 Task: Look for space in Jonquière, Canada from 10th July, 2023 to 25th July, 2023 for 3 adults, 1 child in price range Rs.15000 to Rs.25000. Place can be shared room with 2 bedrooms having 3 beds and 2 bathrooms. Property type can be house, flat, guest house. Amenities needed are: wifi, TV, free parkinig on premises, gym, breakfast. Booking option can be shelf check-in. Required host language is .
Action: Mouse moved to (537, 109)
Screenshot: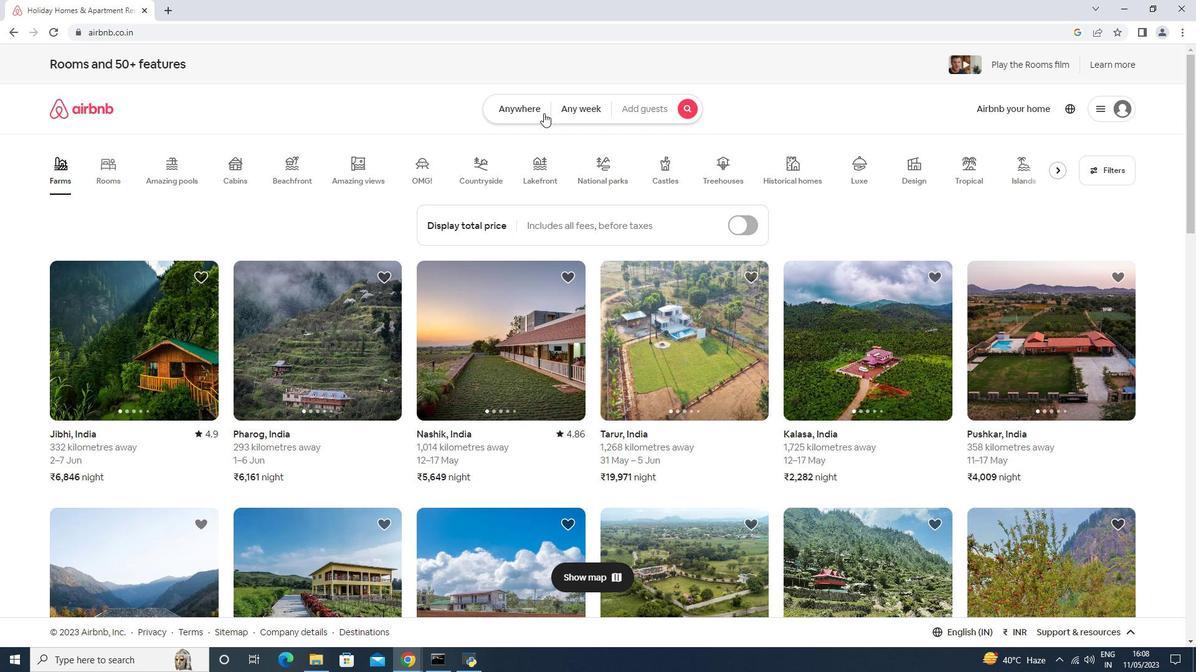 
Action: Mouse pressed left at (537, 109)
Screenshot: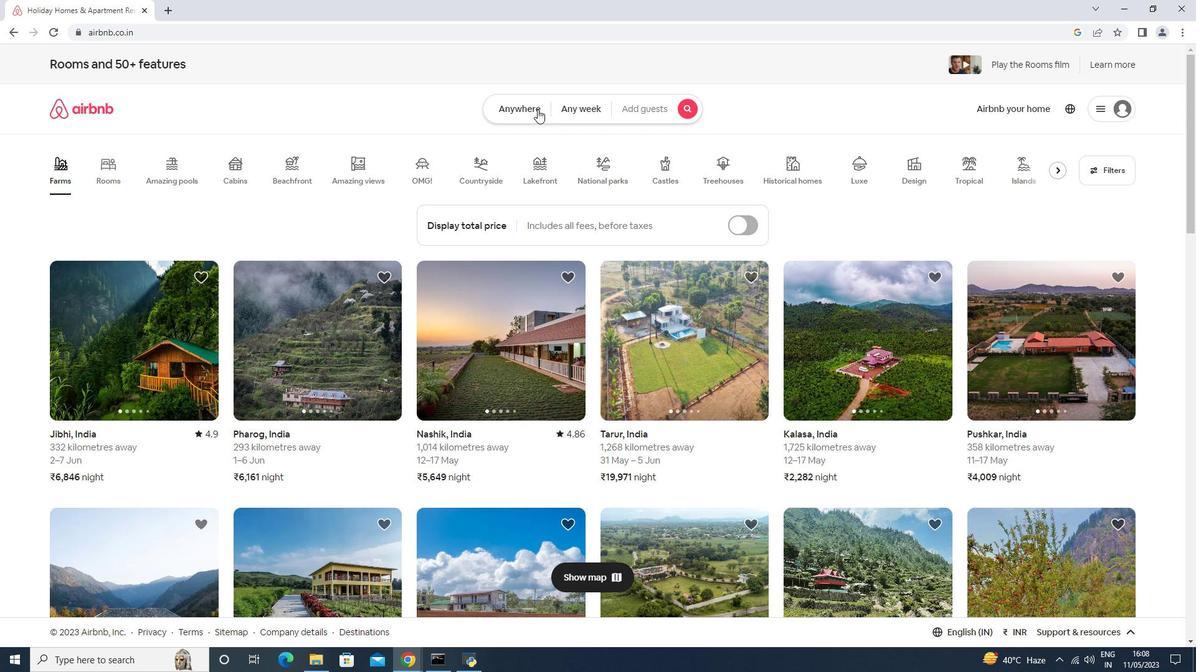 
Action: Mouse moved to (486, 148)
Screenshot: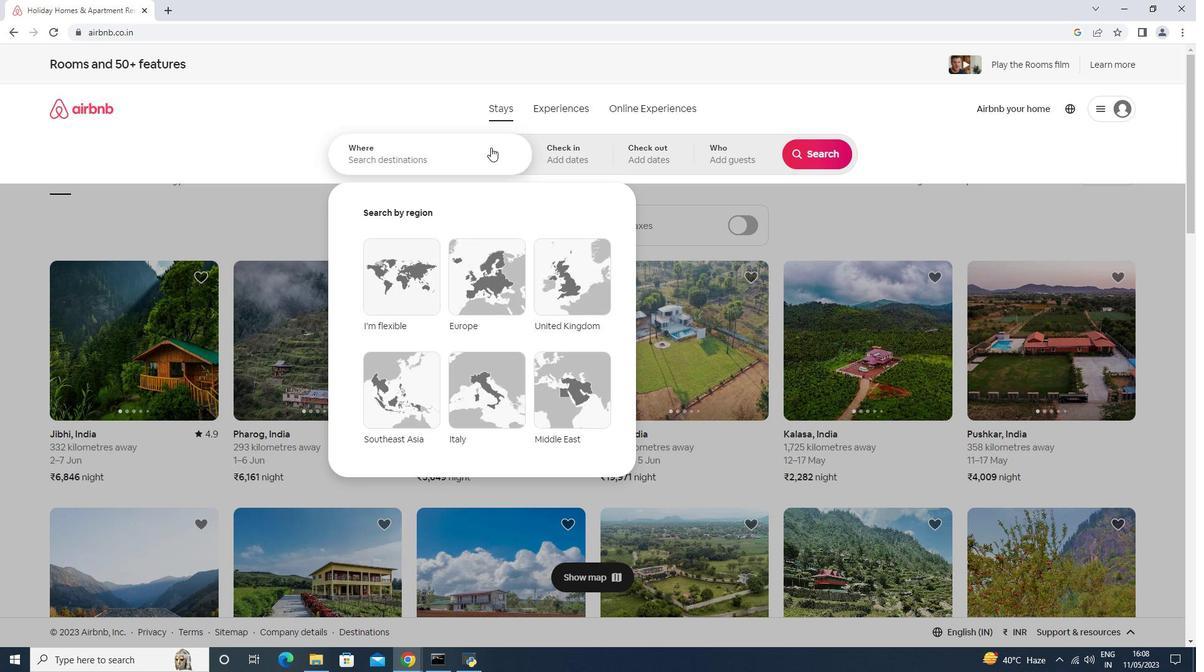 
Action: Mouse pressed left at (489, 148)
Screenshot: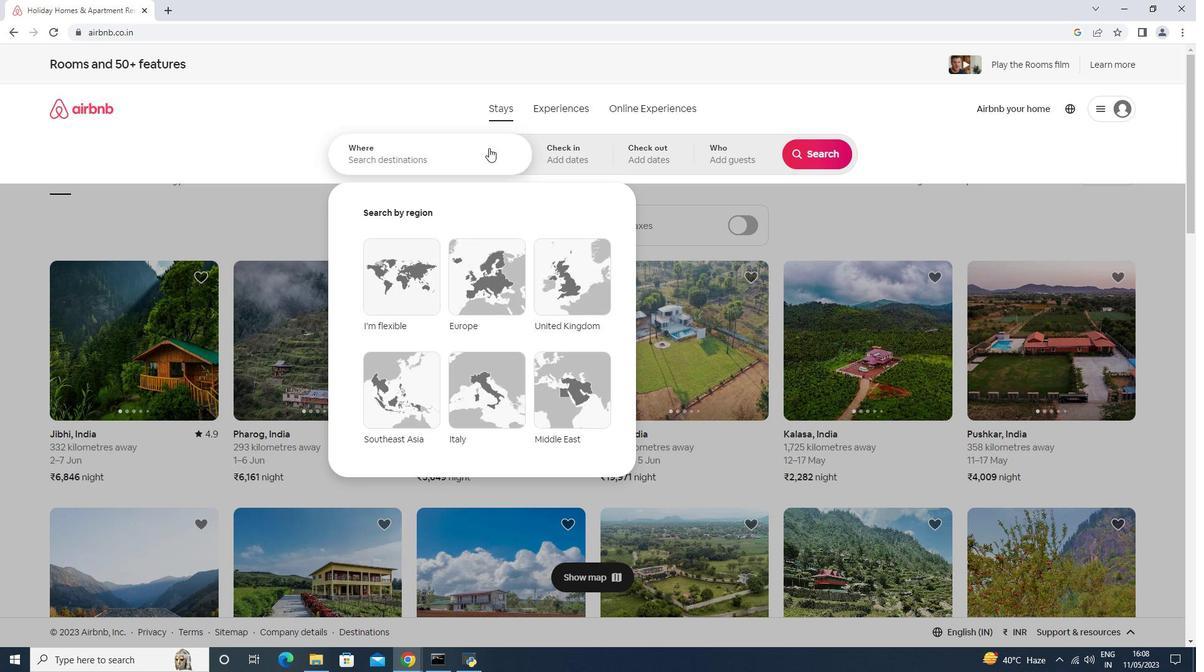 
Action: Mouse moved to (445, 144)
Screenshot: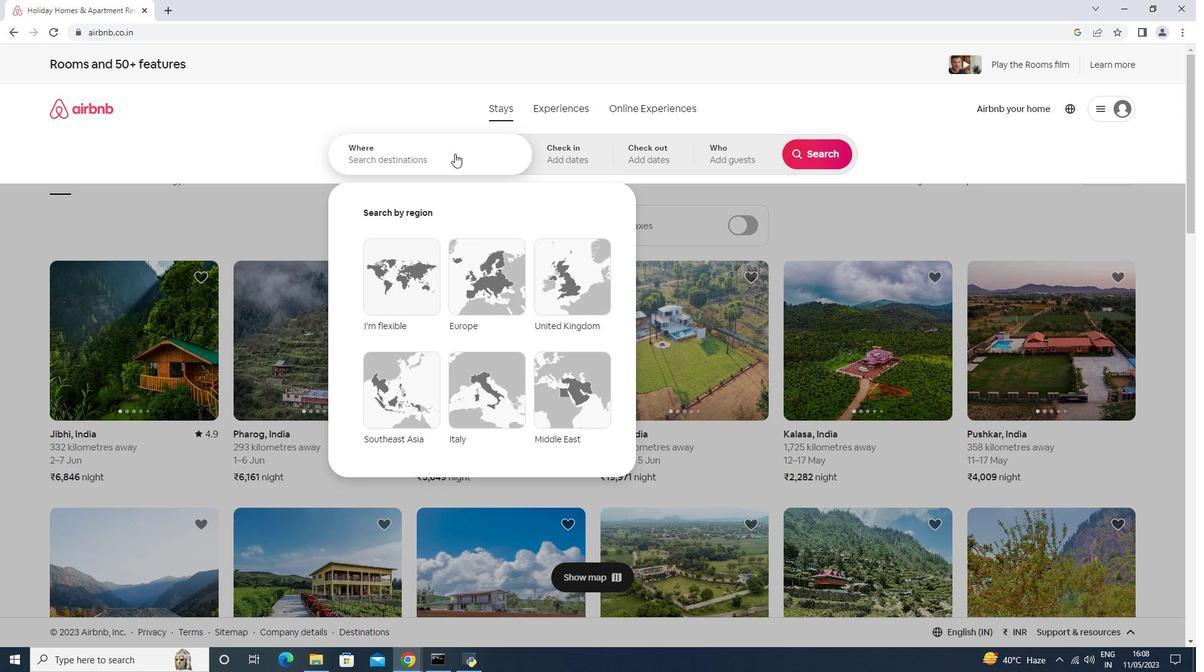 
Action: Key pressed <Key.shift>Jonquiere,<Key.space><Key.shift>Canad
Screenshot: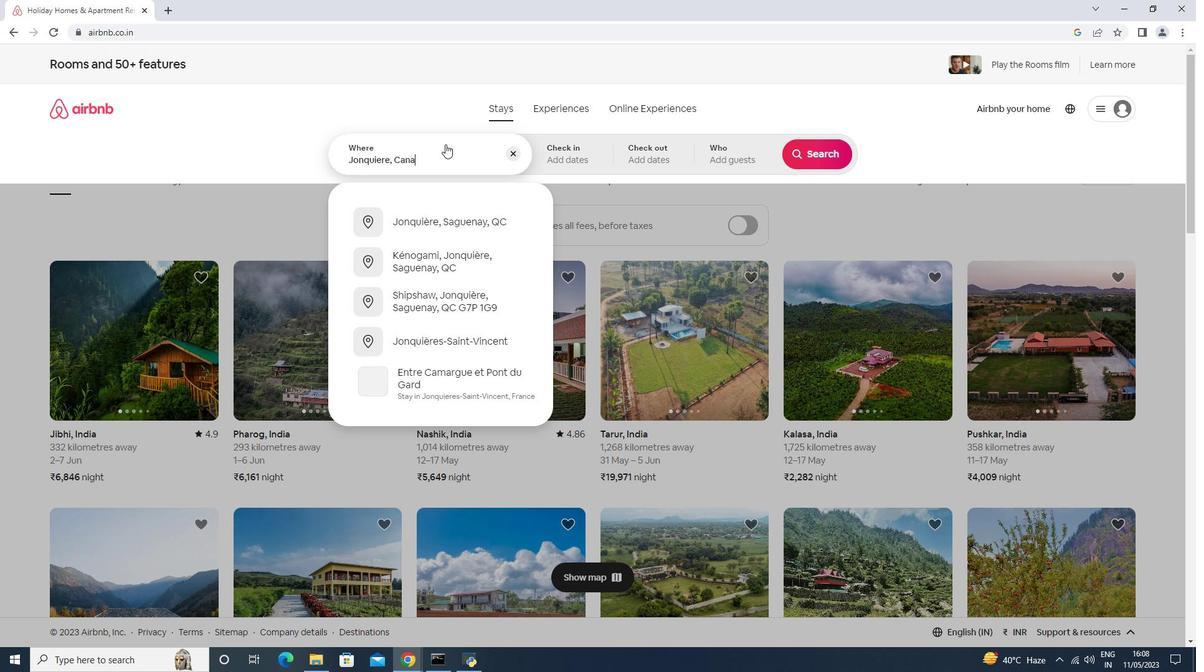 
Action: Mouse moved to (808, 256)
Screenshot: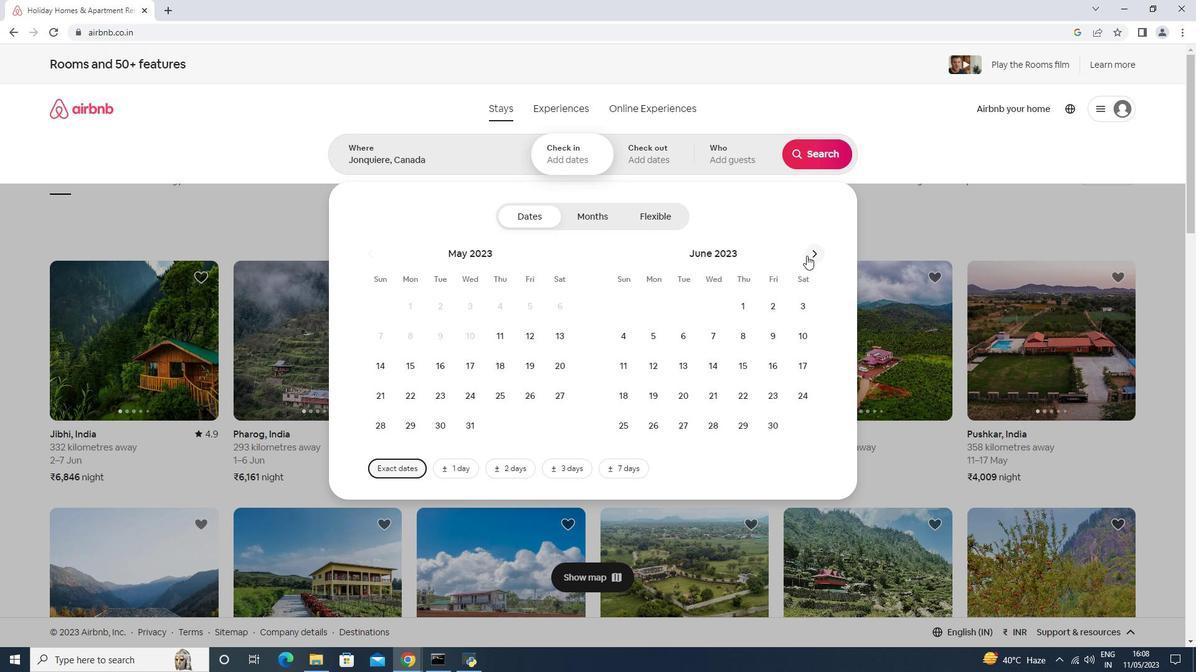 
Action: Mouse pressed left at (808, 256)
Screenshot: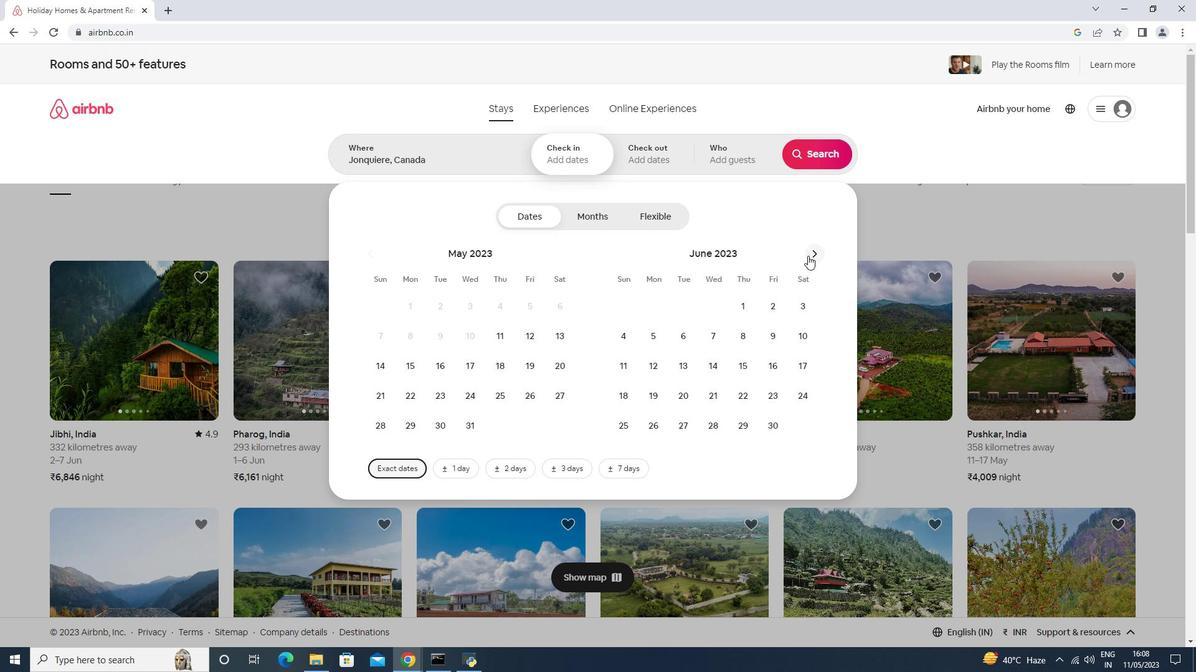 
Action: Mouse moved to (659, 363)
Screenshot: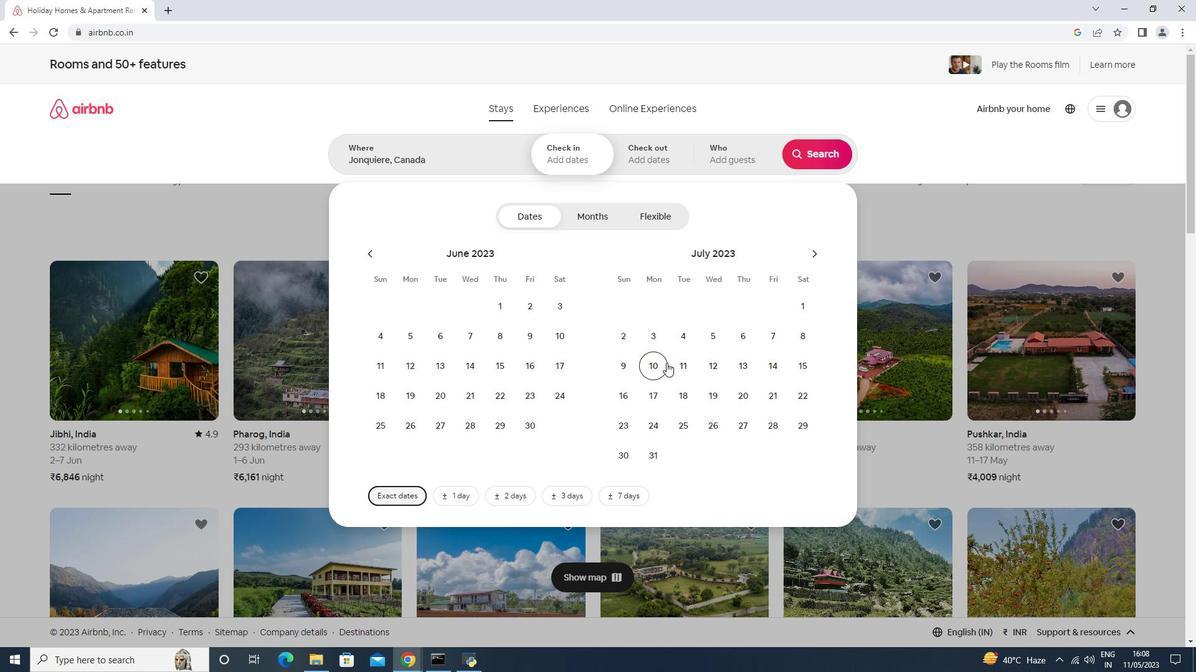 
Action: Mouse pressed left at (659, 363)
Screenshot: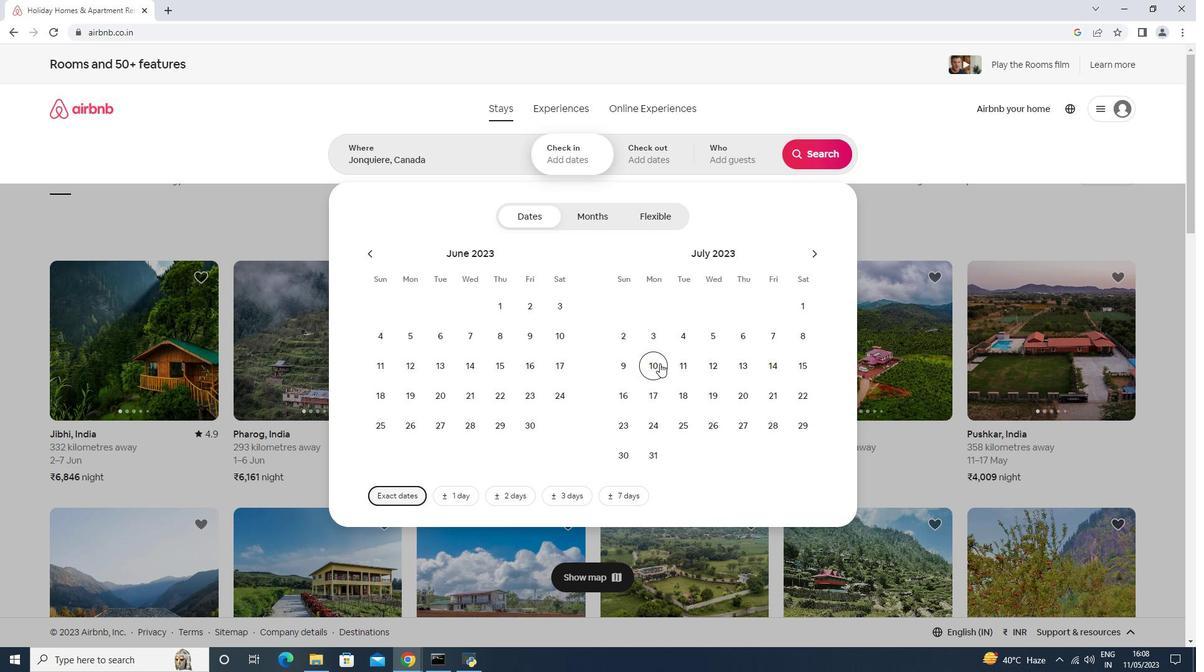 
Action: Mouse moved to (692, 431)
Screenshot: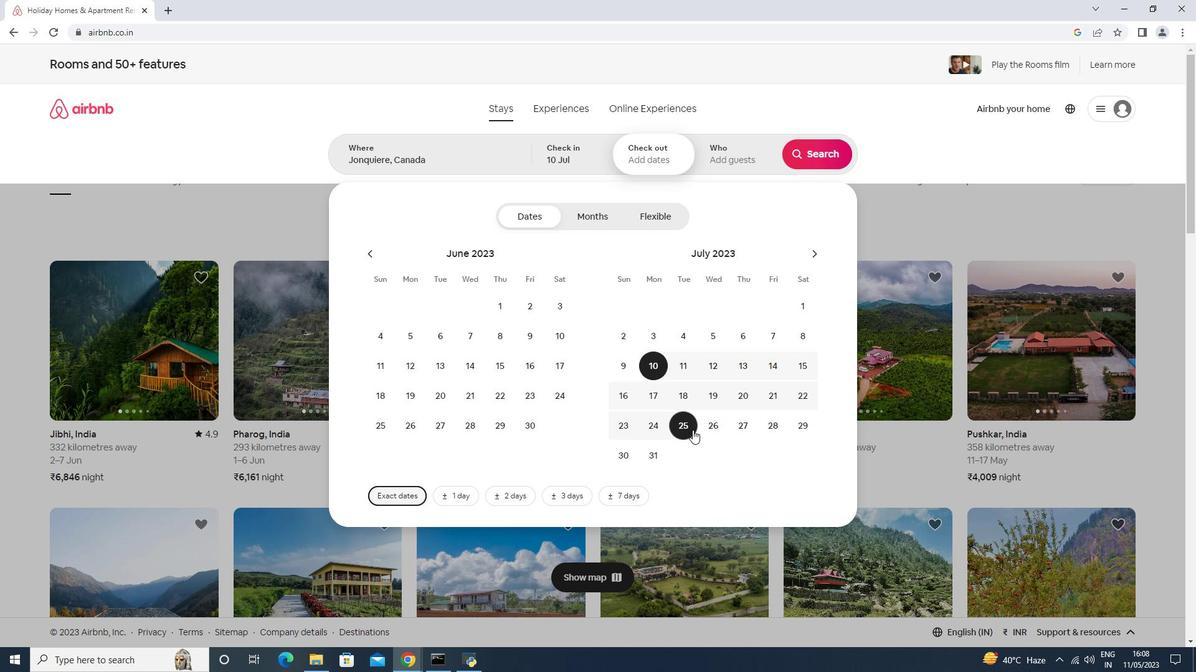 
Action: Mouse pressed left at (692, 431)
Screenshot: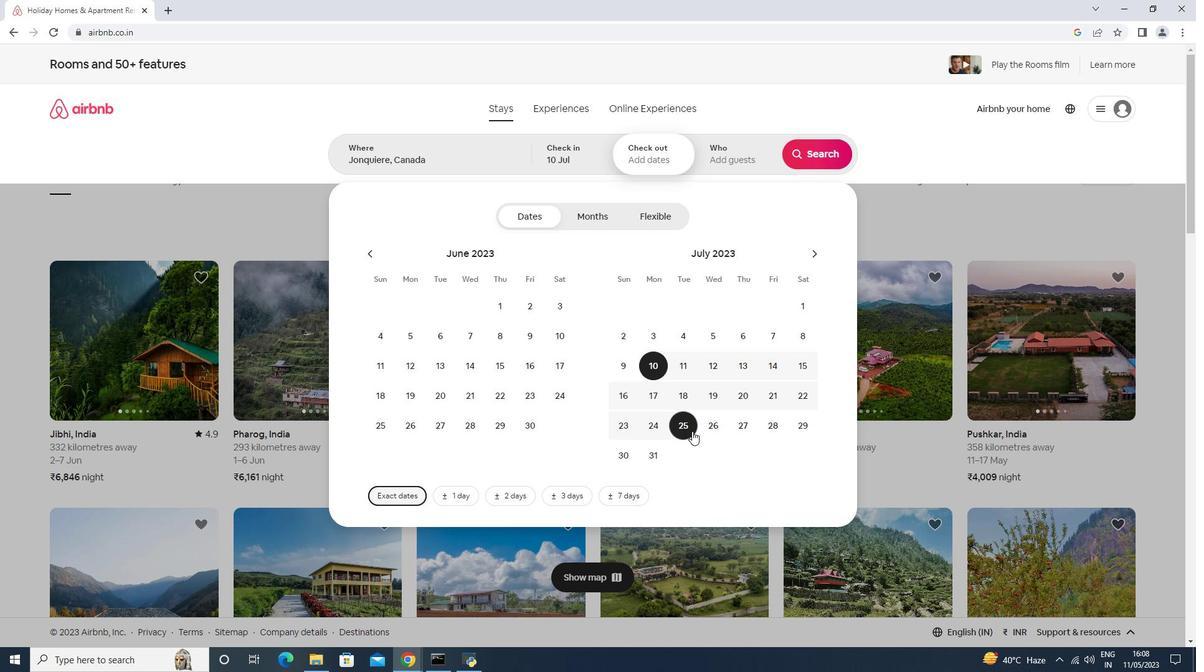 
Action: Mouse moved to (727, 157)
Screenshot: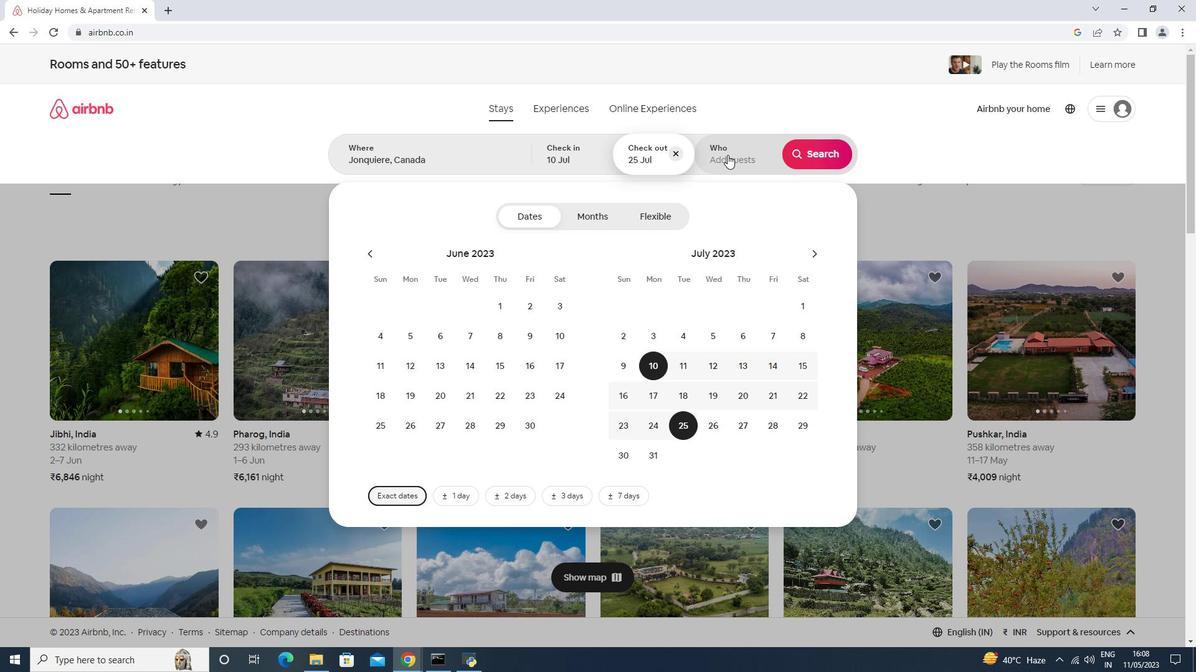 
Action: Mouse pressed left at (727, 157)
Screenshot: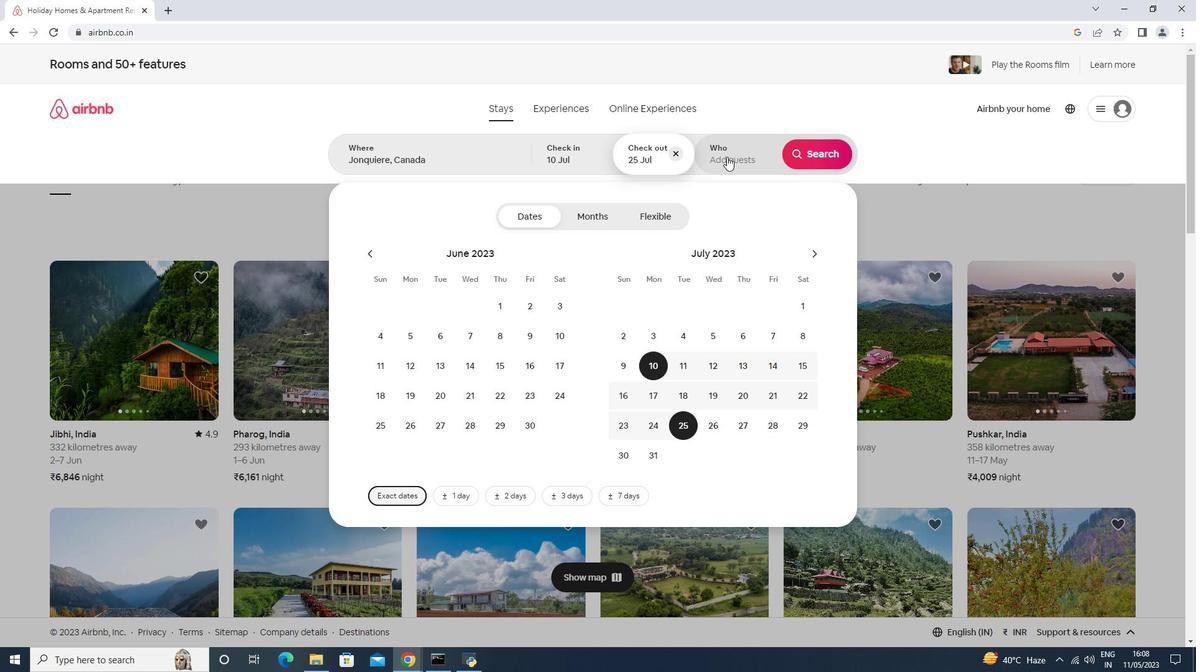 
Action: Mouse moved to (814, 220)
Screenshot: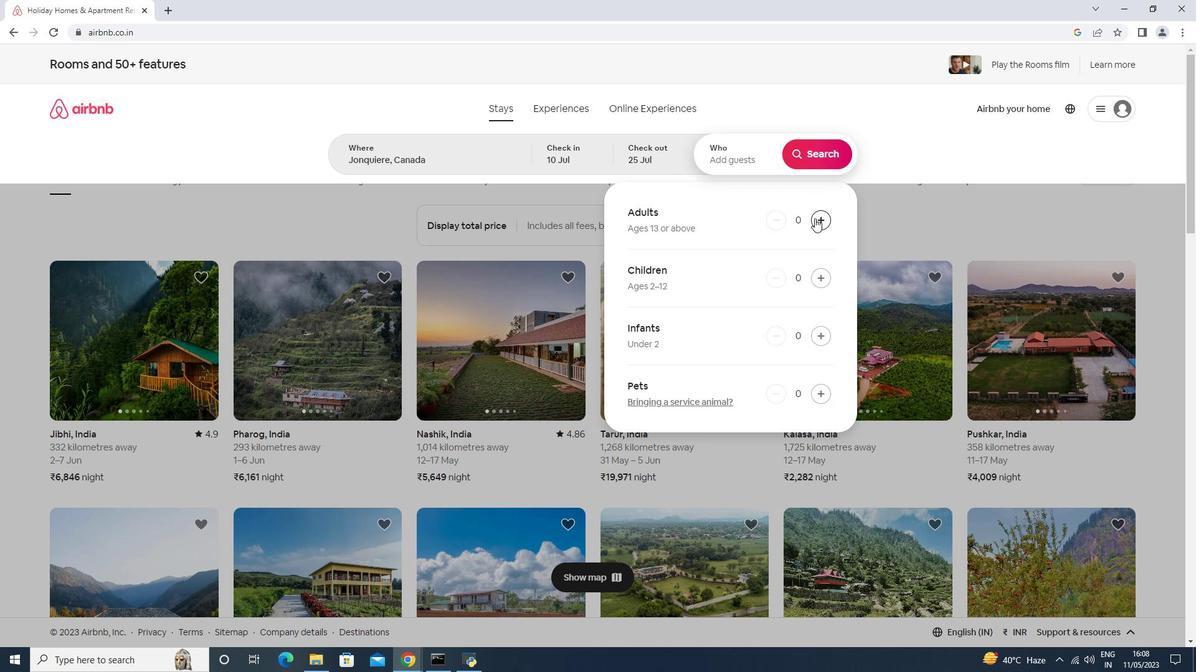 
Action: Mouse pressed left at (814, 220)
Screenshot: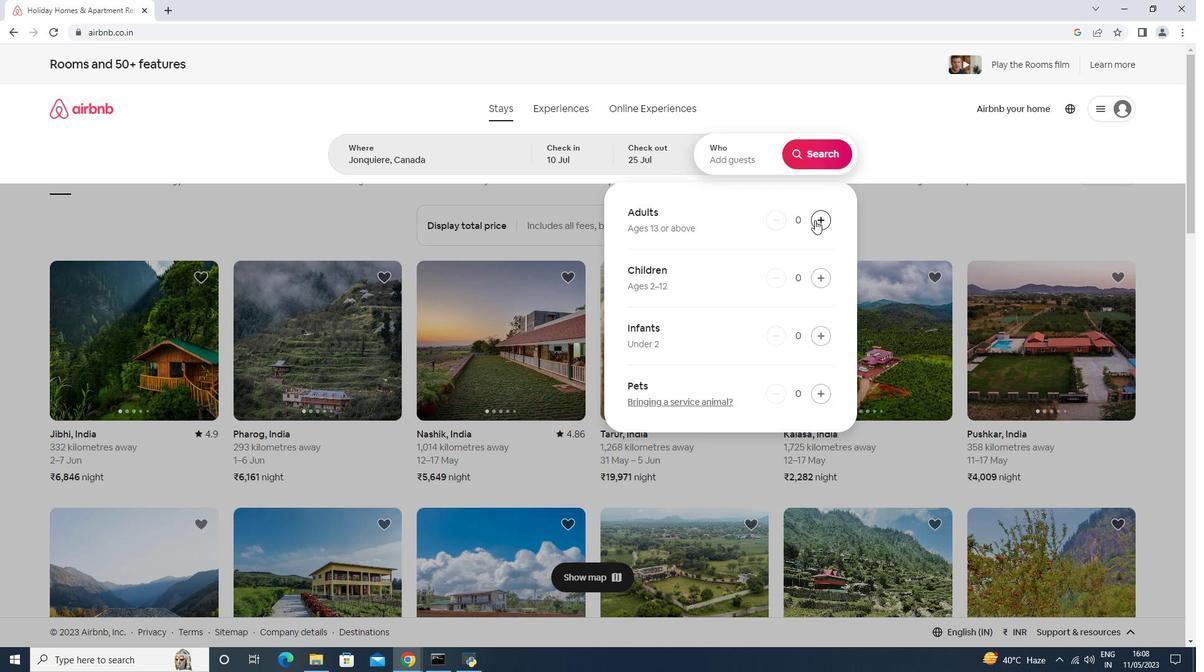 
Action: Mouse pressed left at (814, 220)
Screenshot: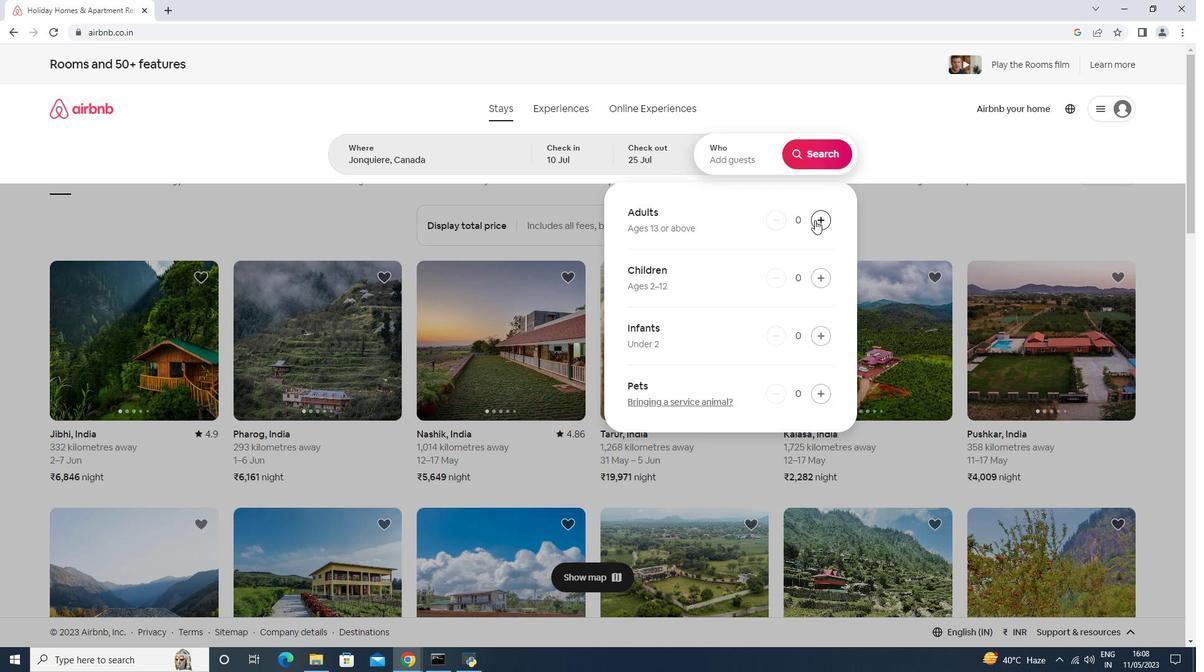 
Action: Mouse pressed left at (814, 220)
Screenshot: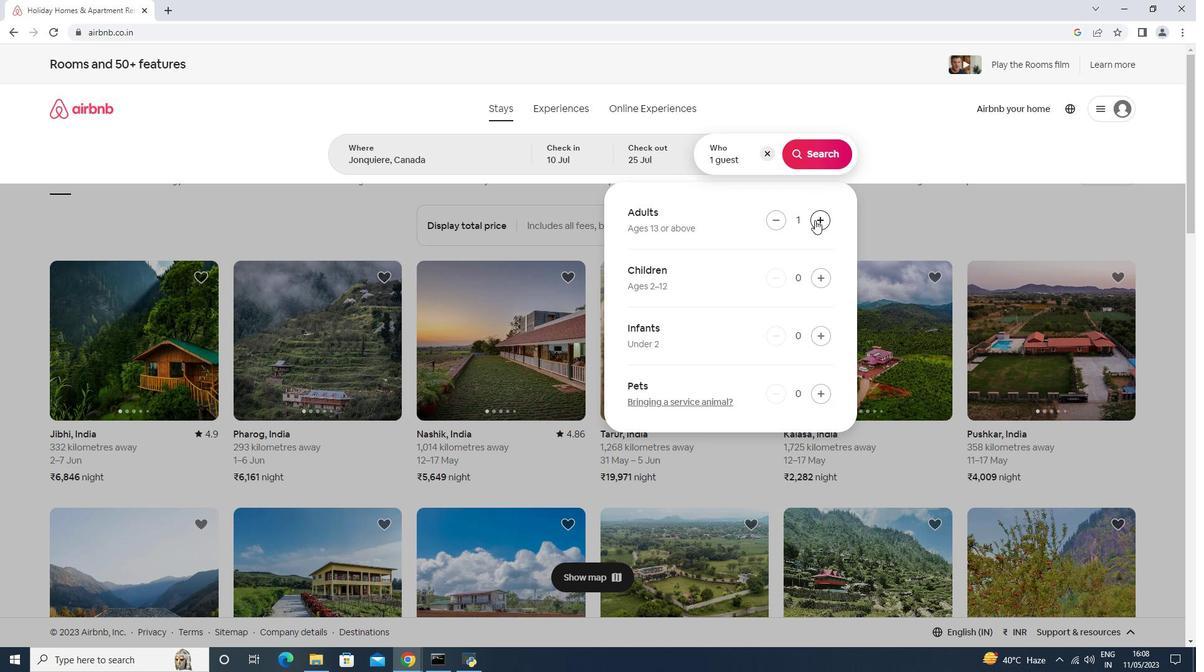 
Action: Mouse moved to (821, 271)
Screenshot: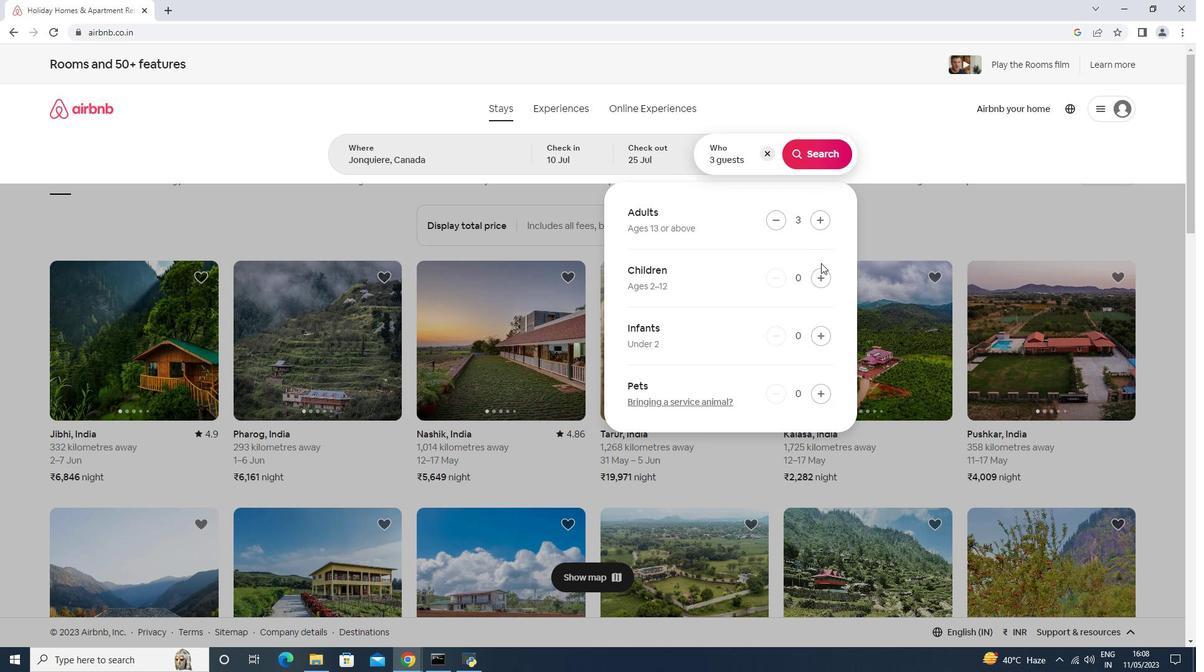 
Action: Mouse pressed left at (821, 271)
Screenshot: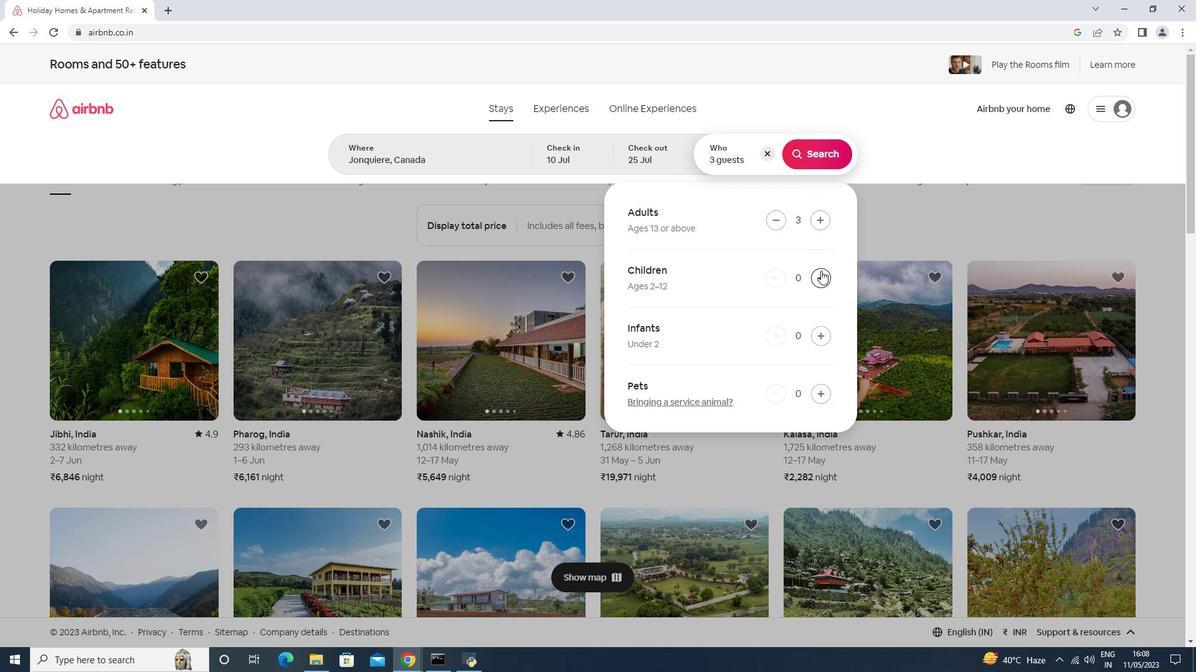 
Action: Mouse moved to (826, 157)
Screenshot: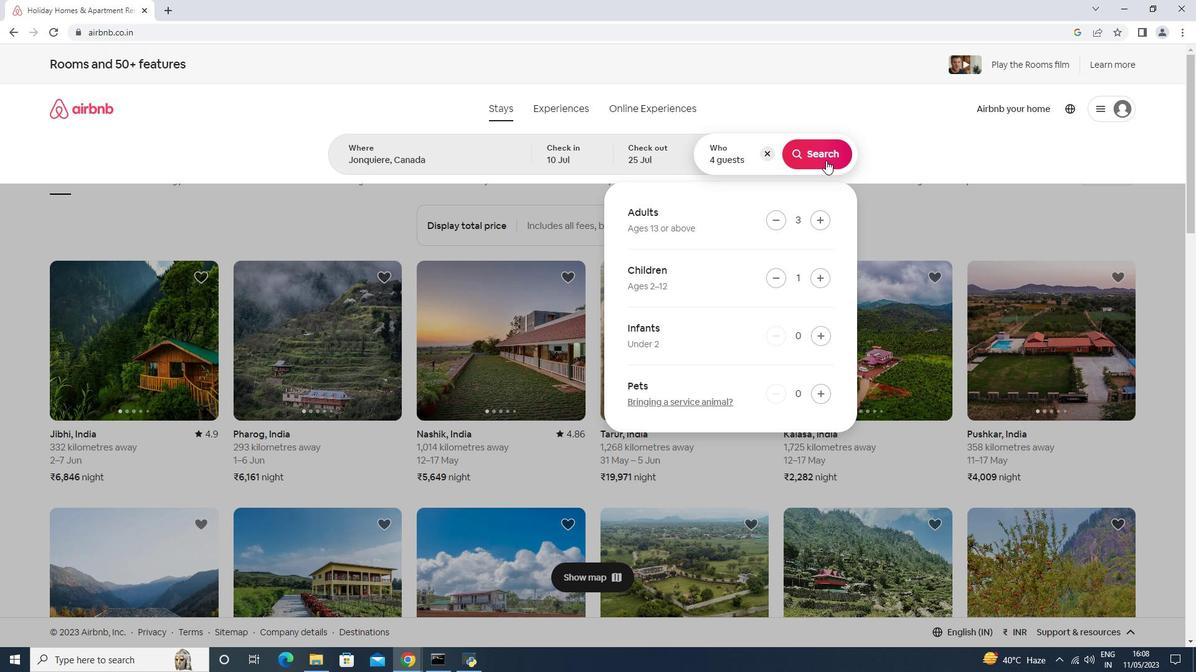 
Action: Mouse pressed left at (826, 157)
Screenshot: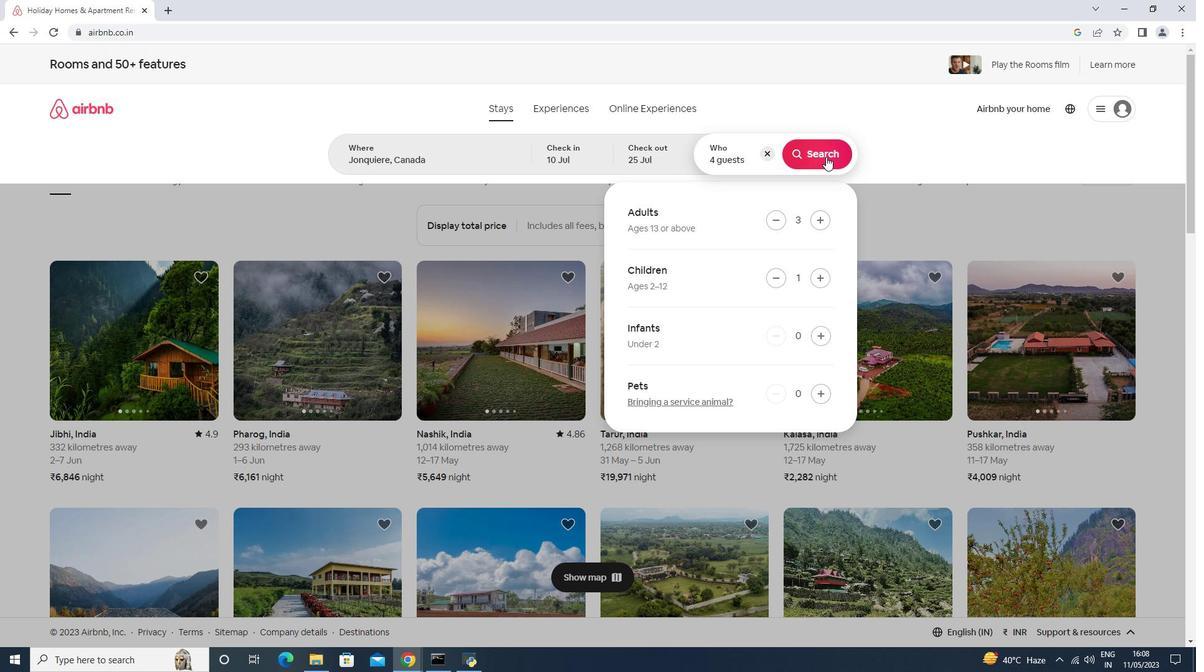 
Action: Mouse moved to (1149, 123)
Screenshot: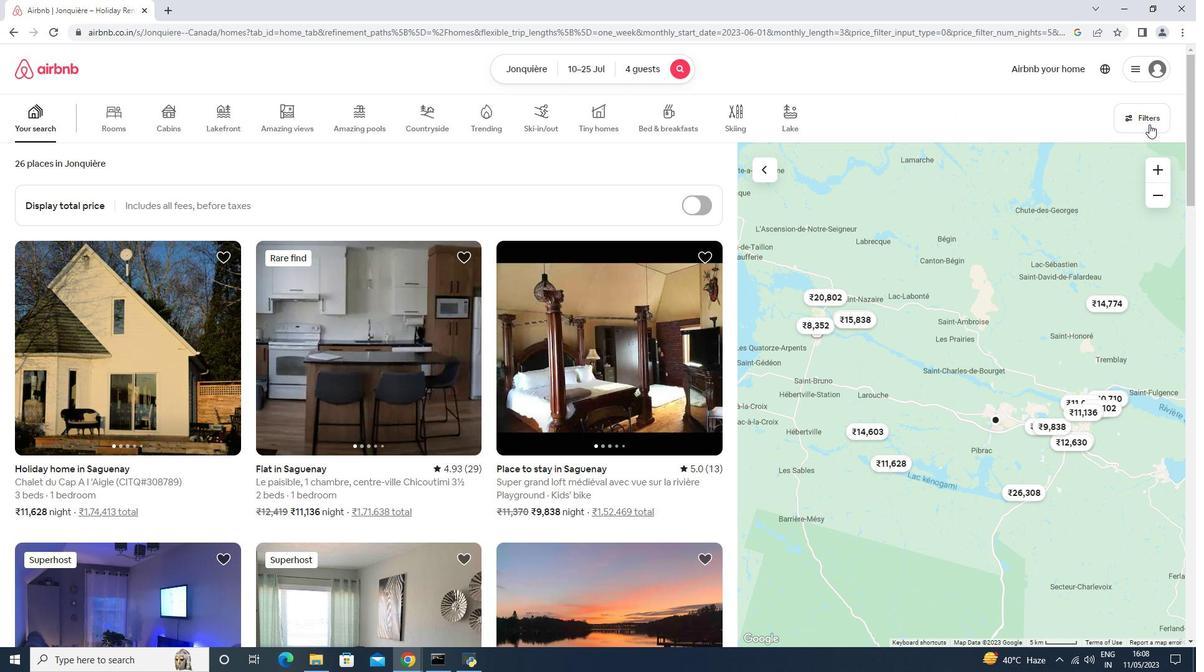 
Action: Mouse pressed left at (1149, 123)
Screenshot: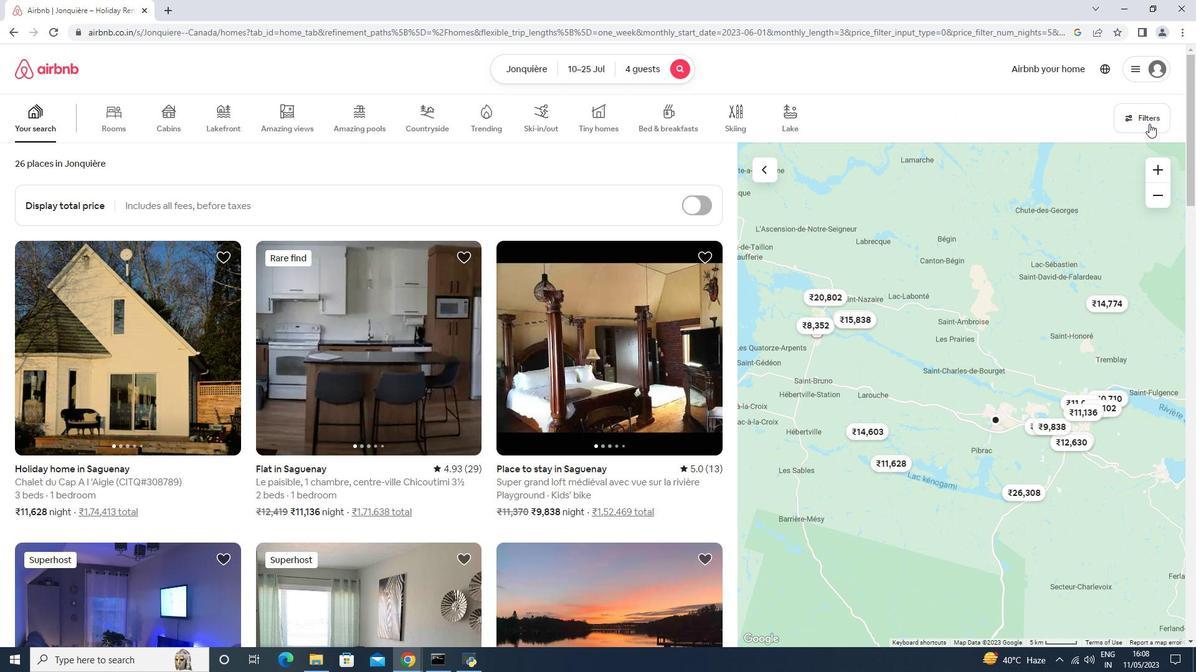 
Action: Mouse moved to (502, 412)
Screenshot: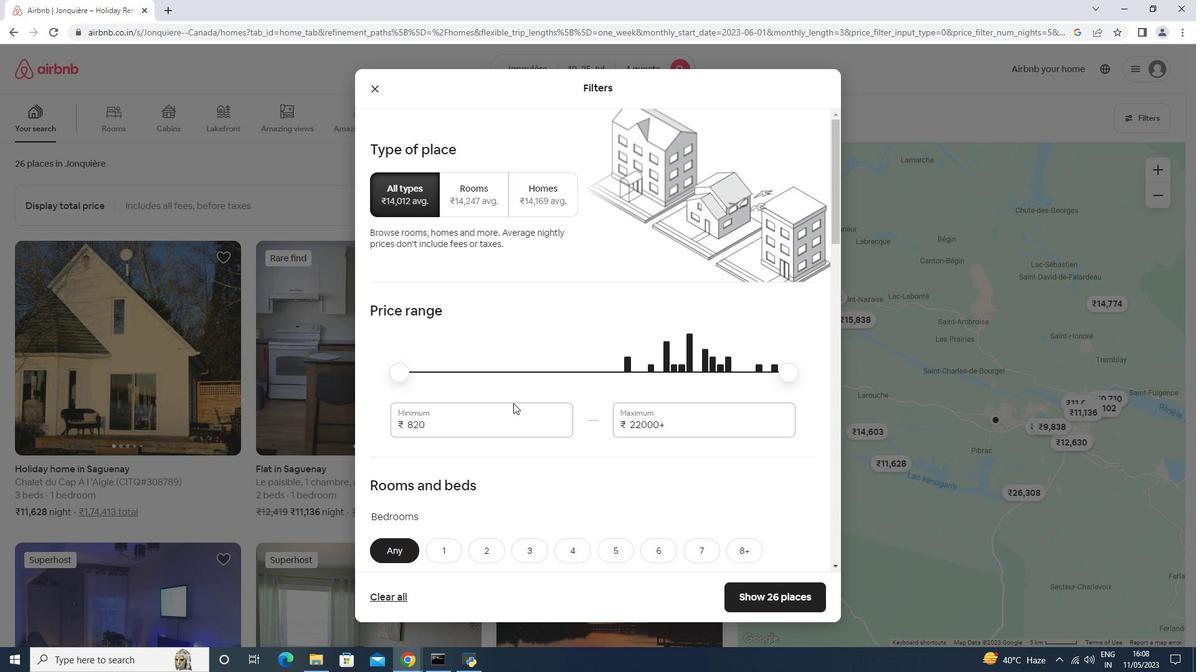 
Action: Mouse pressed left at (502, 412)
Screenshot: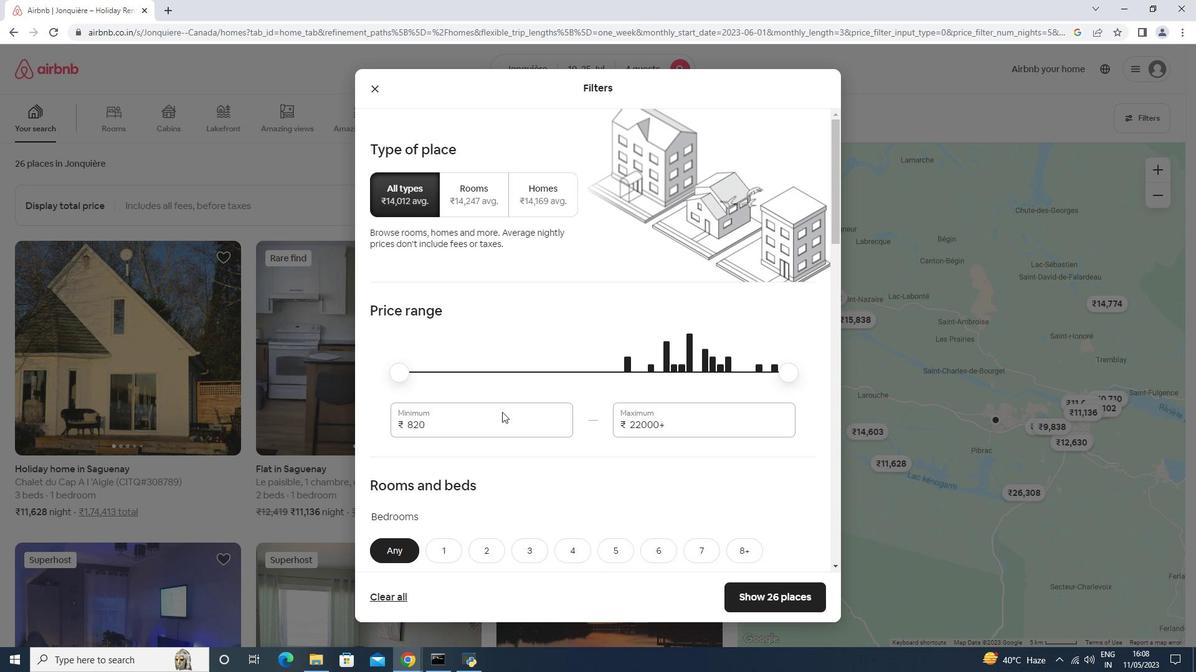 
Action: Mouse moved to (479, 431)
Screenshot: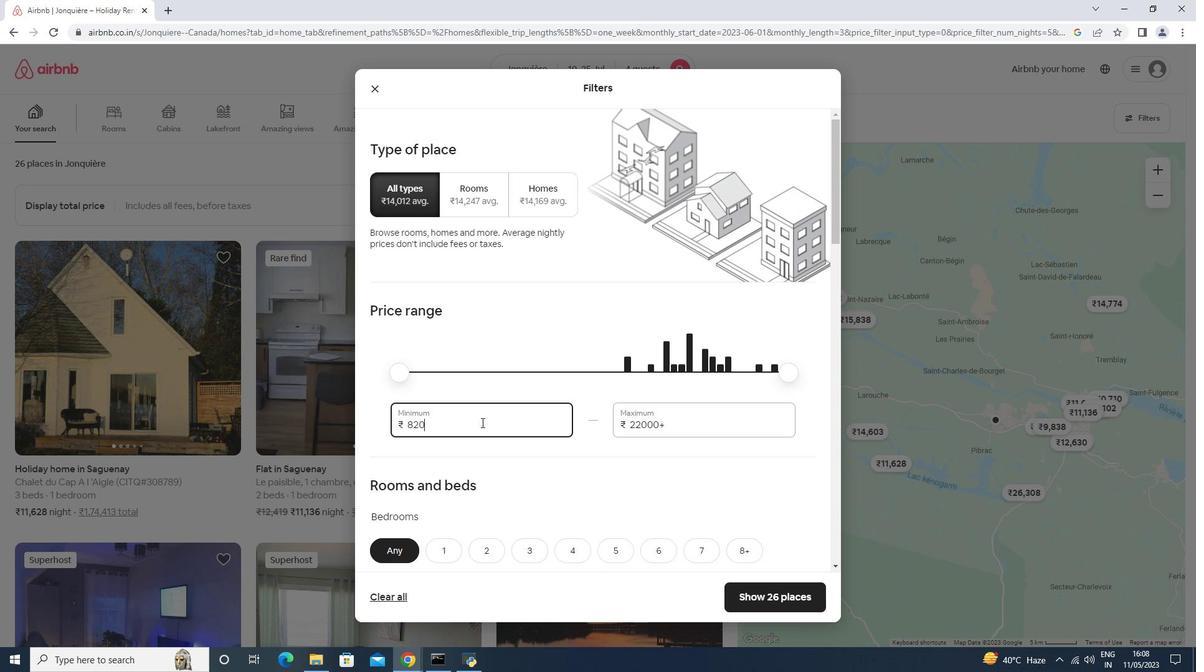
Action: Mouse pressed left at (479, 431)
Screenshot: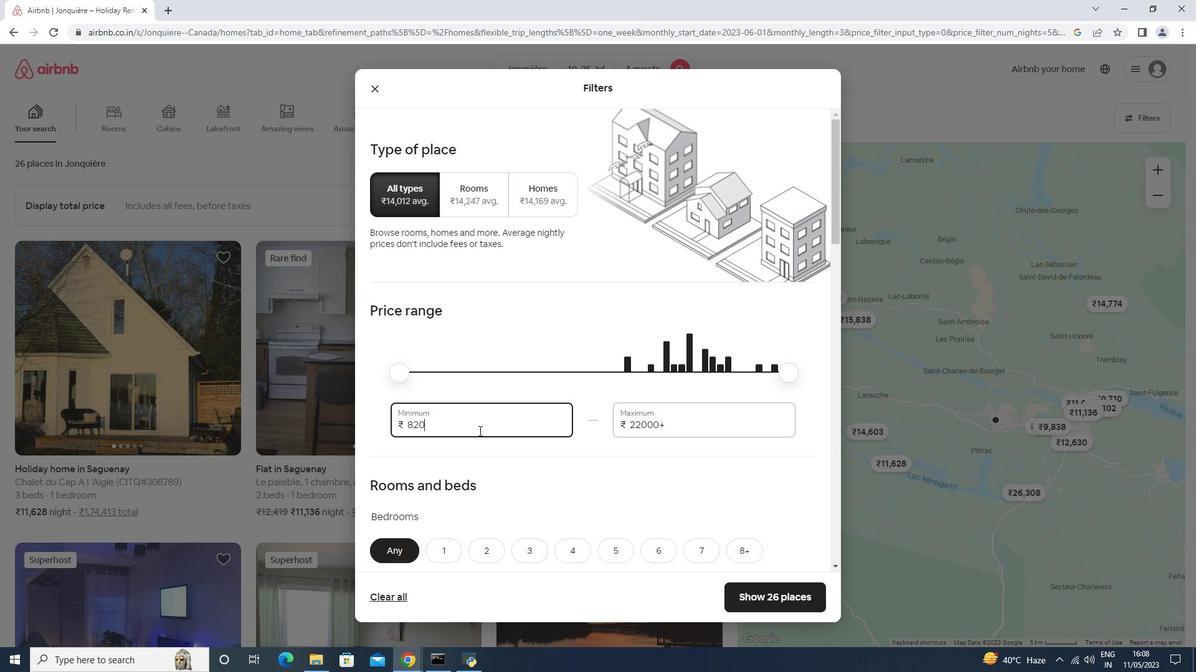 
Action: Mouse pressed left at (479, 431)
Screenshot: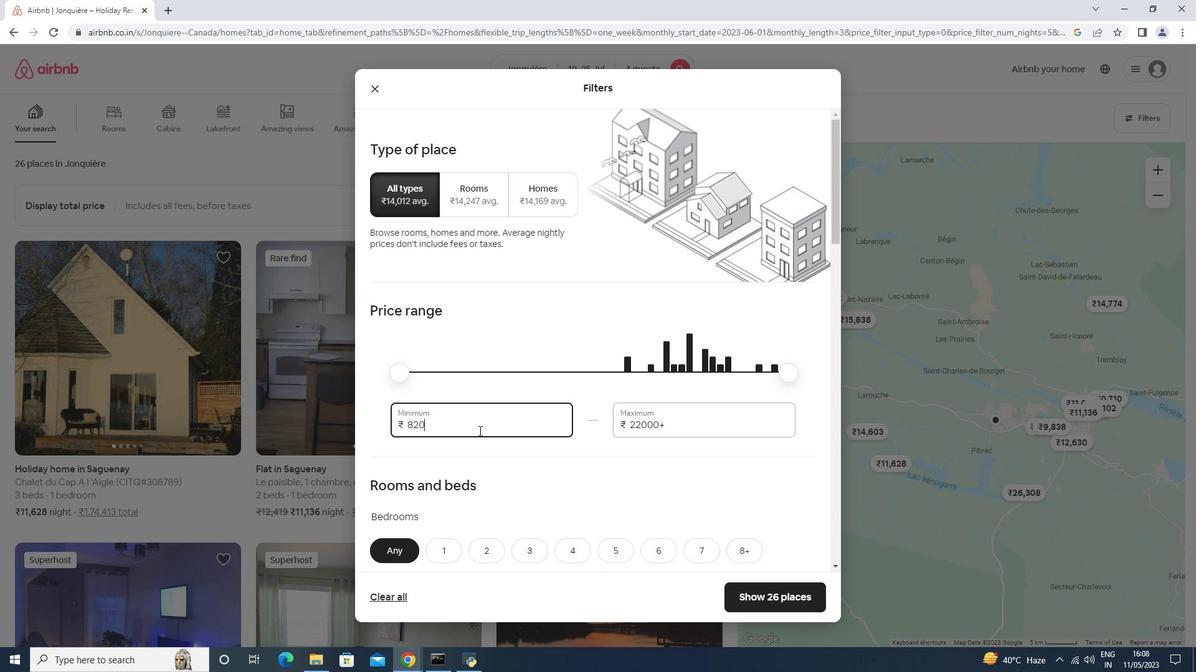 
Action: Mouse moved to (482, 411)
Screenshot: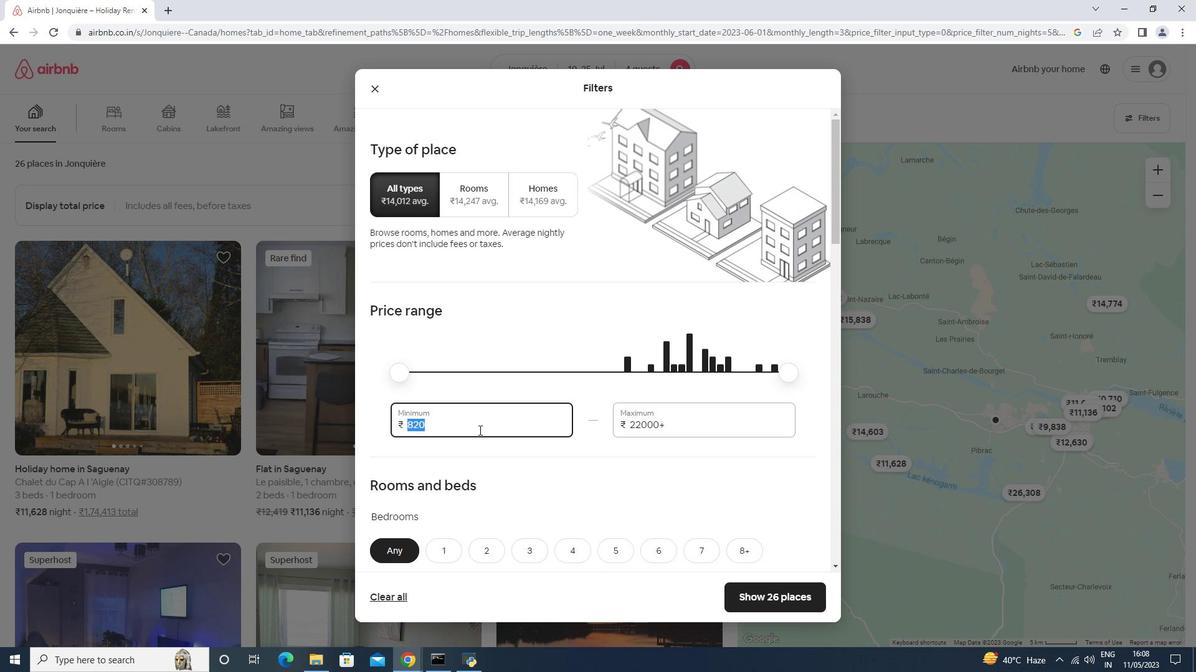 
Action: Key pressed 15000<Key.tab>2500
Screenshot: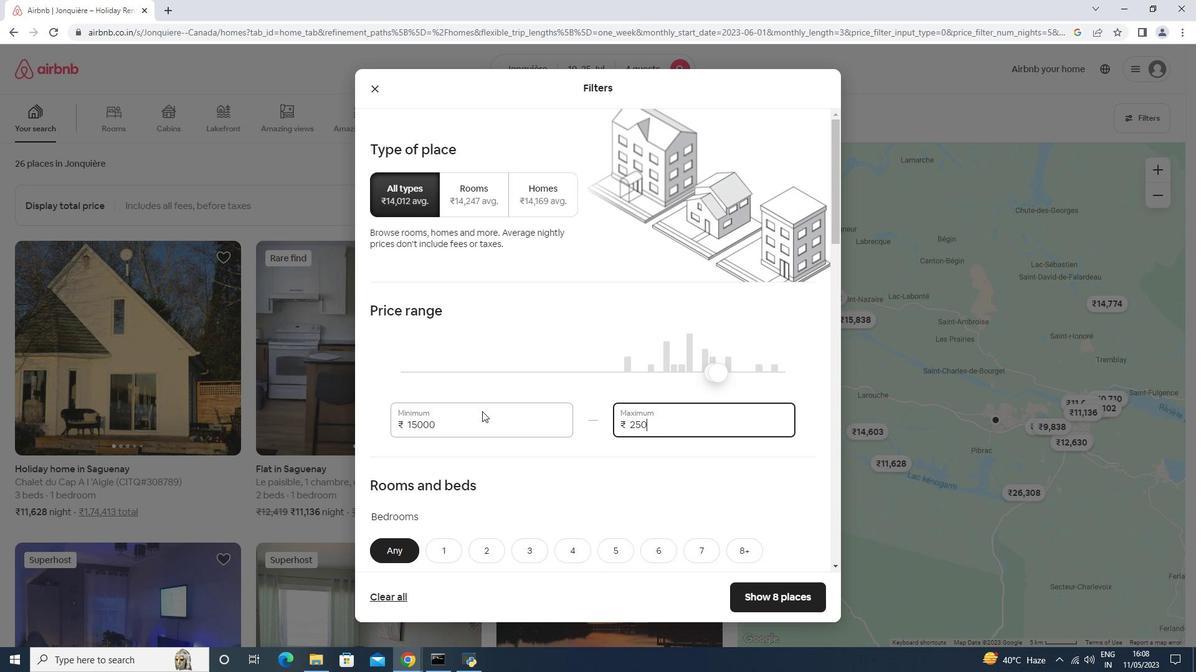 
Action: Mouse moved to (552, 206)
Screenshot: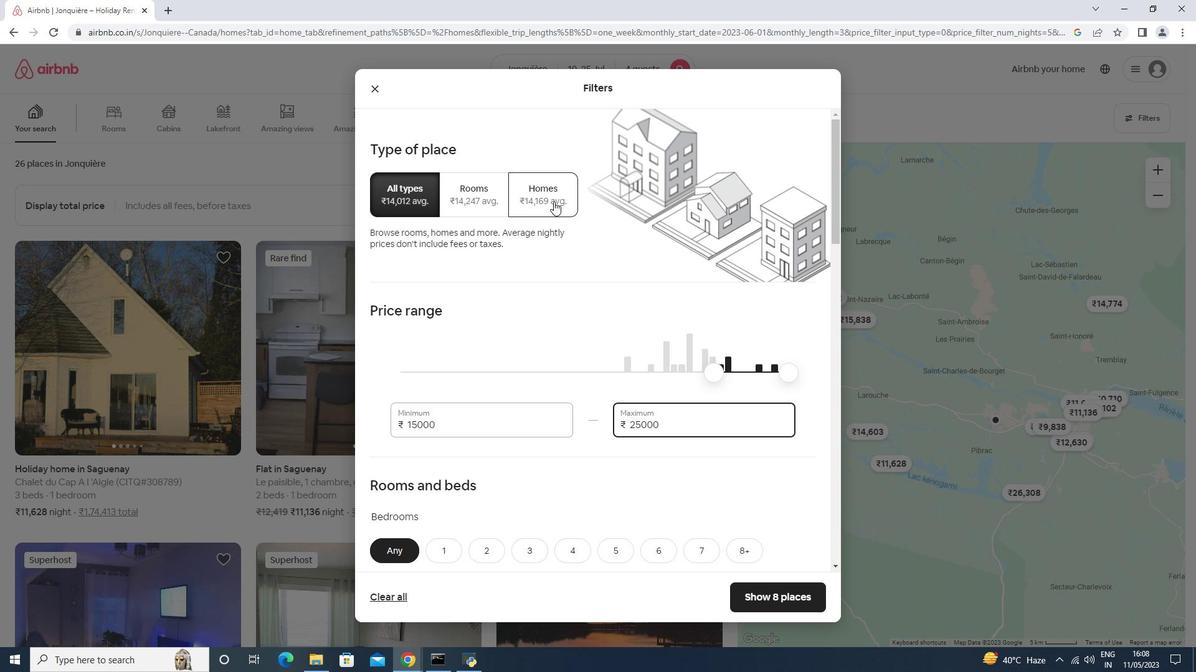 
Action: Mouse scrolled (553, 203) with delta (0, 0)
Screenshot: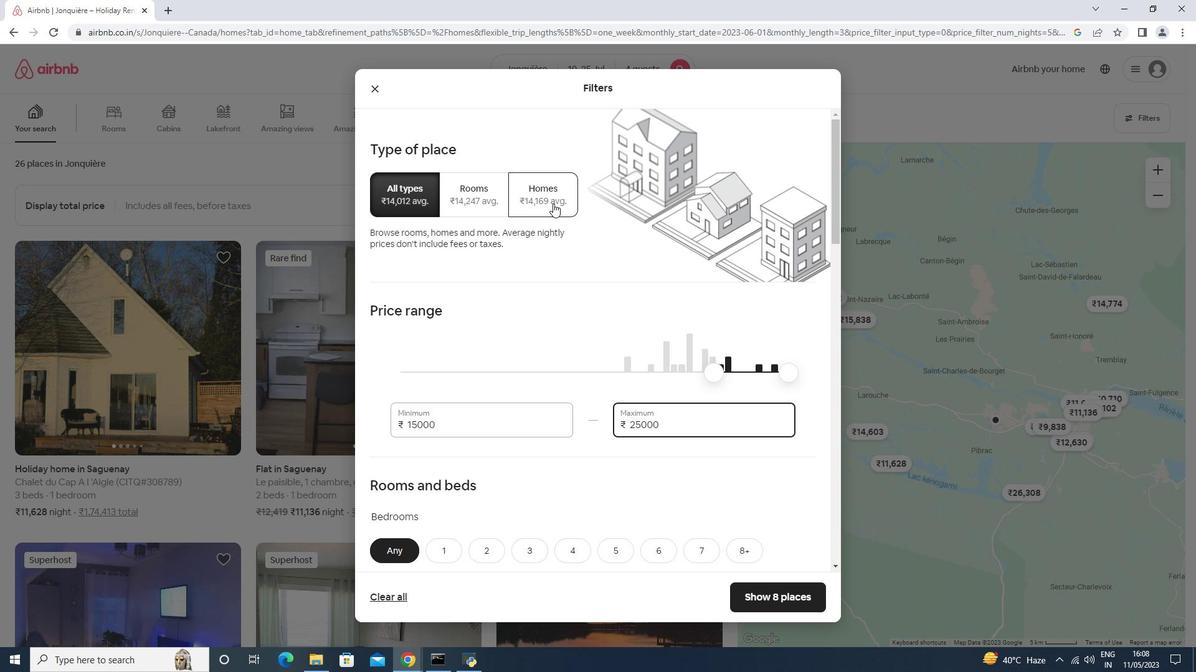 
Action: Mouse moved to (552, 211)
Screenshot: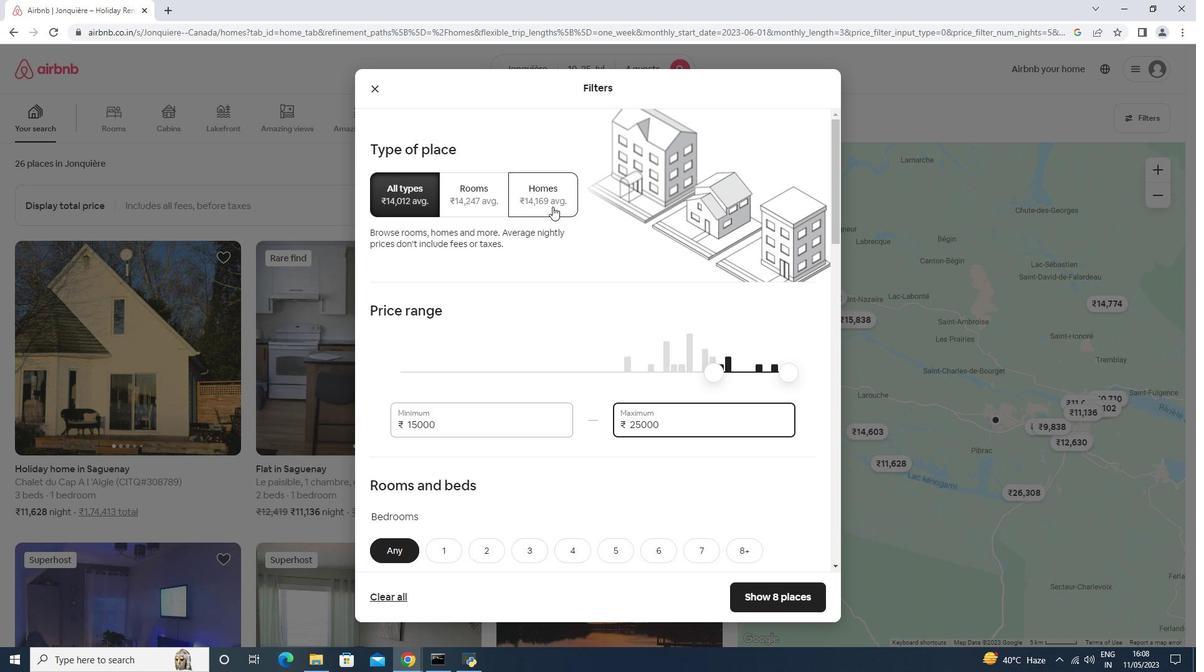 
Action: Mouse scrolled (552, 207) with delta (0, 0)
Screenshot: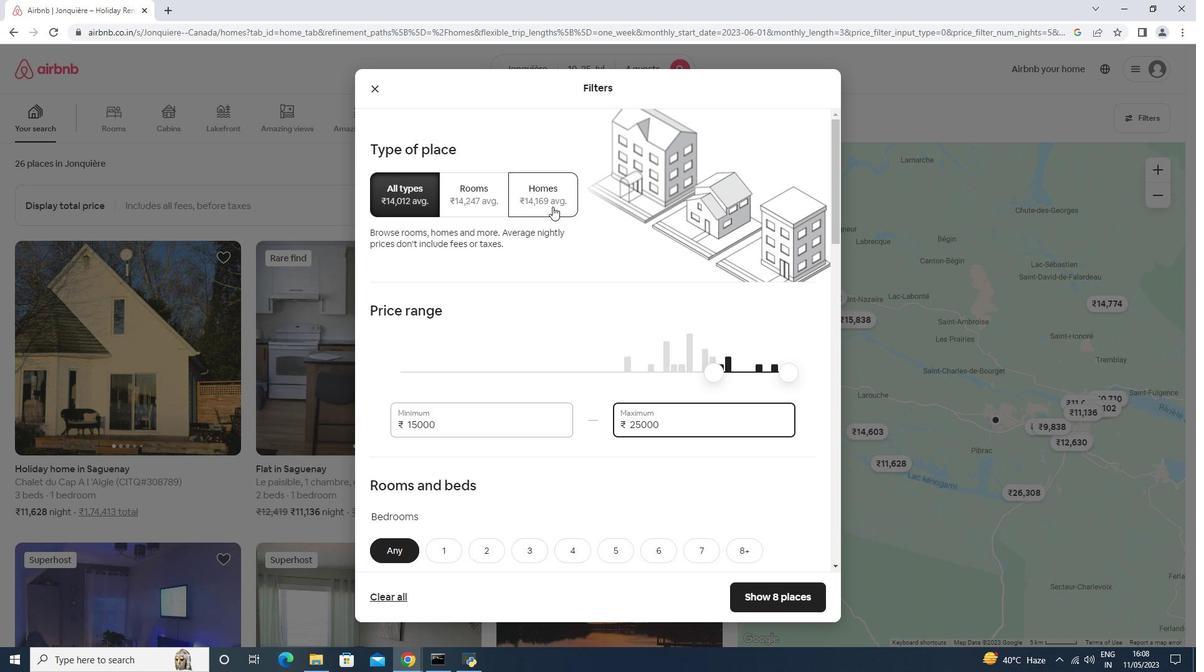 
Action: Mouse moved to (552, 211)
Screenshot: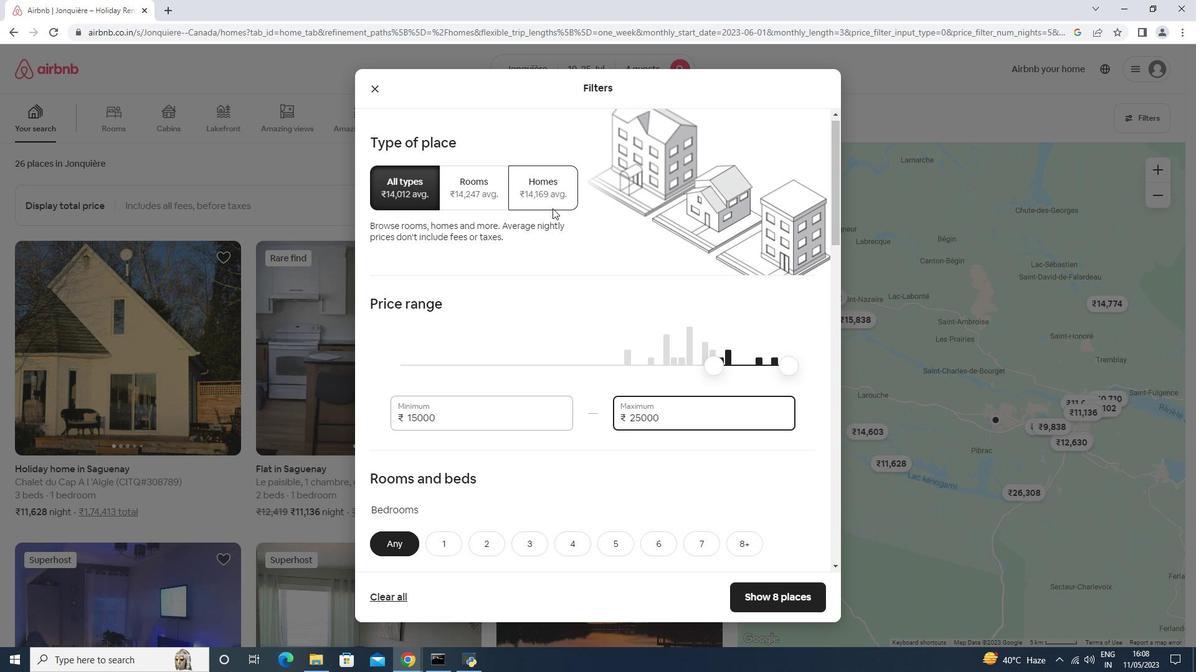 
Action: Mouse scrolled (552, 208) with delta (0, 0)
Screenshot: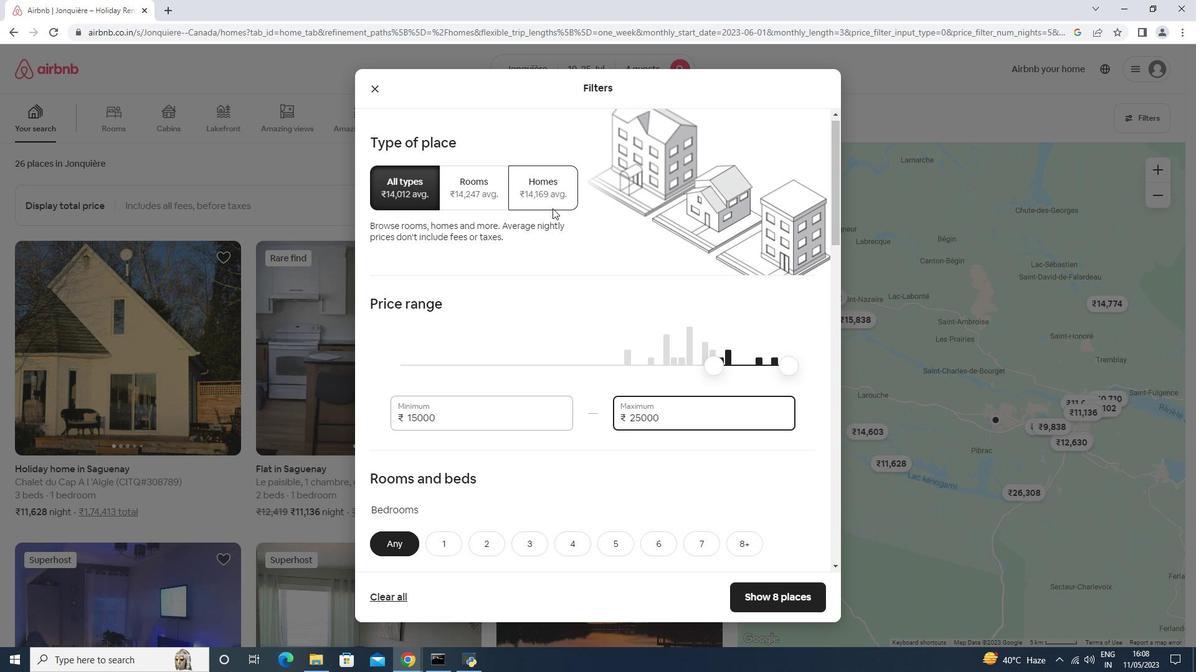 
Action: Mouse moved to (552, 212)
Screenshot: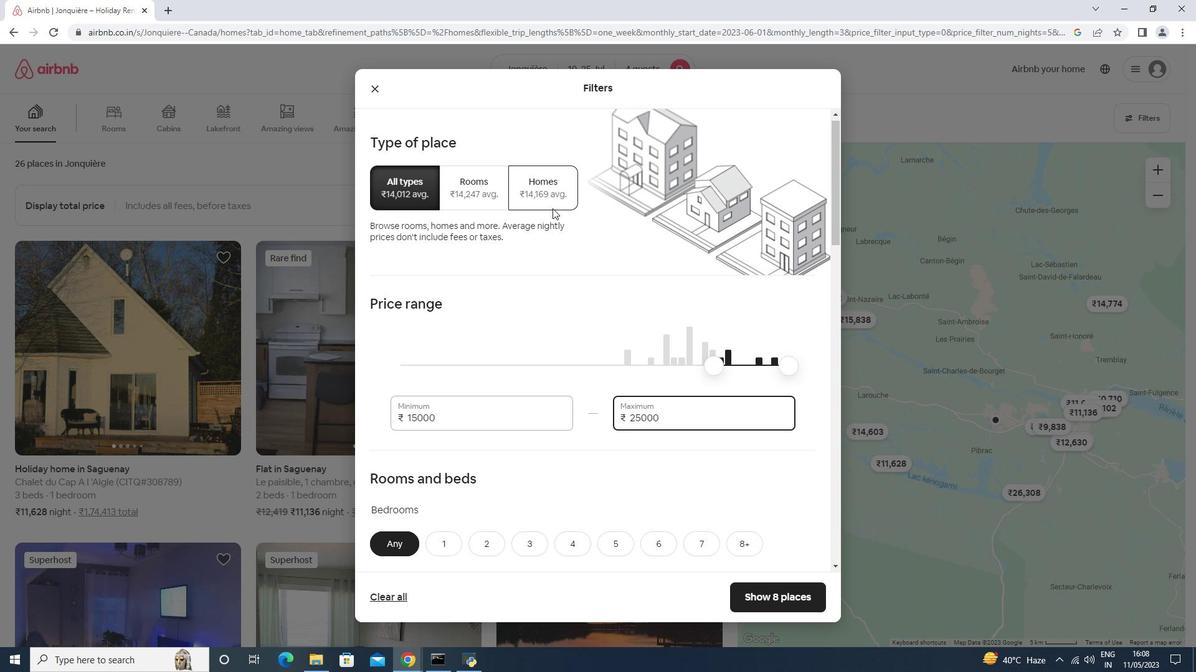 
Action: Mouse scrolled (552, 211) with delta (0, 0)
Screenshot: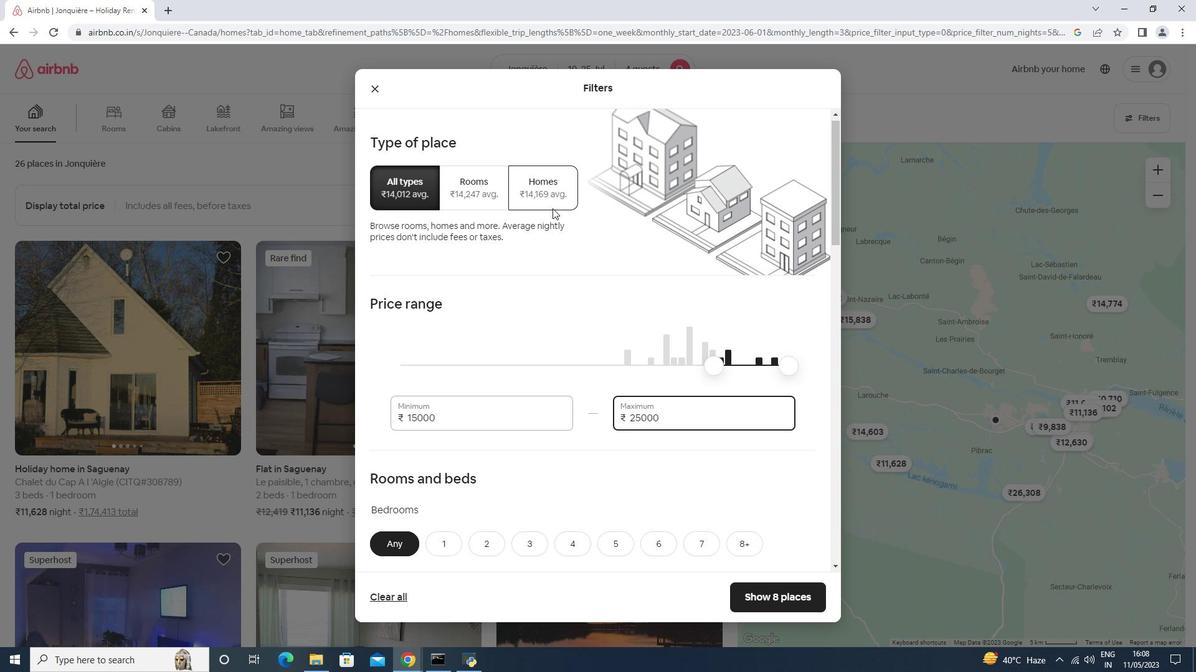 
Action: Mouse scrolled (552, 211) with delta (0, 0)
Screenshot: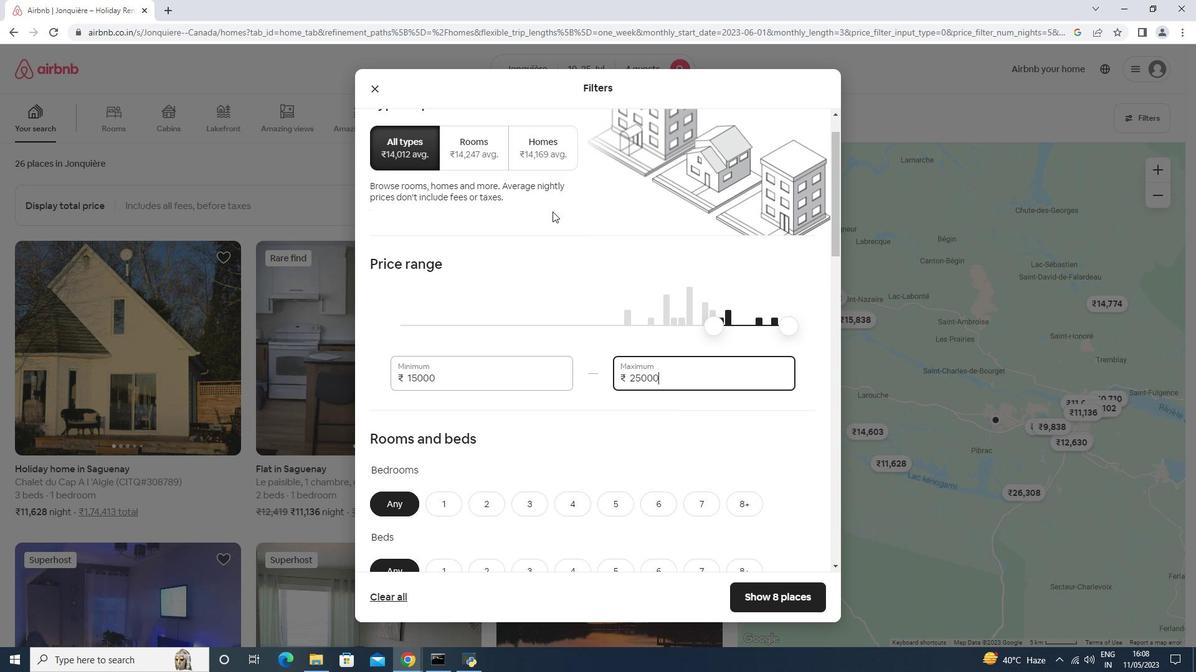 
Action: Mouse moved to (487, 244)
Screenshot: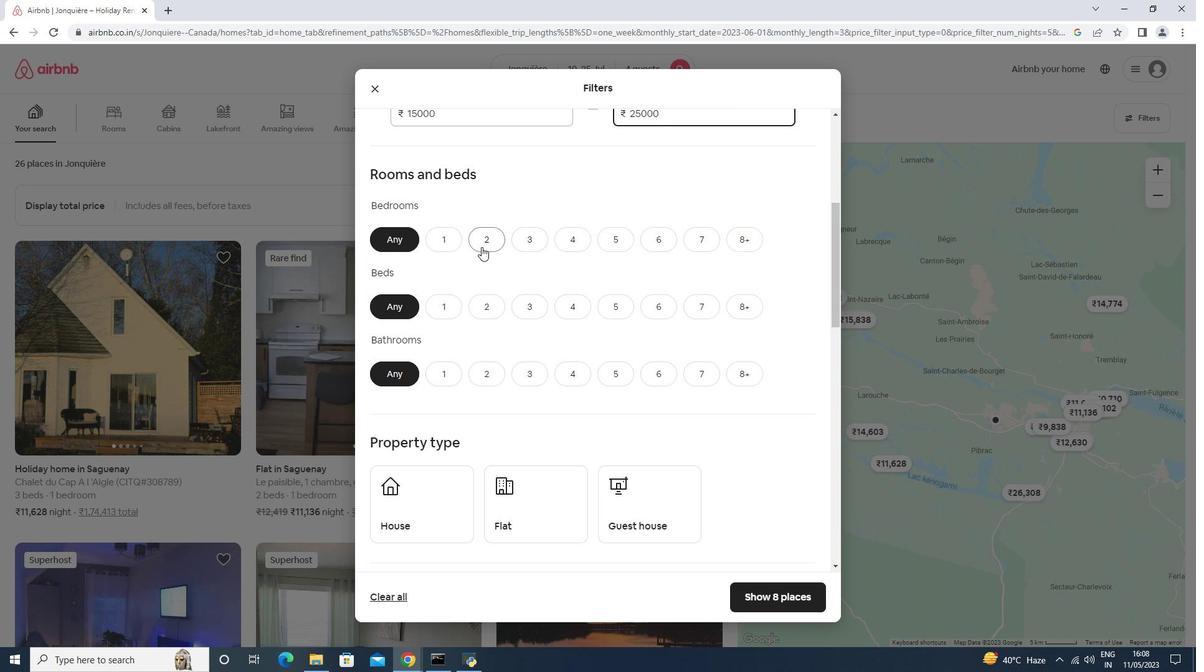 
Action: Mouse pressed left at (487, 244)
Screenshot: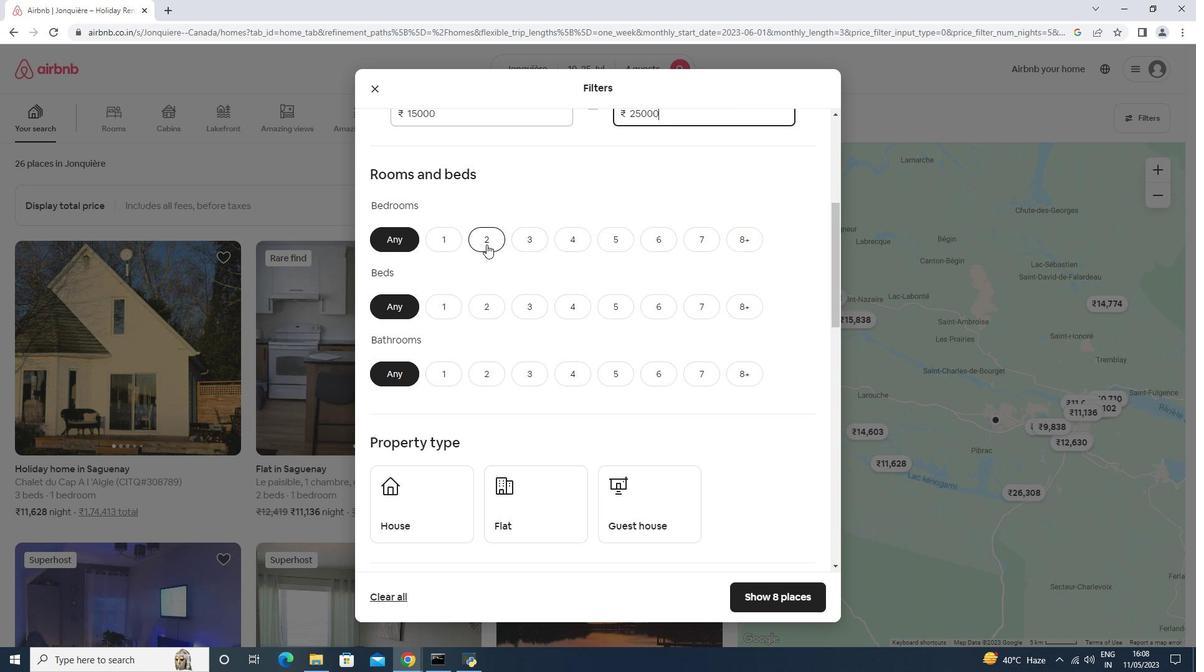 
Action: Mouse moved to (538, 309)
Screenshot: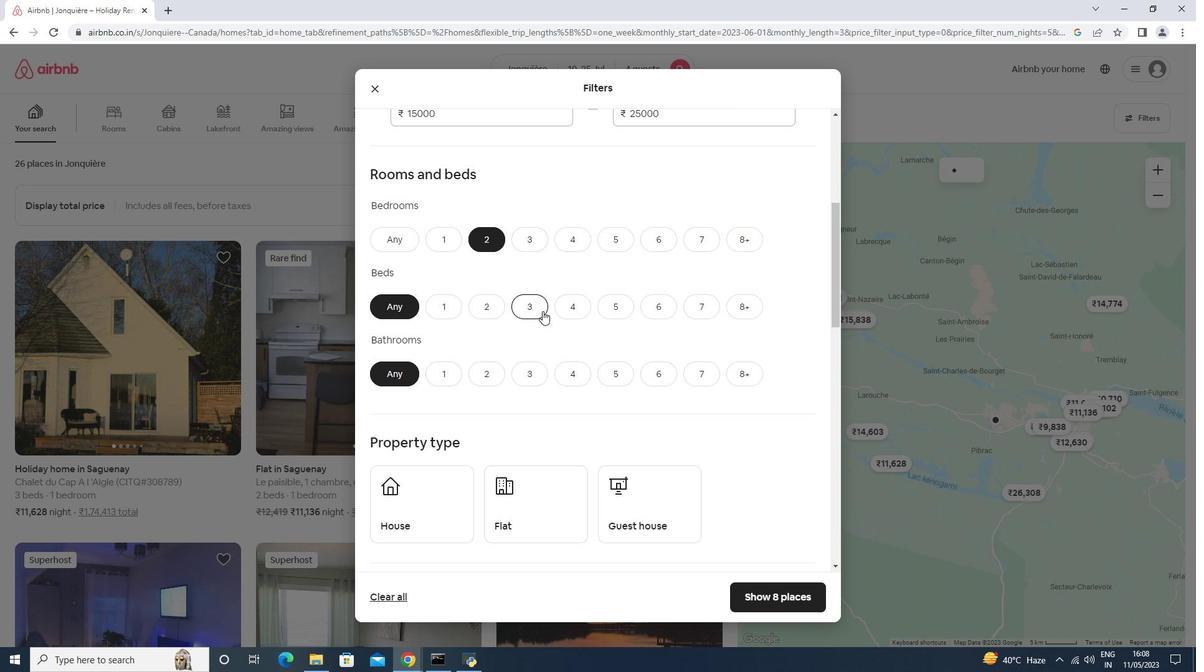 
Action: Mouse pressed left at (538, 309)
Screenshot: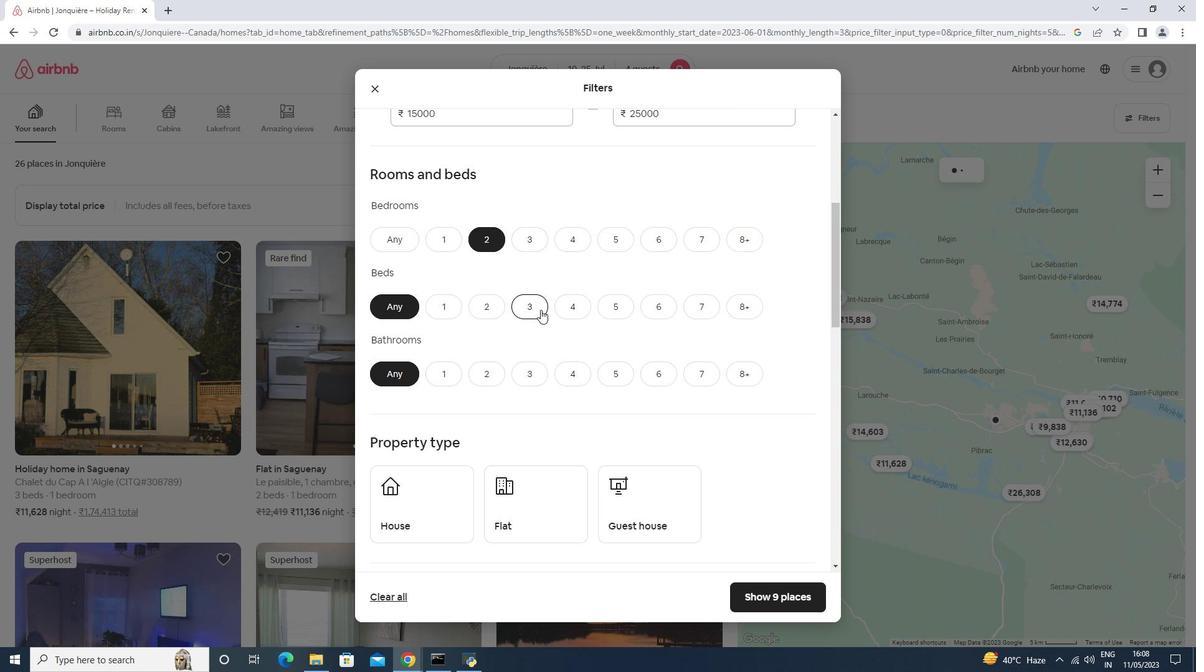 
Action: Mouse moved to (476, 390)
Screenshot: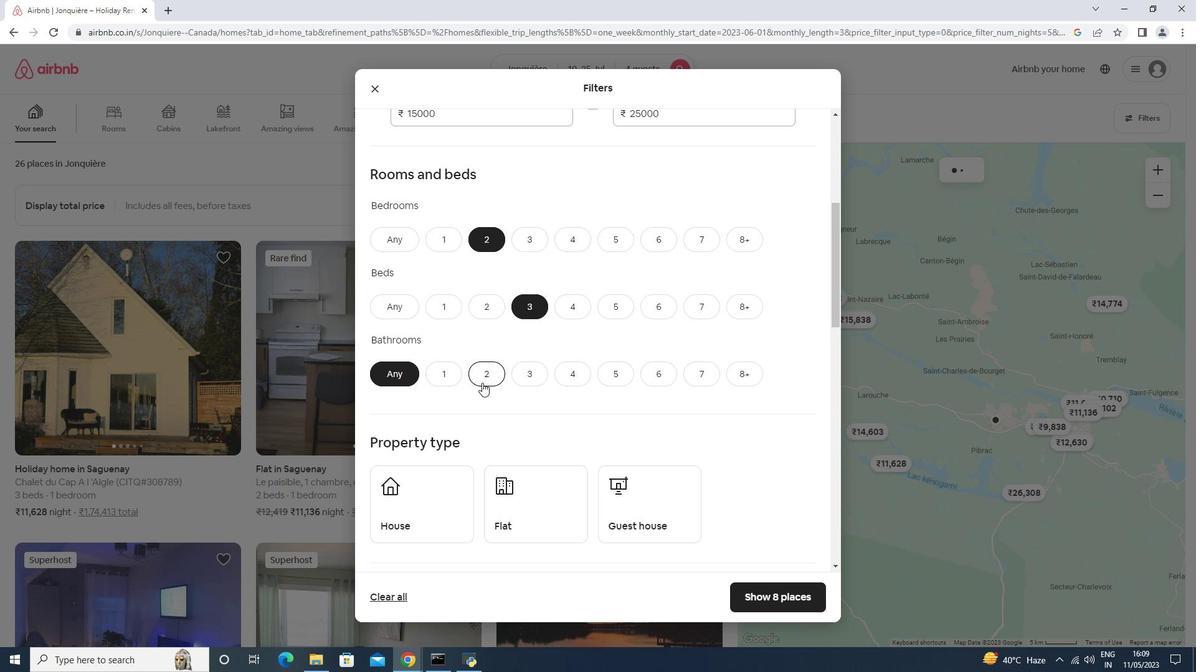 
Action: Mouse pressed left at (476, 390)
Screenshot: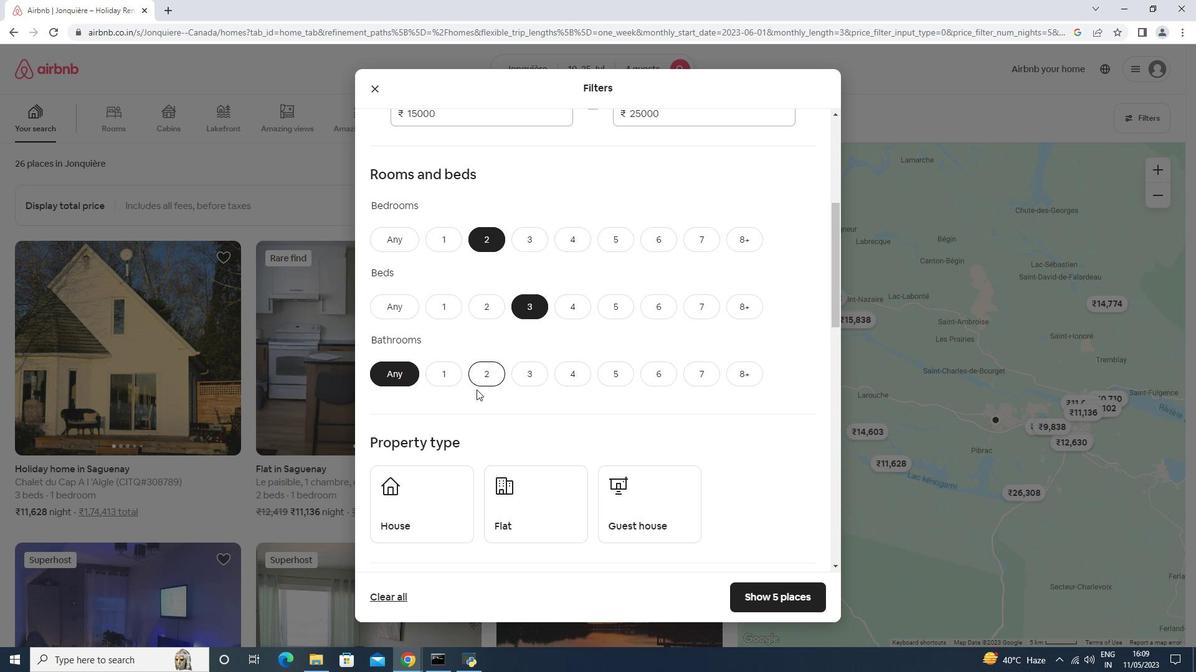 
Action: Mouse scrolled (476, 389) with delta (0, 0)
Screenshot: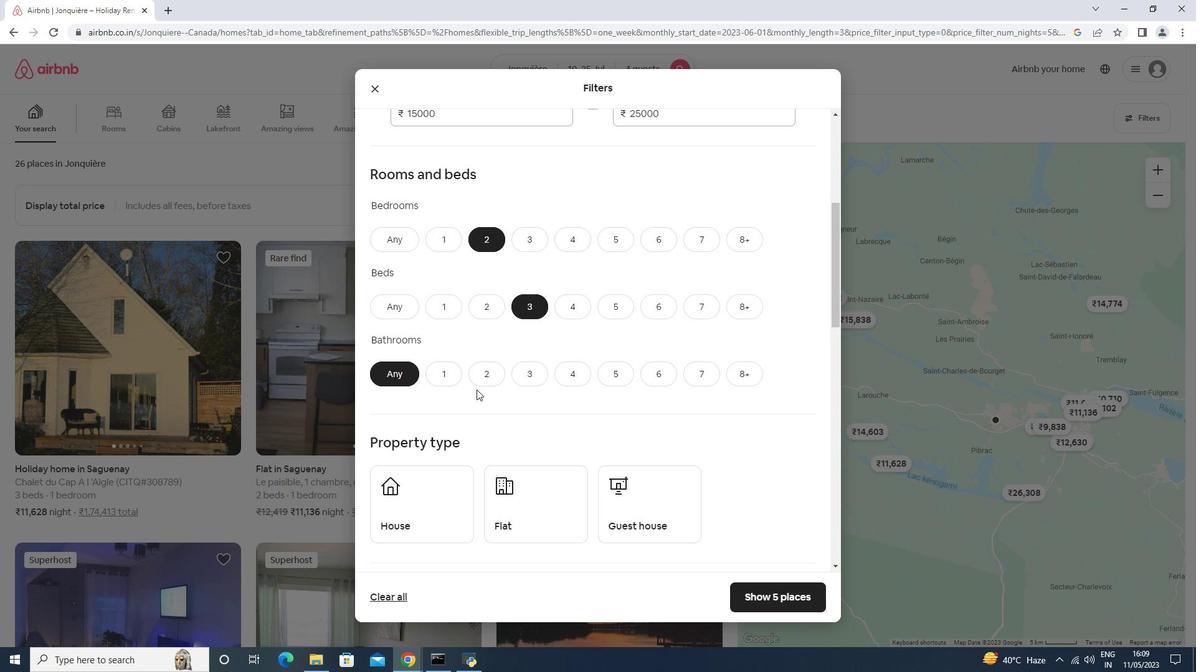 
Action: Mouse scrolled (476, 389) with delta (0, 0)
Screenshot: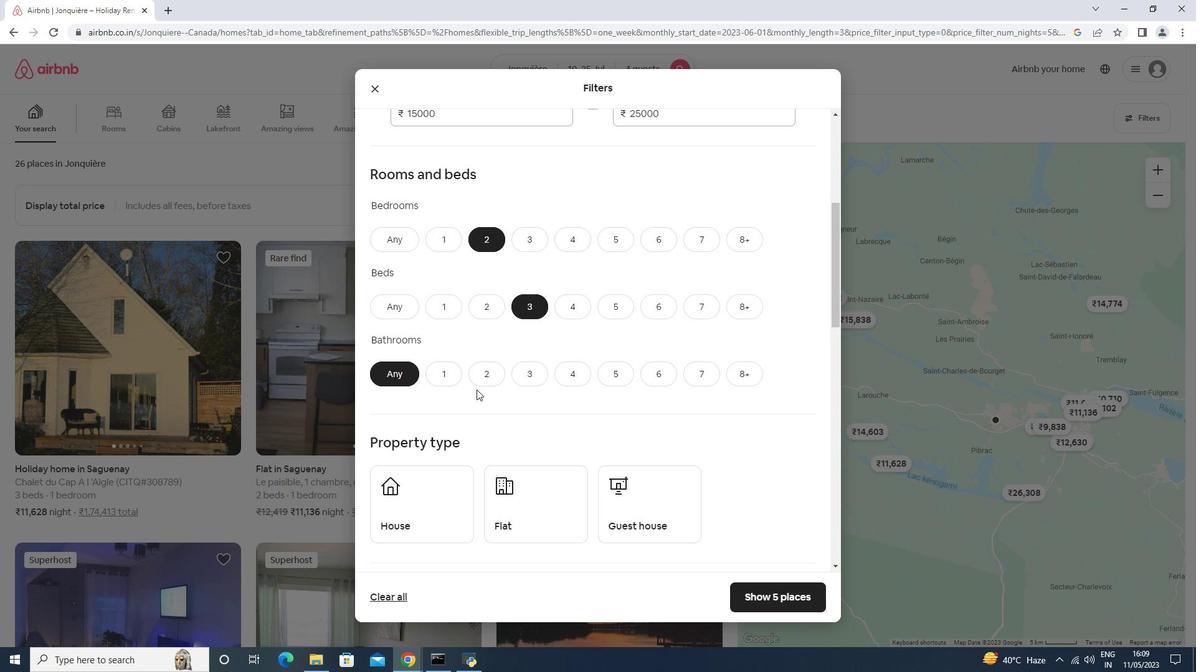 
Action: Mouse scrolled (476, 389) with delta (0, 0)
Screenshot: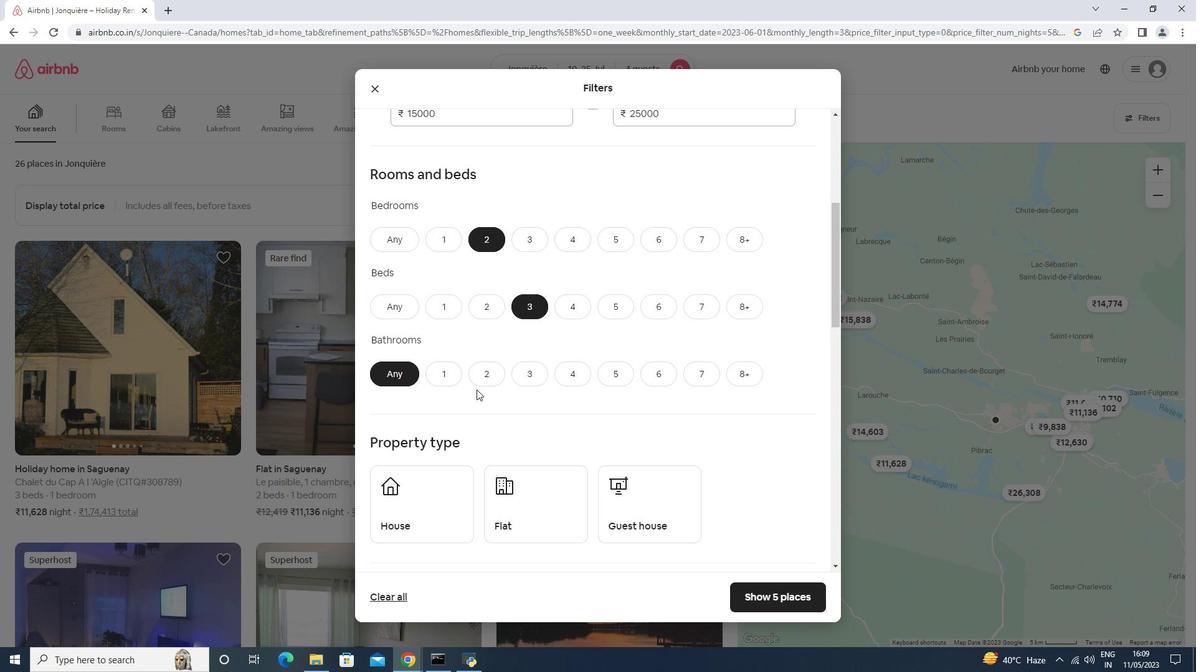 
Action: Mouse moved to (487, 191)
Screenshot: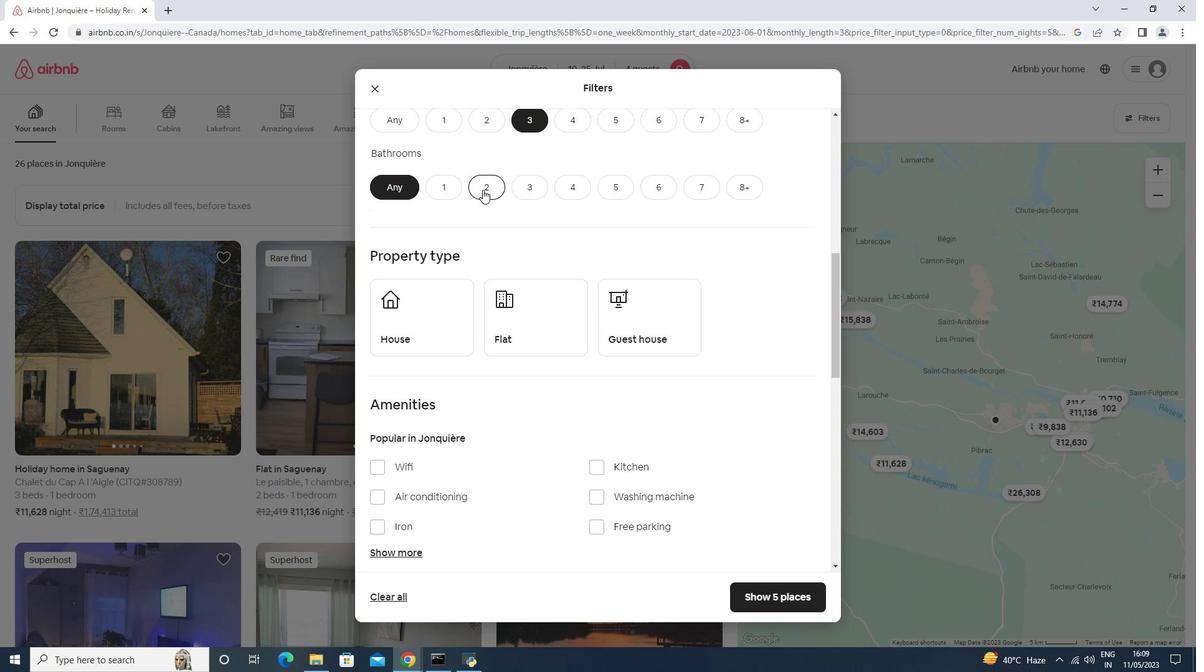 
Action: Mouse pressed left at (487, 191)
Screenshot: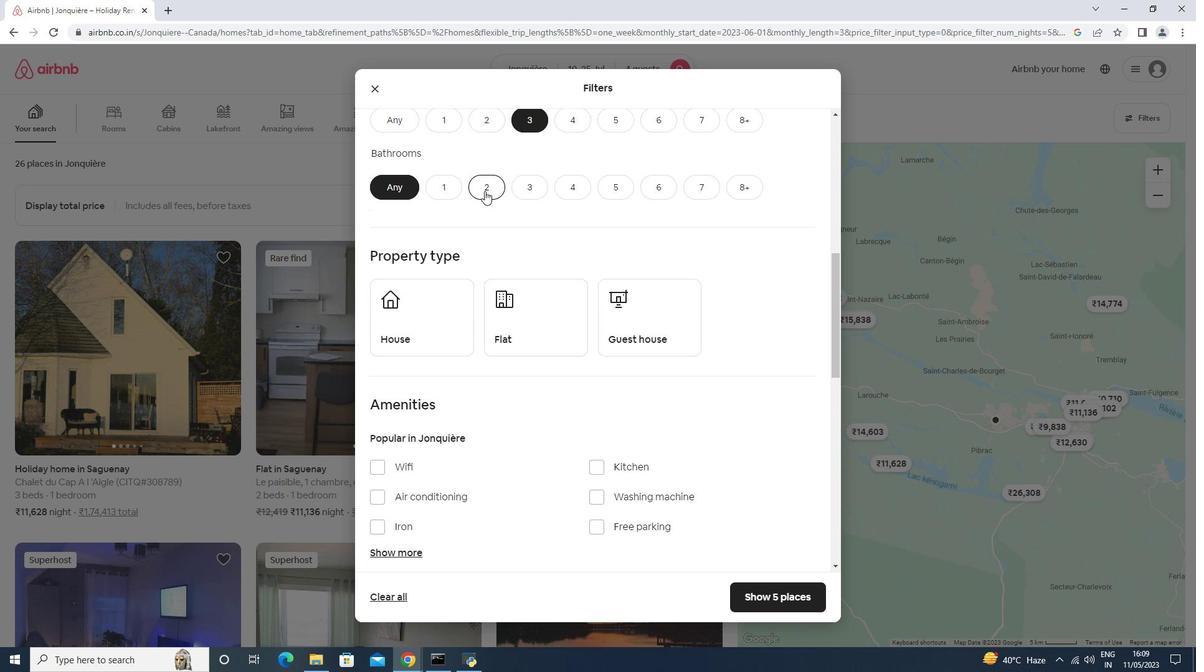 
Action: Mouse moved to (449, 327)
Screenshot: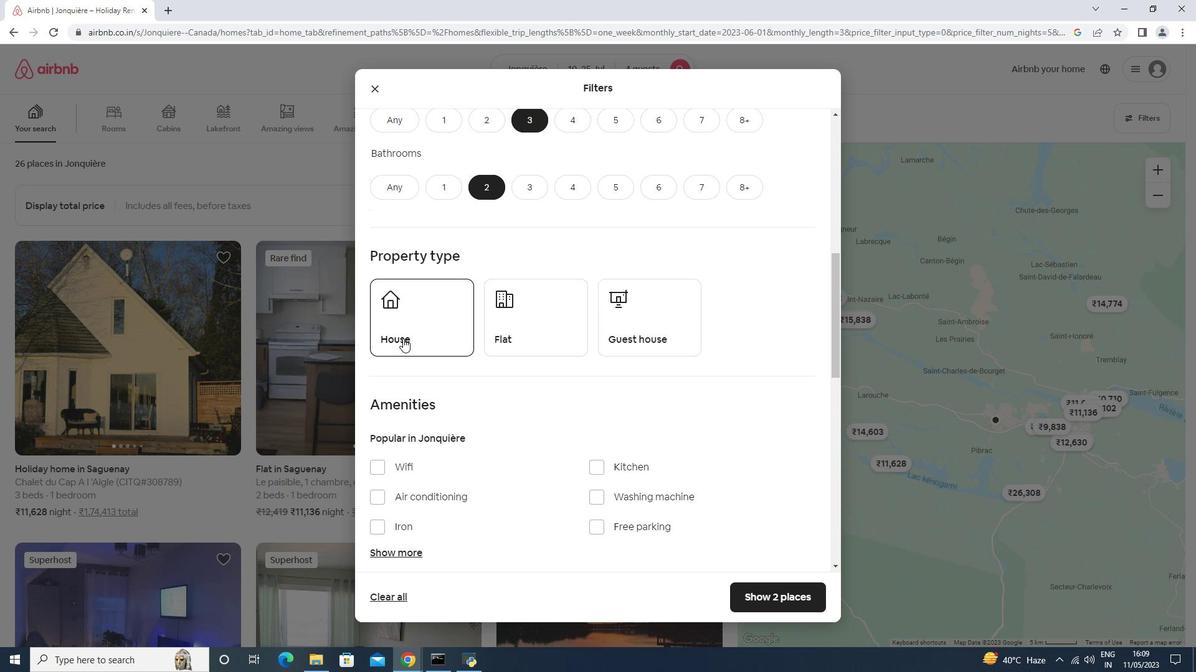
Action: Mouse pressed left at (402, 339)
Screenshot: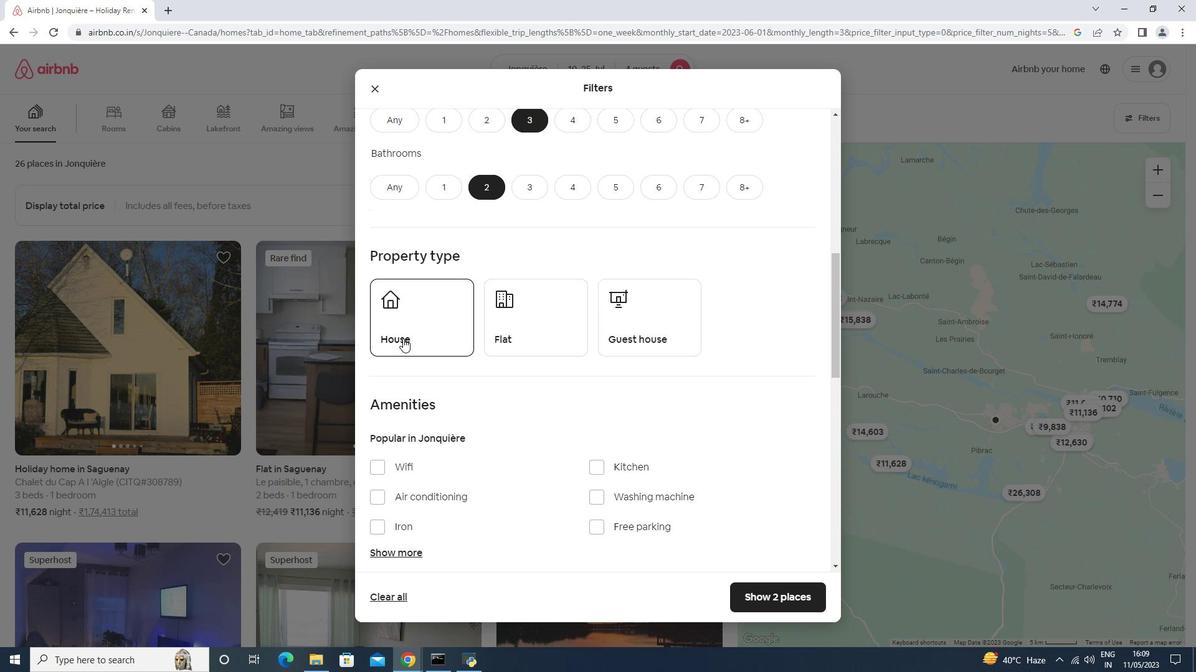 
Action: Mouse moved to (634, 326)
Screenshot: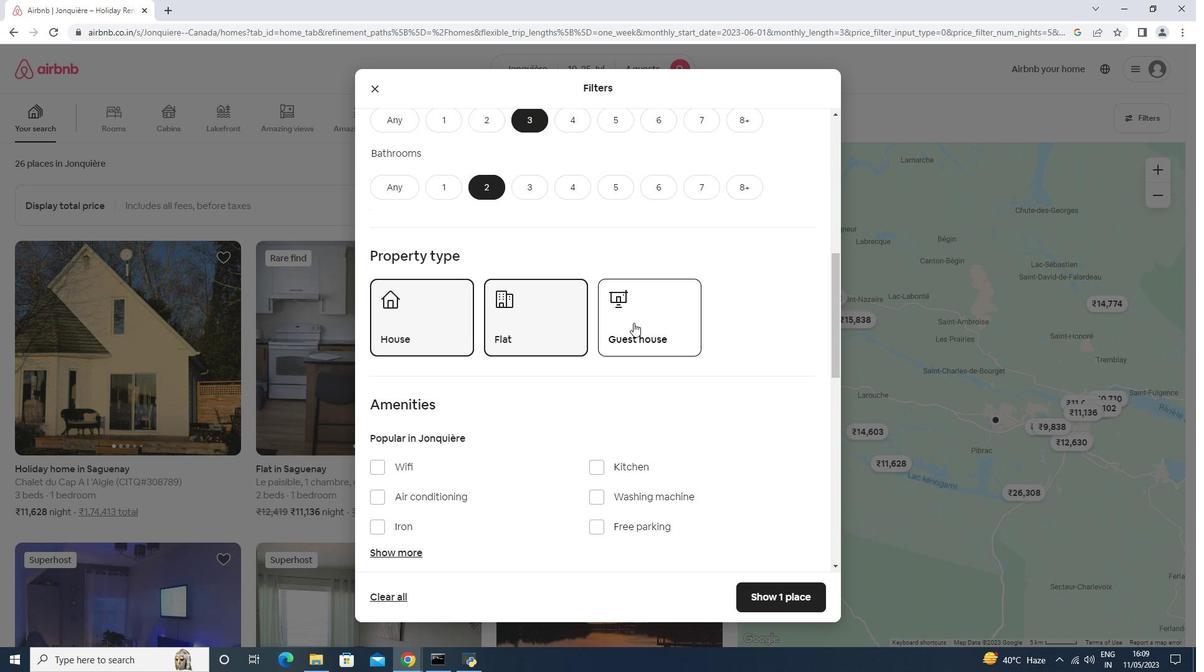 
Action: Mouse pressed left at (634, 323)
Screenshot: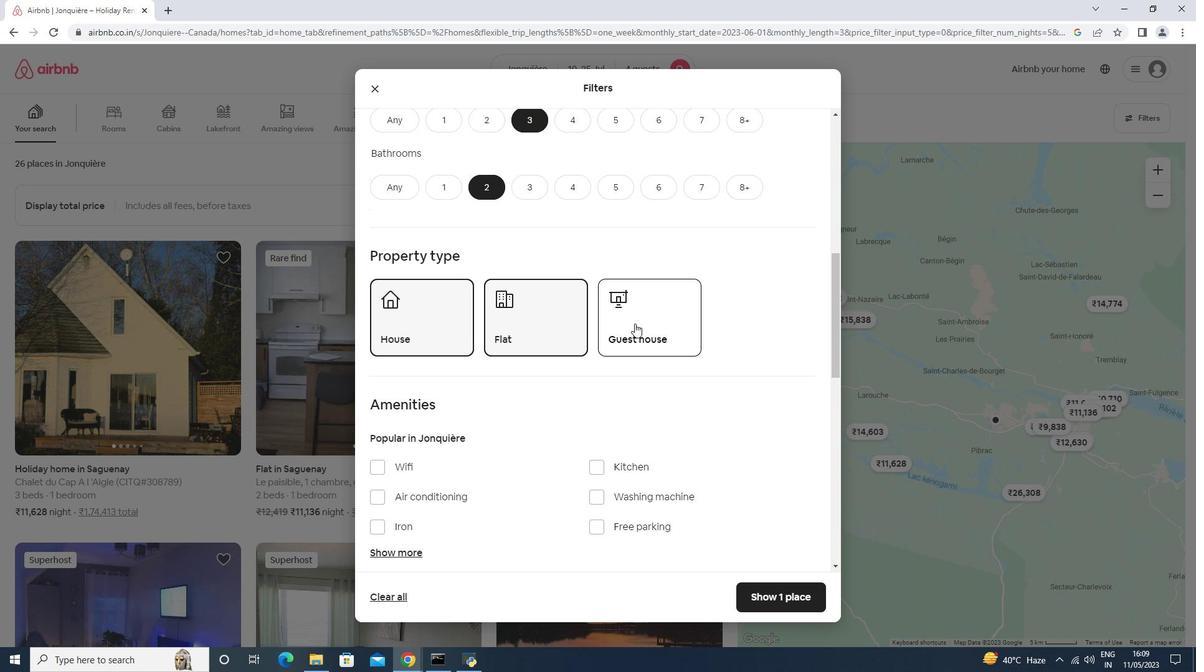 
Action: Mouse moved to (519, 408)
Screenshot: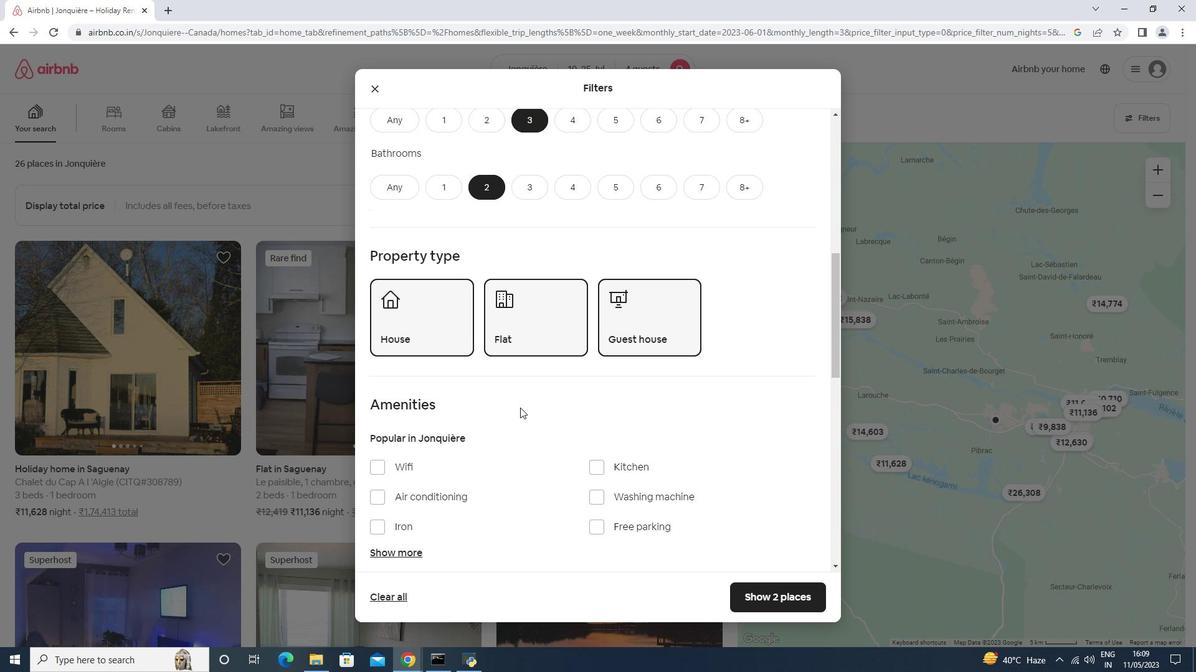 
Action: Mouse scrolled (519, 408) with delta (0, 0)
Screenshot: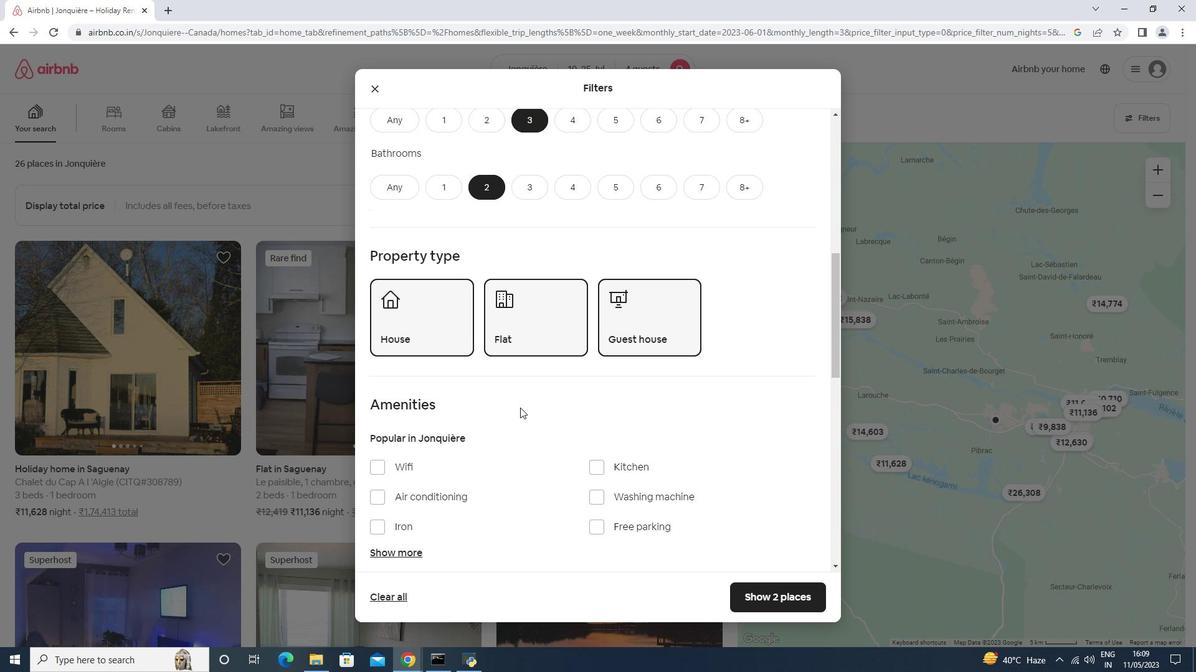 
Action: Mouse moved to (519, 408)
Screenshot: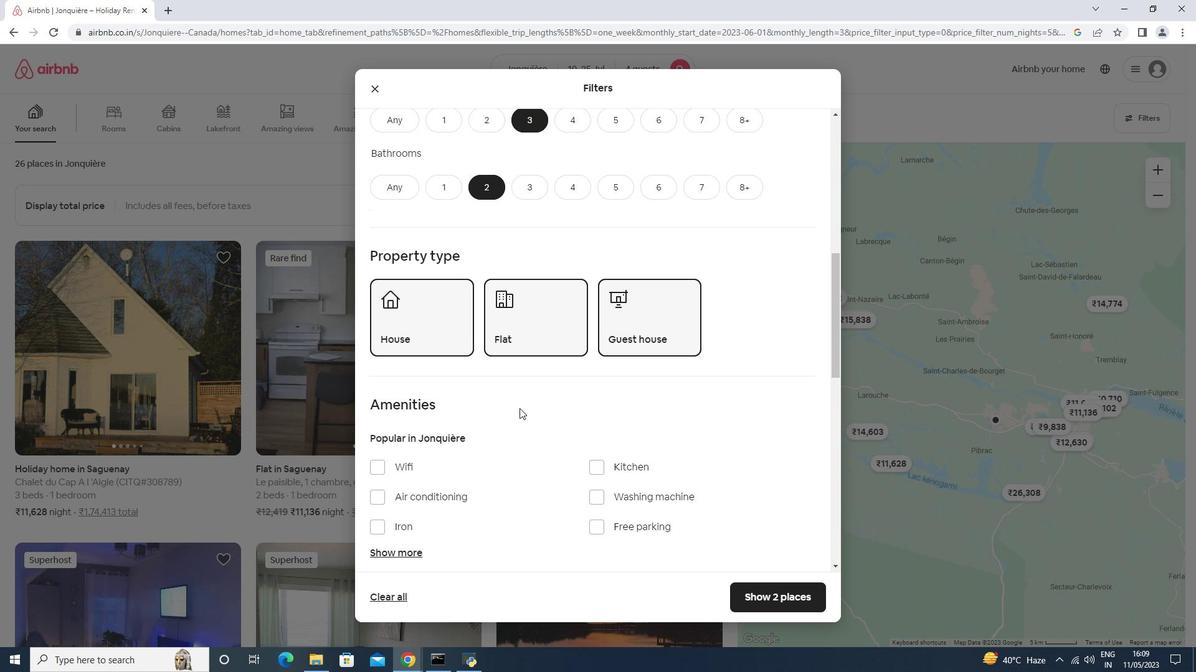 
Action: Mouse scrolled (519, 408) with delta (0, 0)
Screenshot: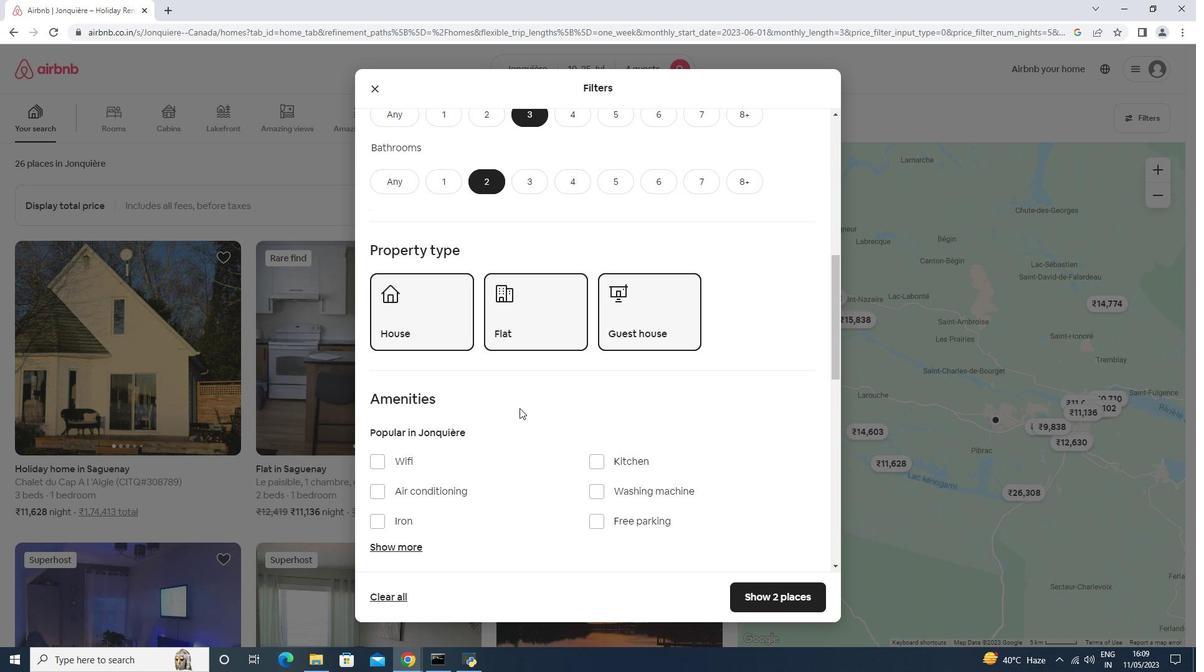 
Action: Mouse scrolled (519, 408) with delta (0, 0)
Screenshot: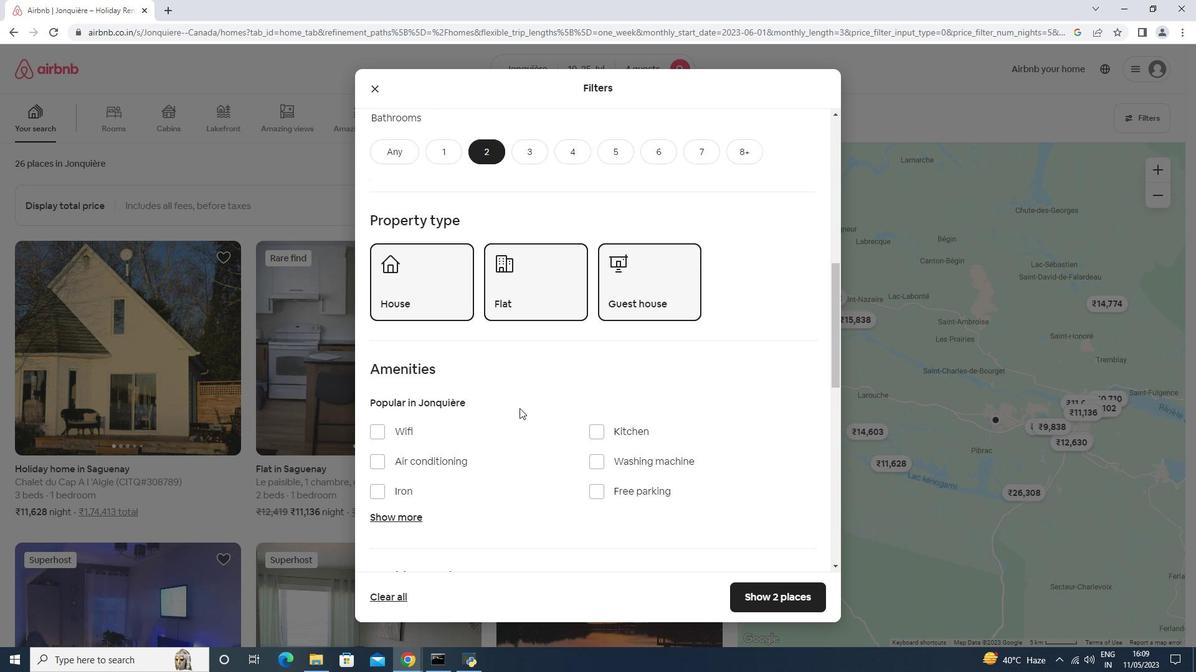 
Action: Mouse scrolled (519, 408) with delta (0, 0)
Screenshot: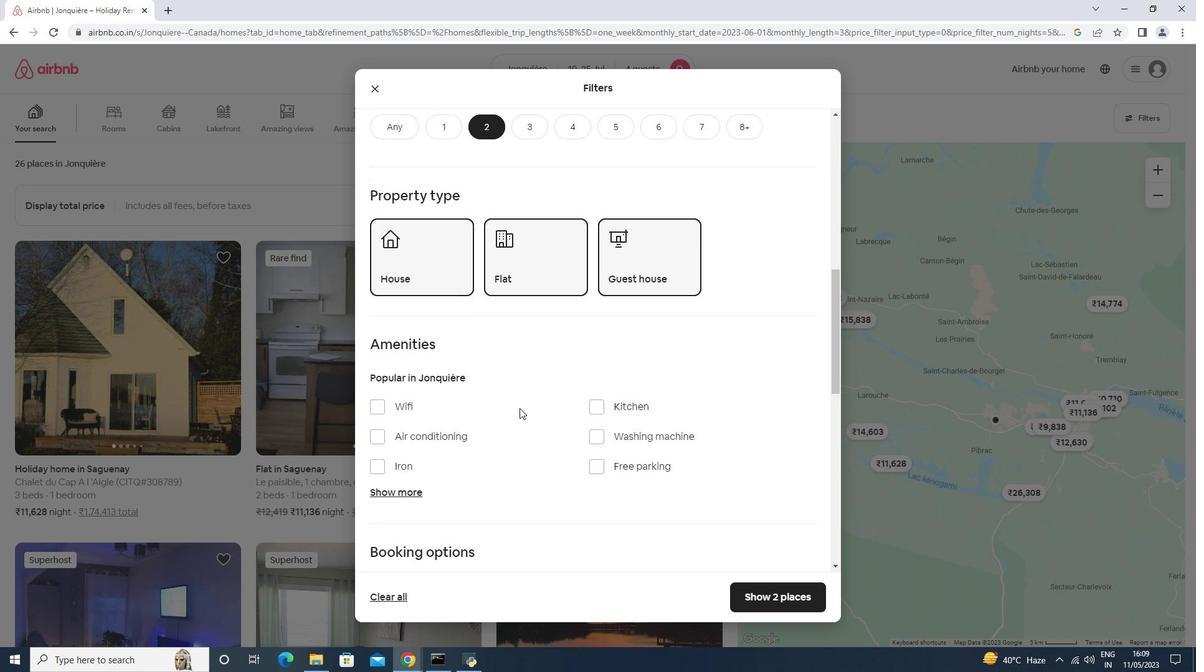 
Action: Mouse moved to (637, 283)
Screenshot: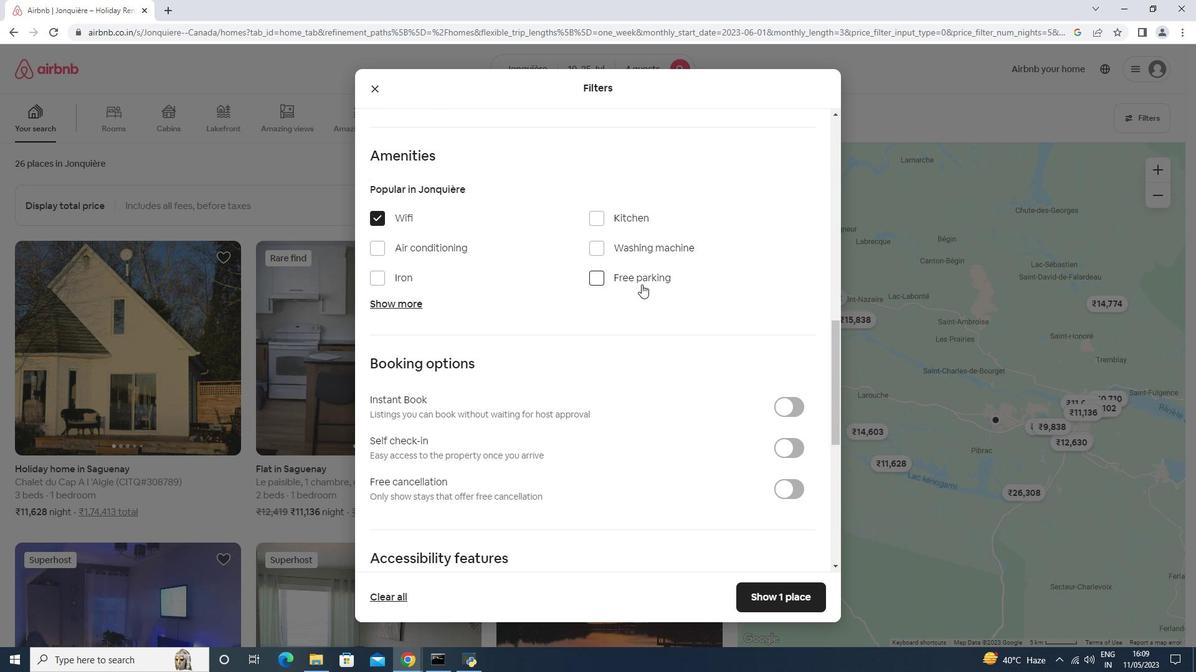 
Action: Mouse pressed left at (637, 283)
Screenshot: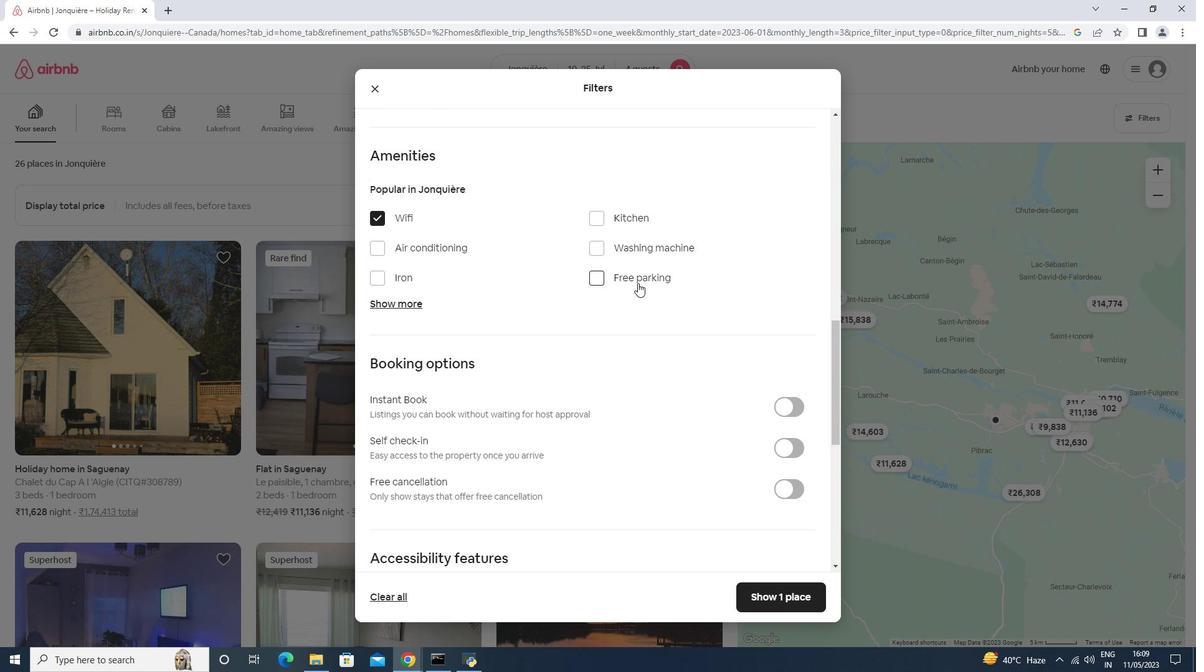 
Action: Mouse moved to (401, 300)
Screenshot: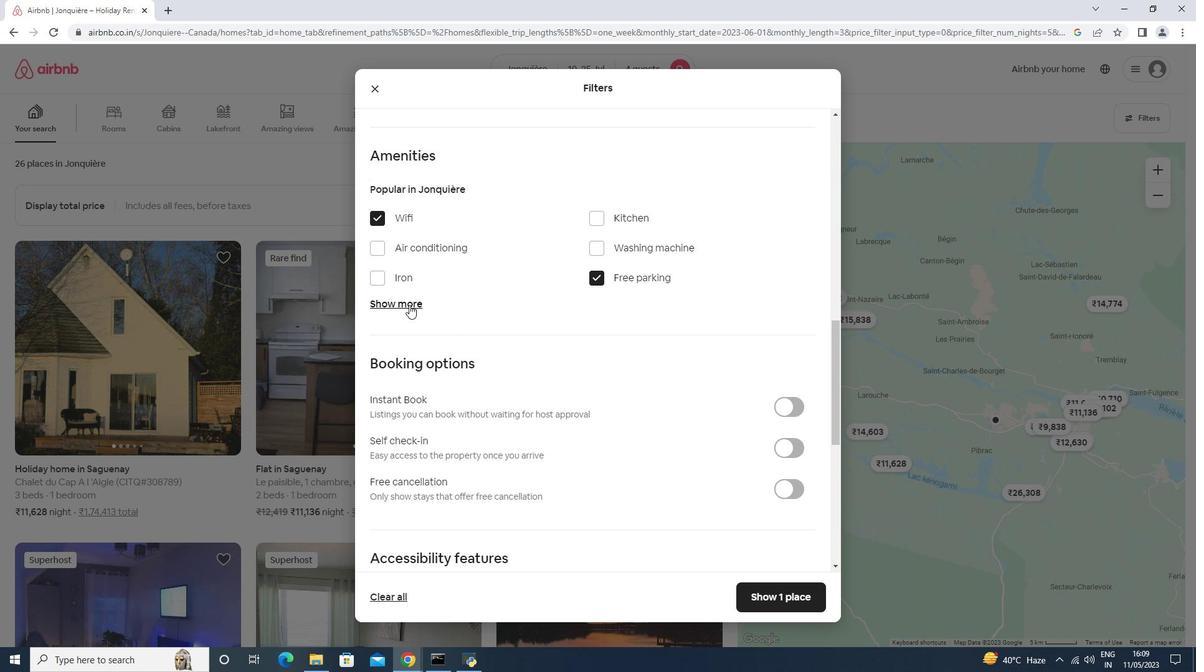 
Action: Mouse pressed left at (401, 300)
Screenshot: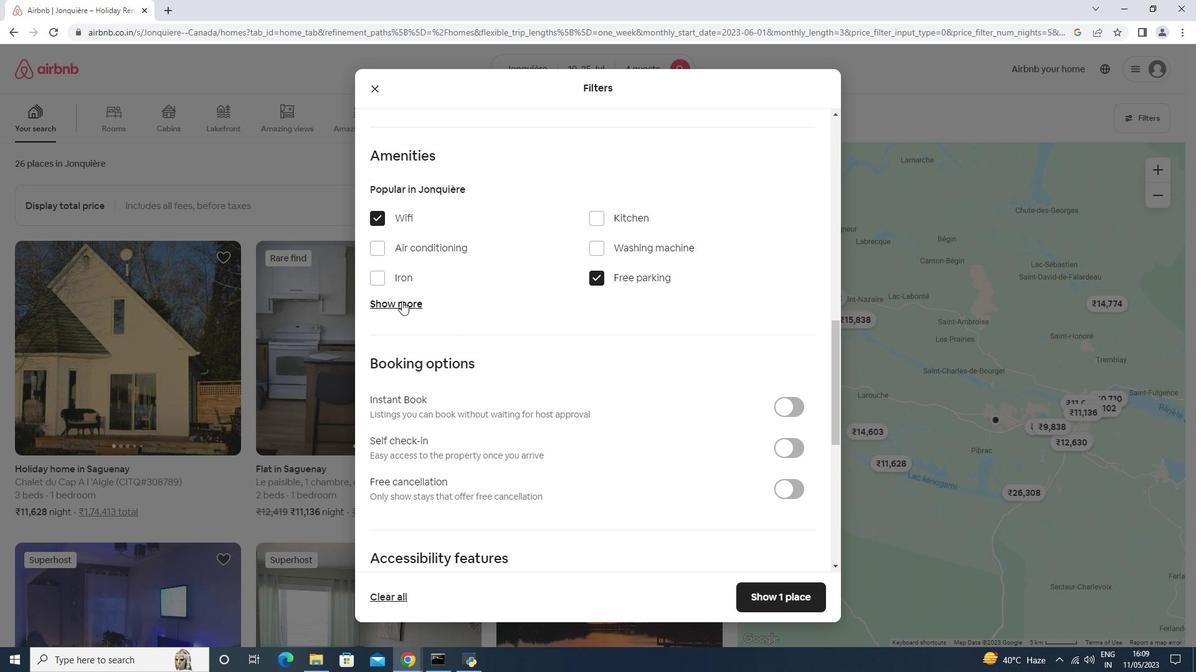 
Action: Mouse moved to (601, 376)
Screenshot: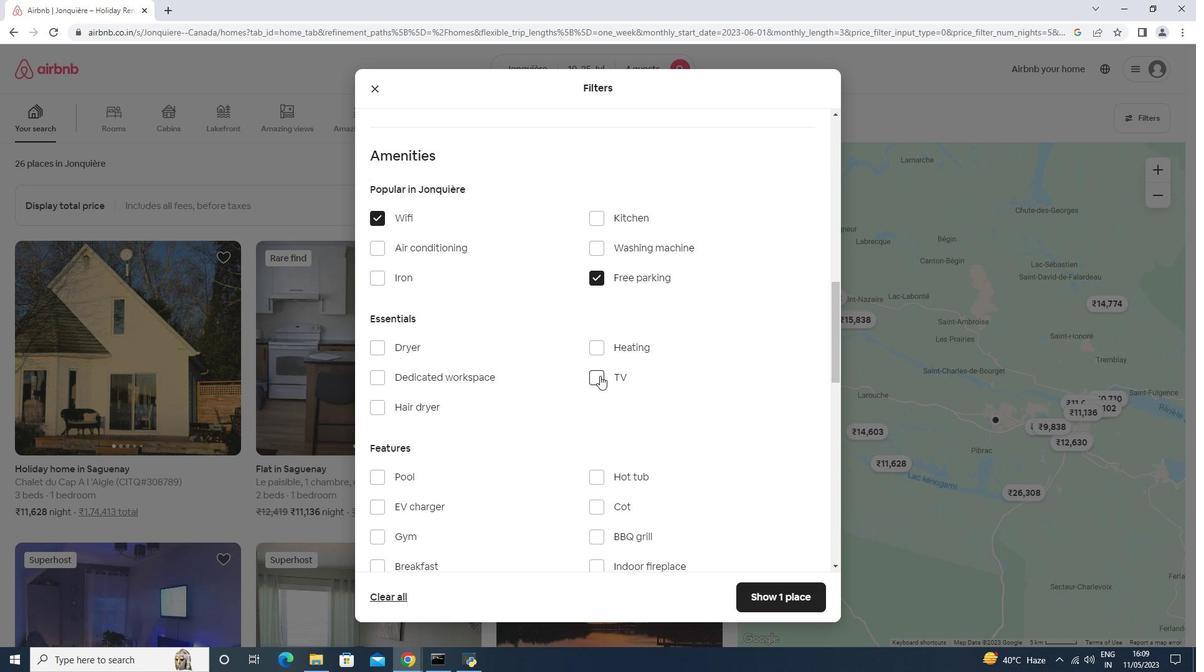 
Action: Mouse pressed left at (601, 376)
Screenshot: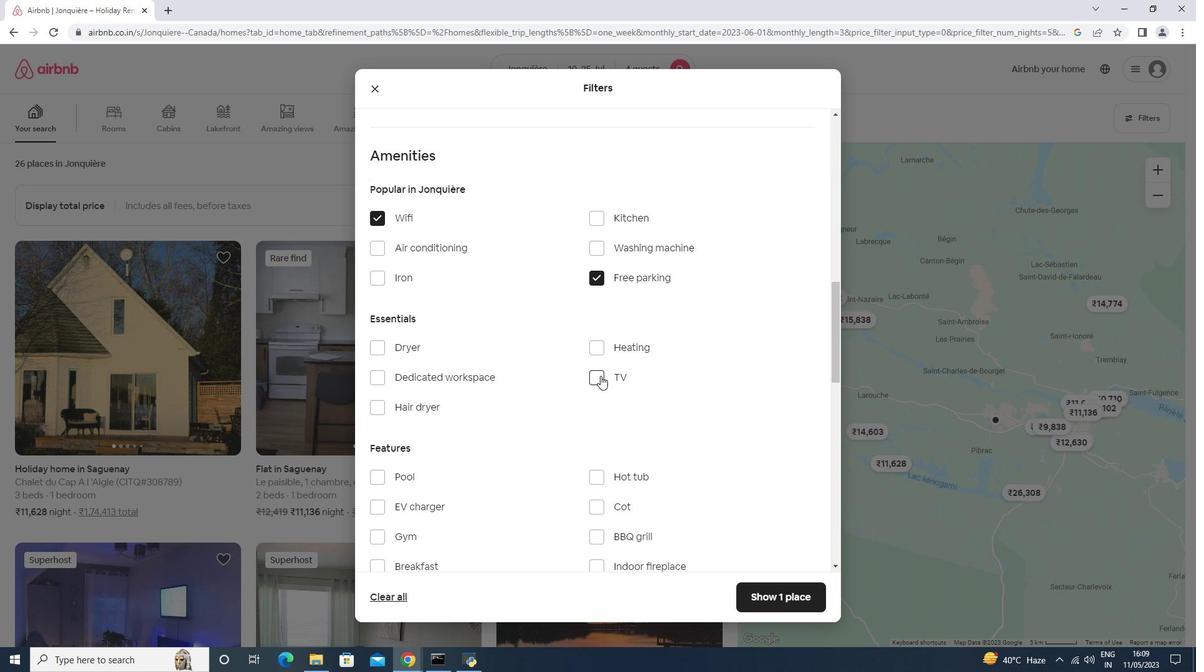 
Action: Mouse scrolled (601, 375) with delta (0, 0)
Screenshot: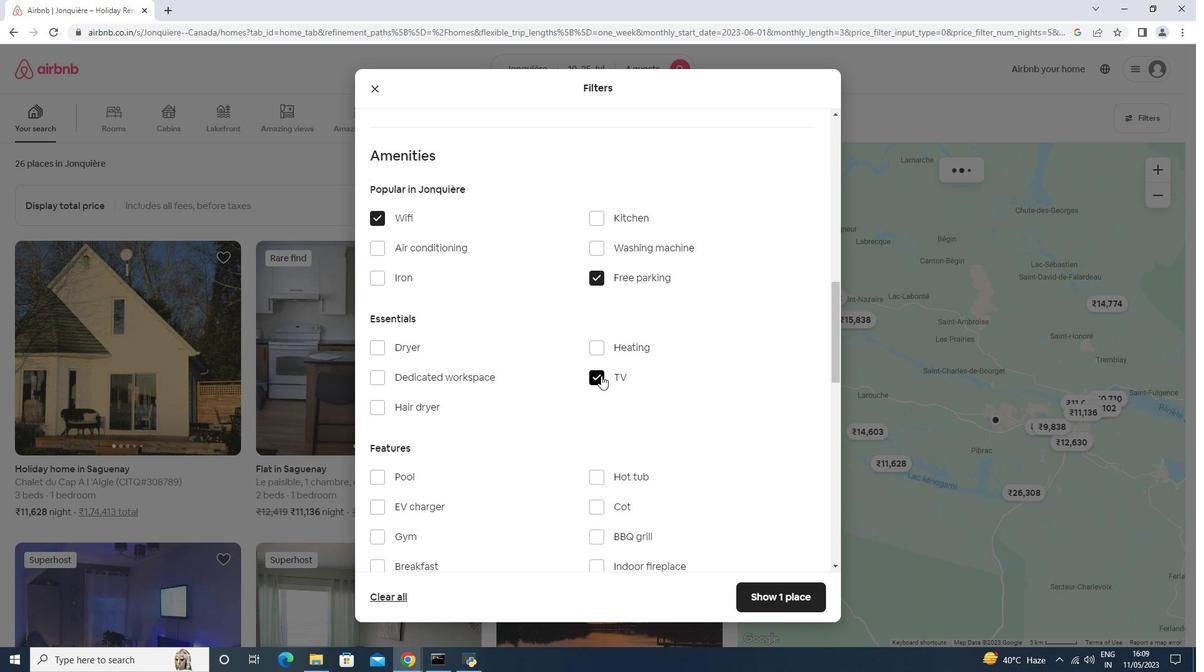 
Action: Mouse scrolled (601, 375) with delta (0, 0)
Screenshot: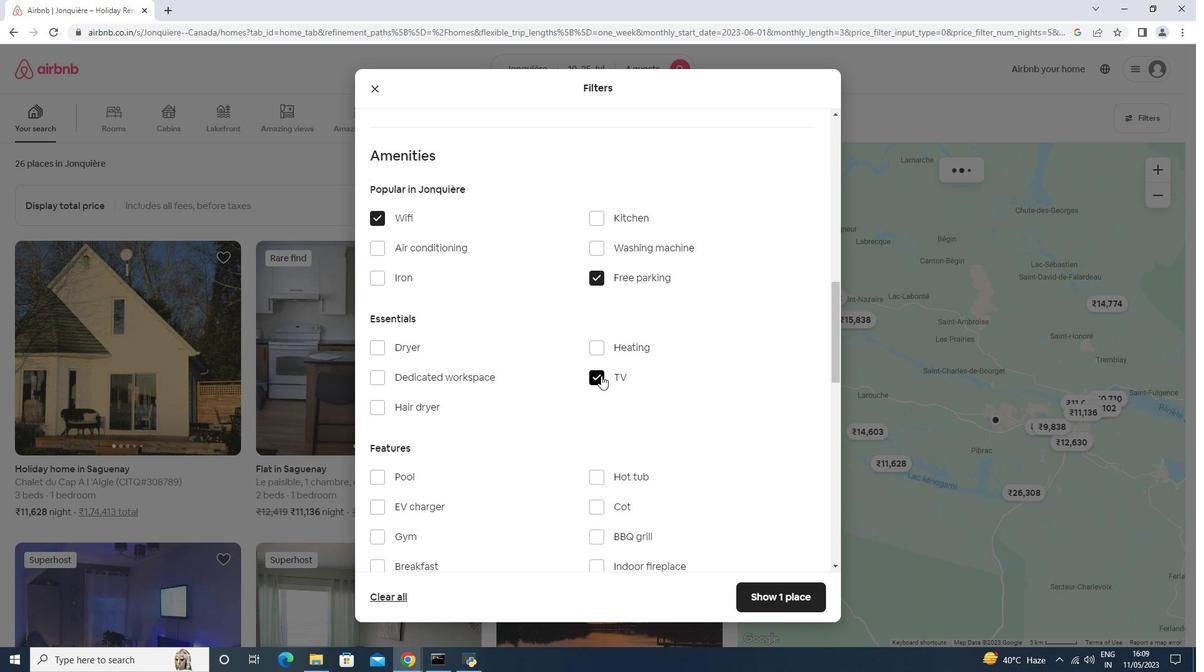 
Action: Mouse scrolled (601, 375) with delta (0, 0)
Screenshot: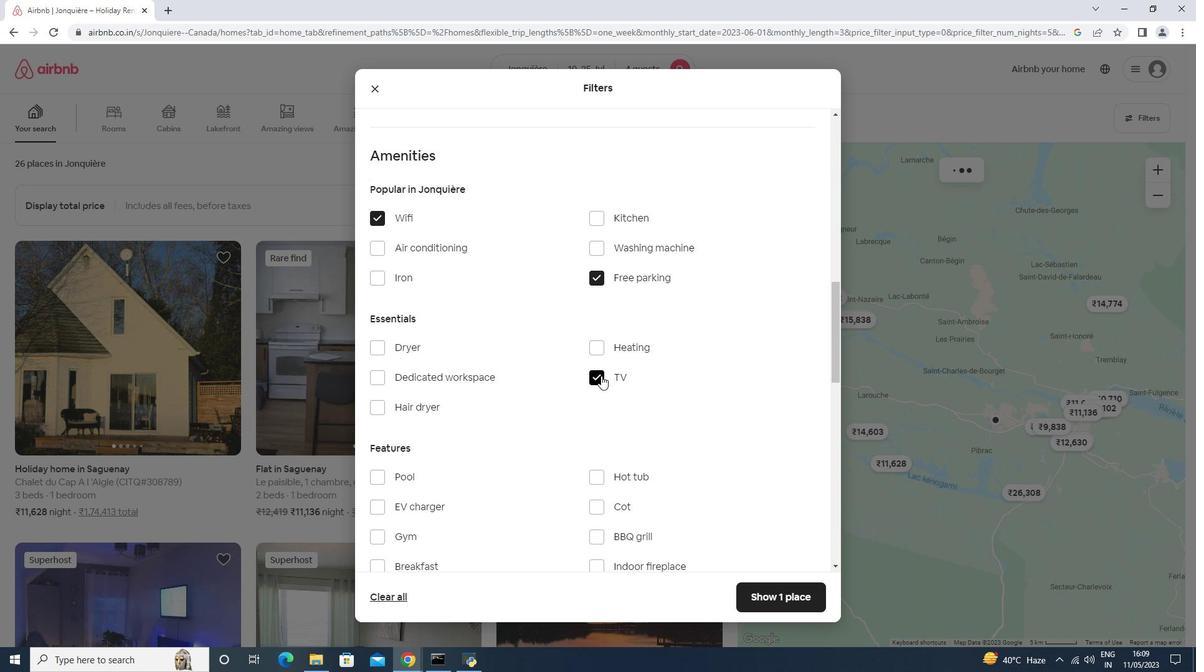 
Action: Mouse moved to (421, 349)
Screenshot: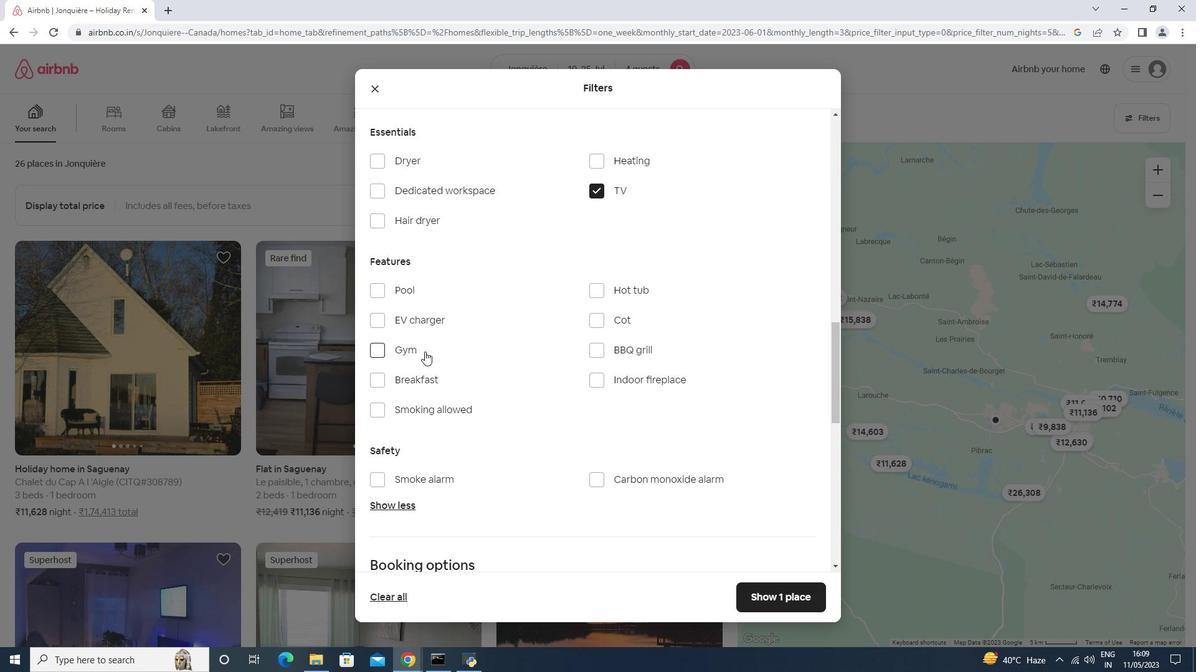 
Action: Mouse pressed left at (421, 349)
Screenshot: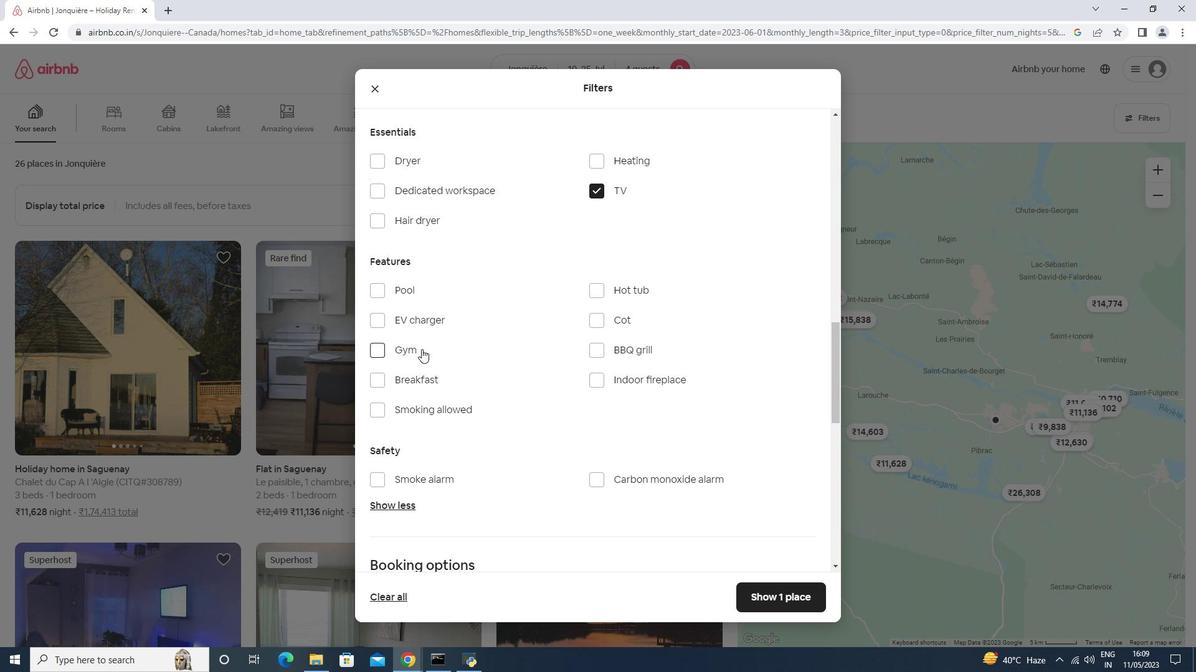 
Action: Mouse moved to (398, 373)
Screenshot: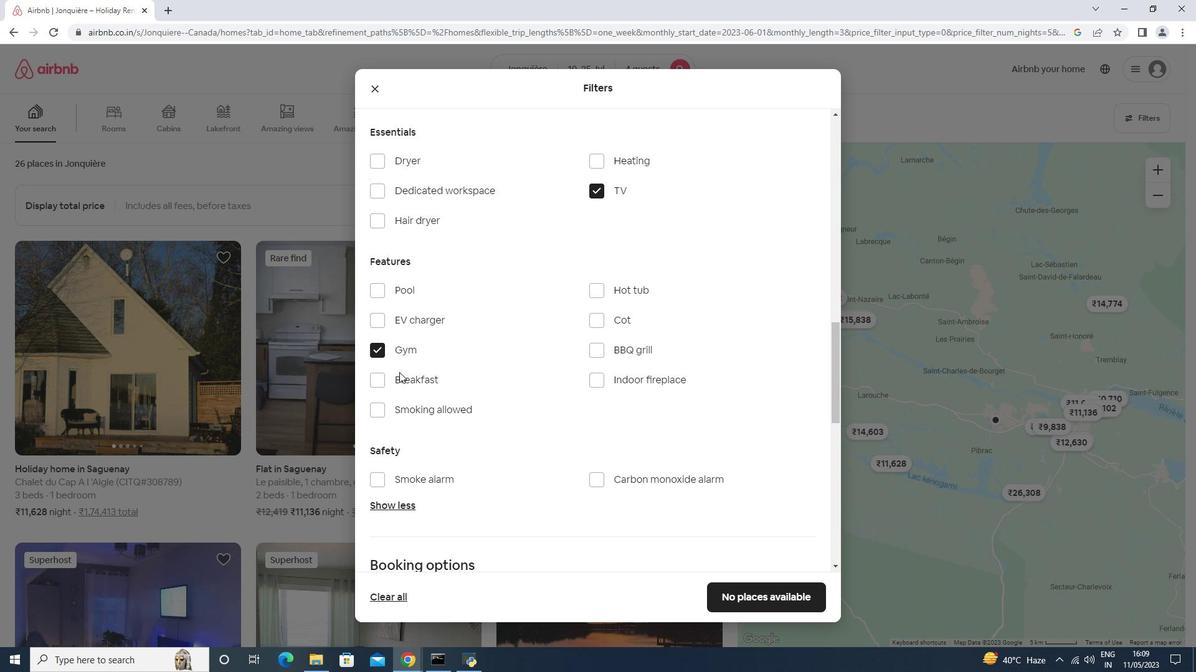
Action: Mouse pressed left at (398, 373)
Screenshot: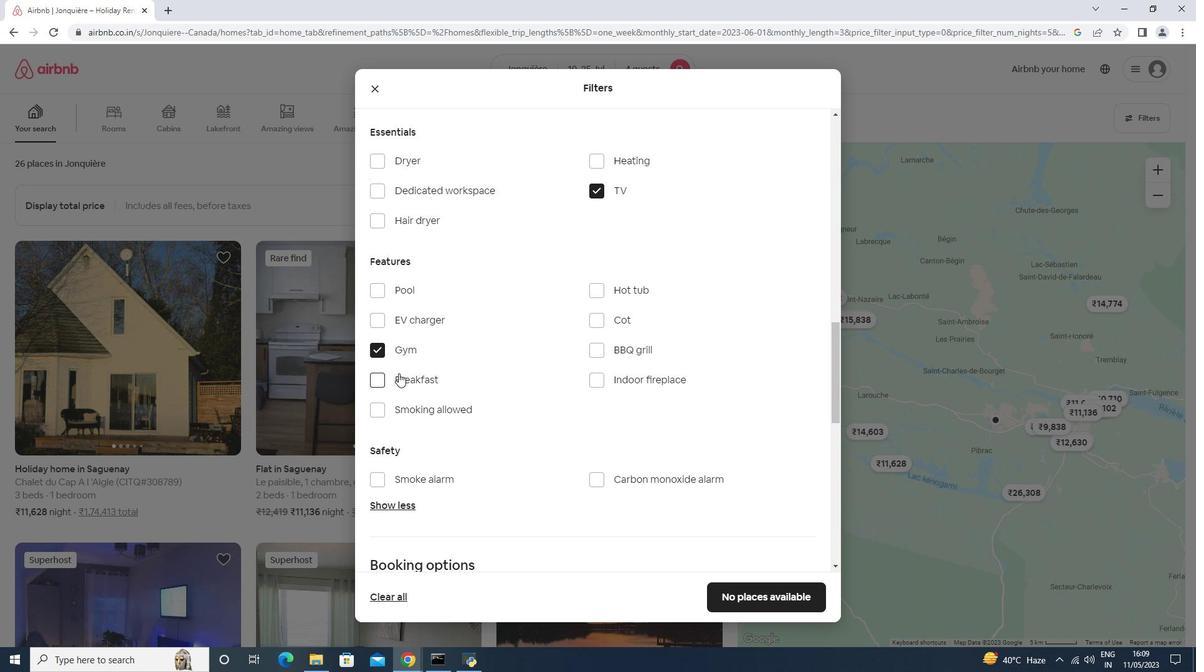 
Action: Mouse moved to (674, 355)
Screenshot: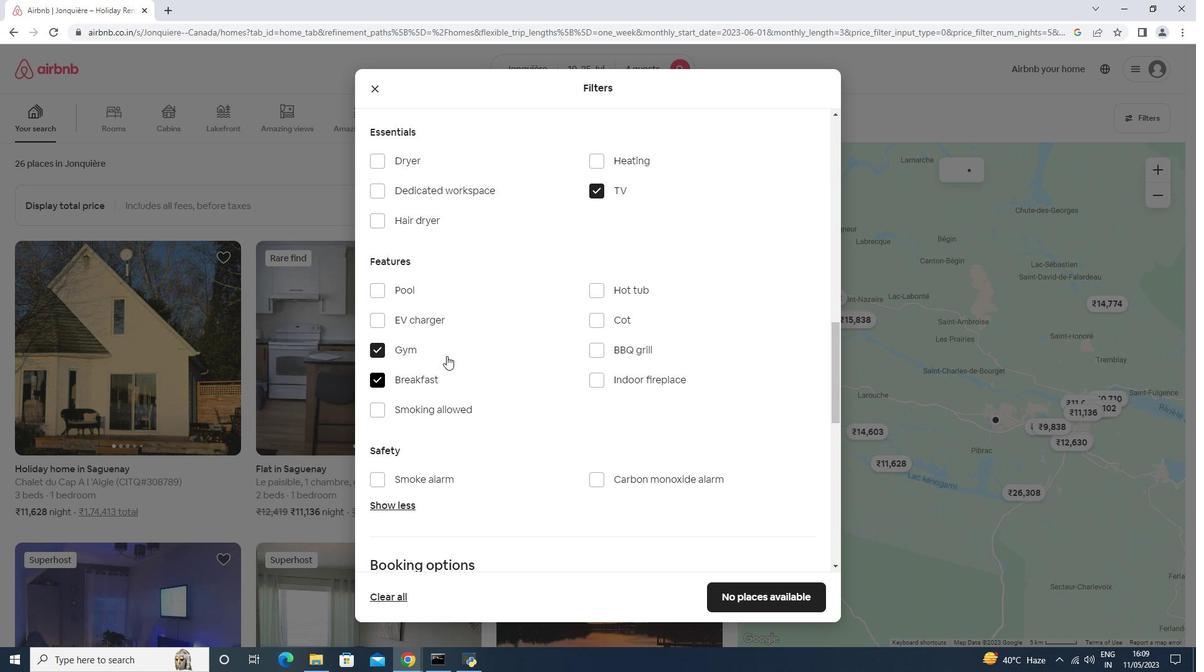 
Action: Mouse scrolled (621, 355) with delta (0, 0)
Screenshot: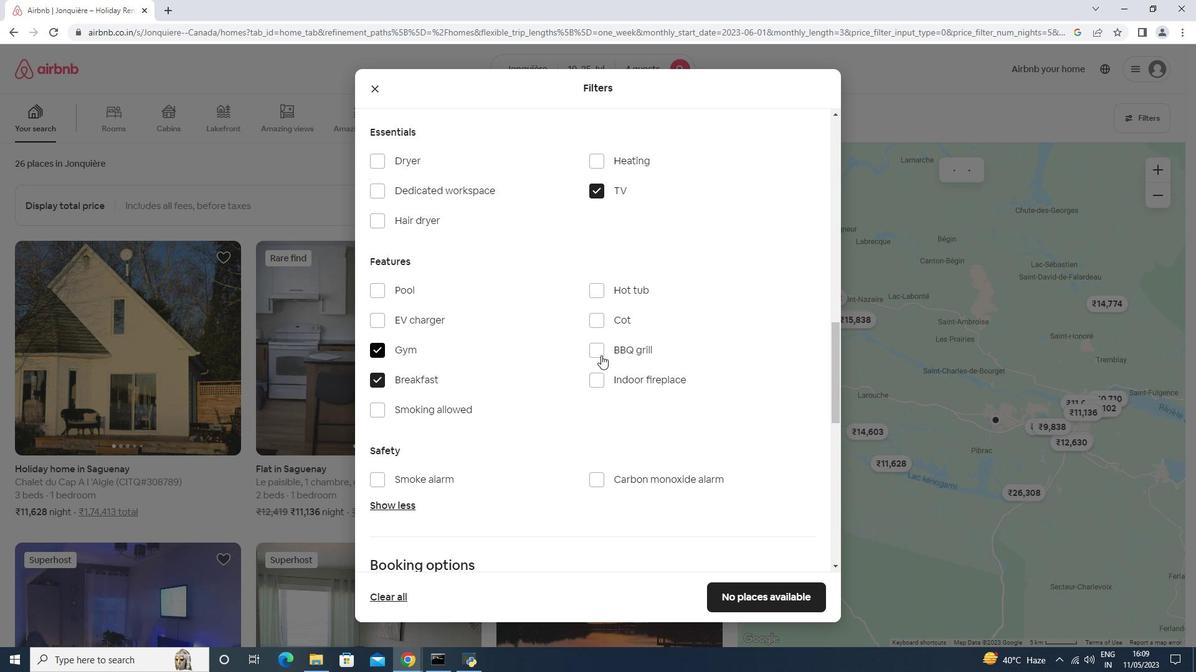 
Action: Mouse moved to (672, 358)
Screenshot: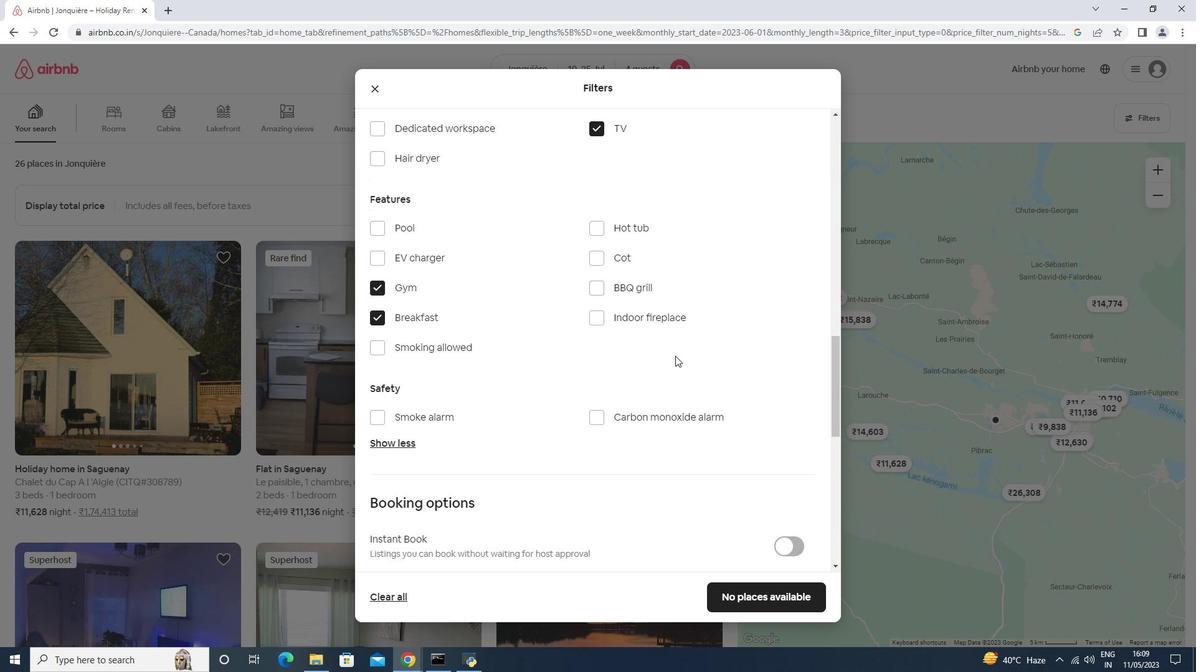 
Action: Mouse scrolled (675, 355) with delta (0, 0)
Screenshot: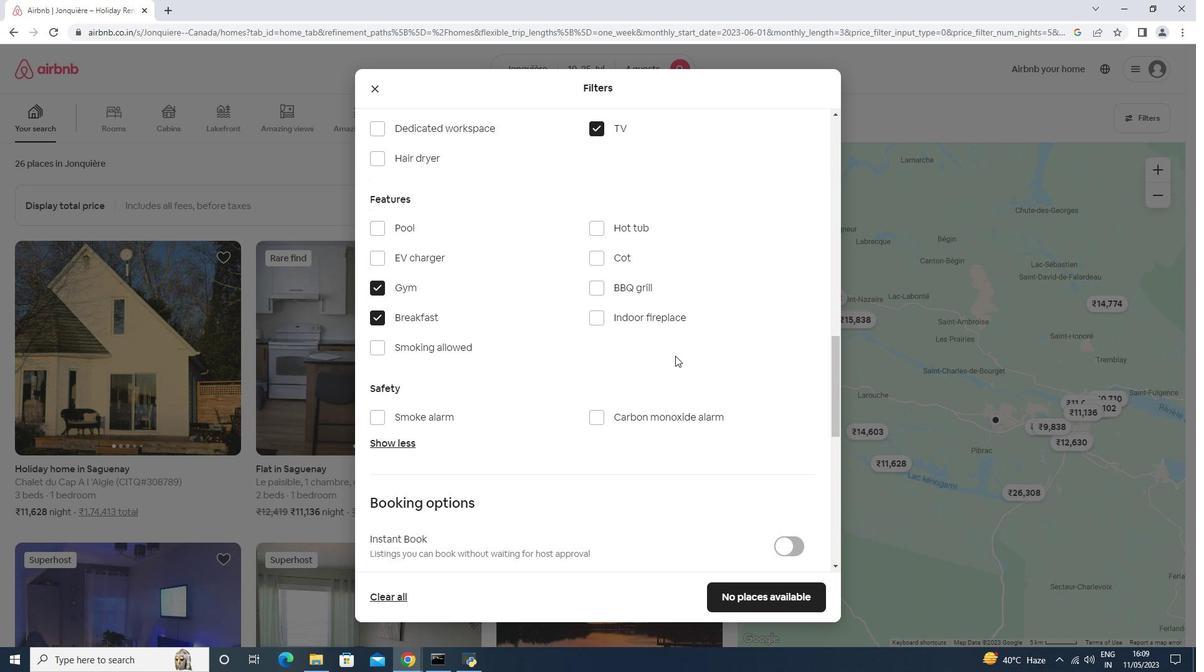 
Action: Mouse scrolled (675, 355) with delta (0, 0)
Screenshot: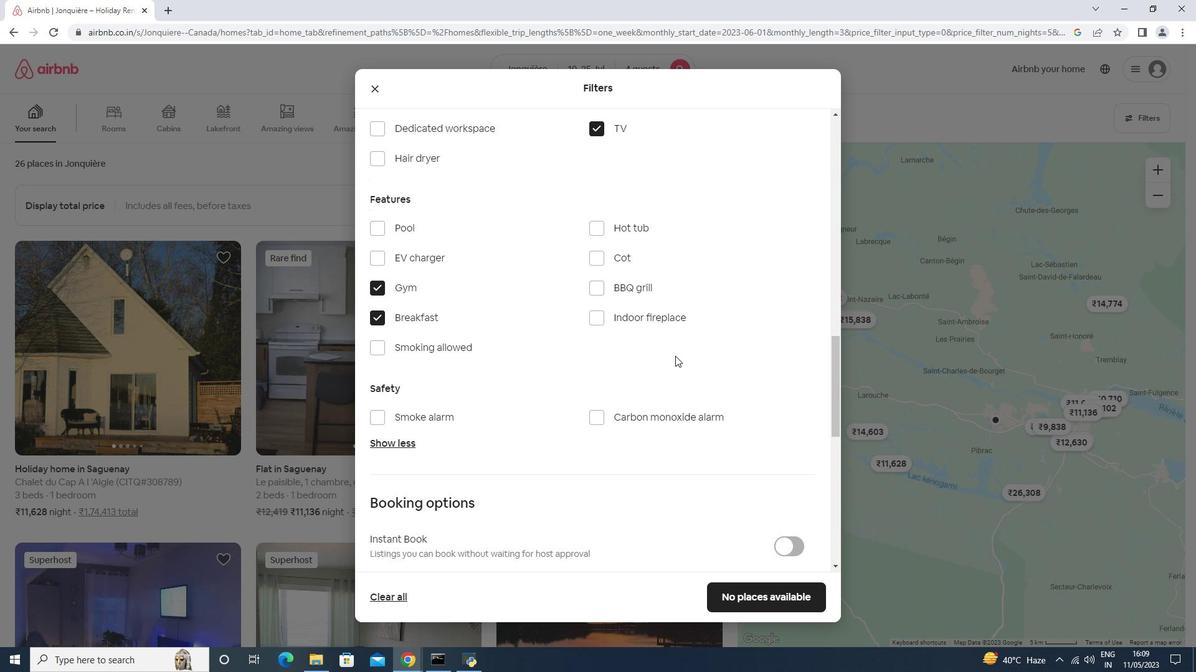 
Action: Mouse moved to (671, 358)
Screenshot: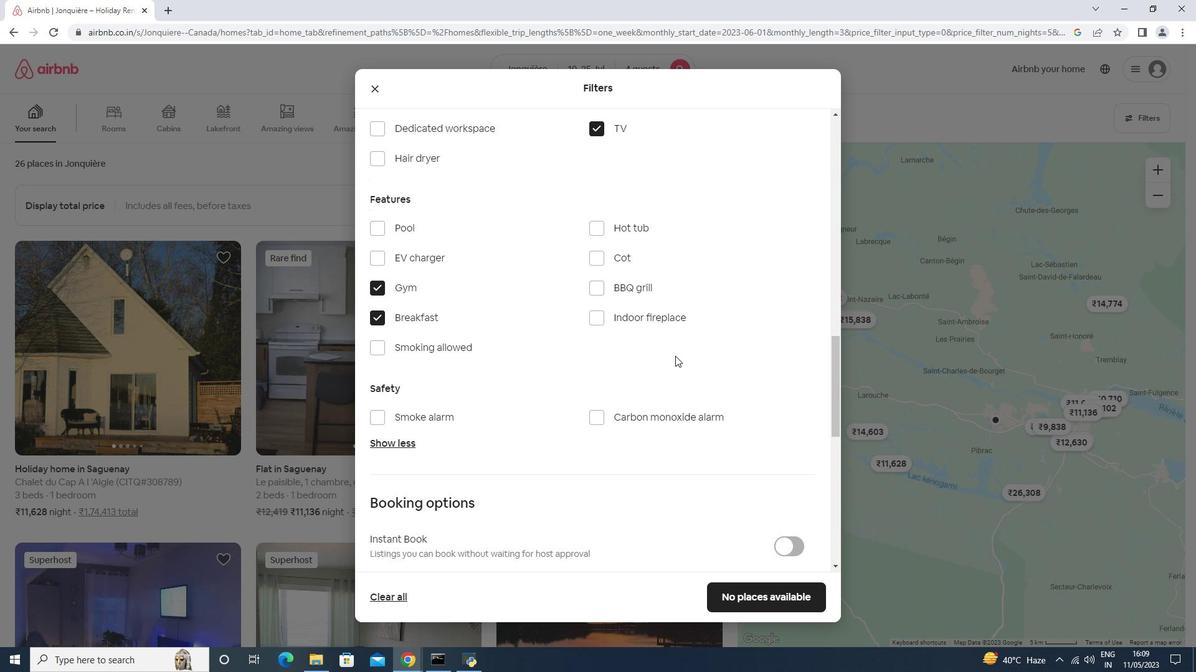 
Action: Mouse scrolled (674, 356) with delta (0, 0)
Screenshot: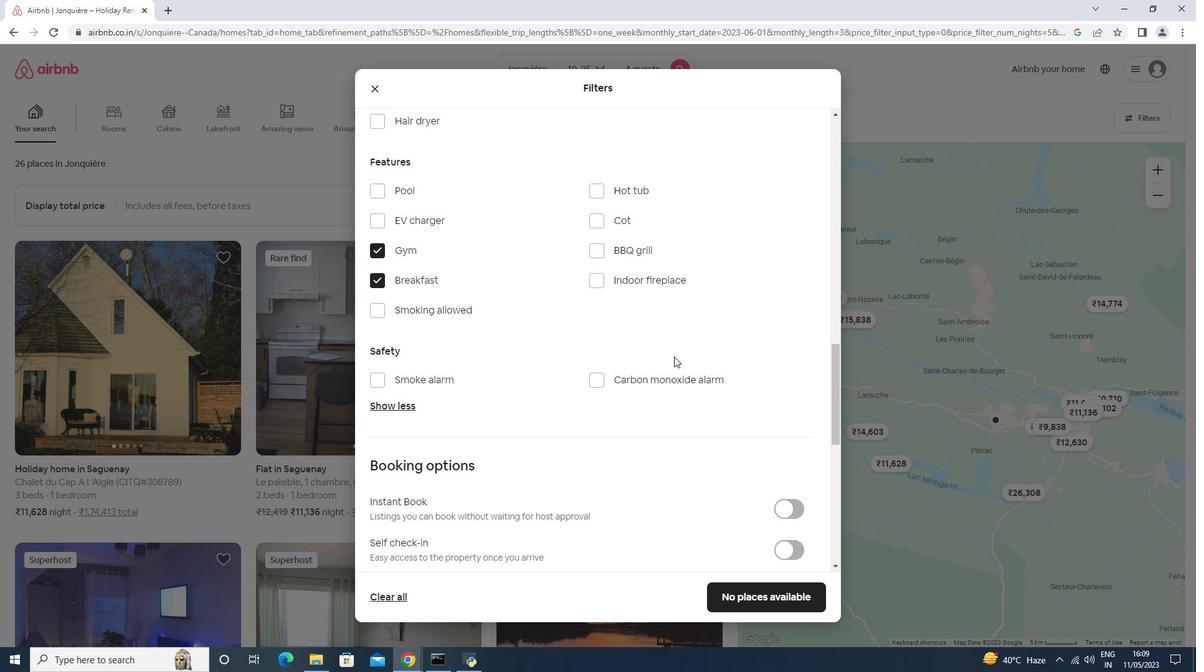 
Action: Mouse scrolled (674, 356) with delta (0, 0)
Screenshot: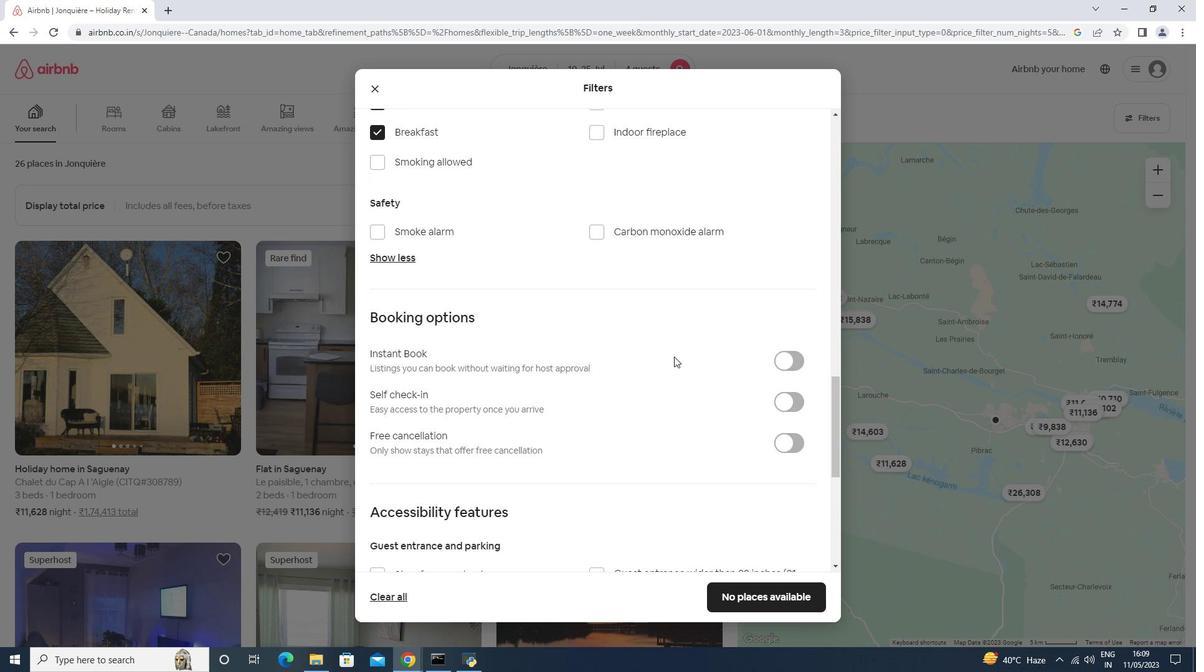 
Action: Mouse moved to (779, 339)
Screenshot: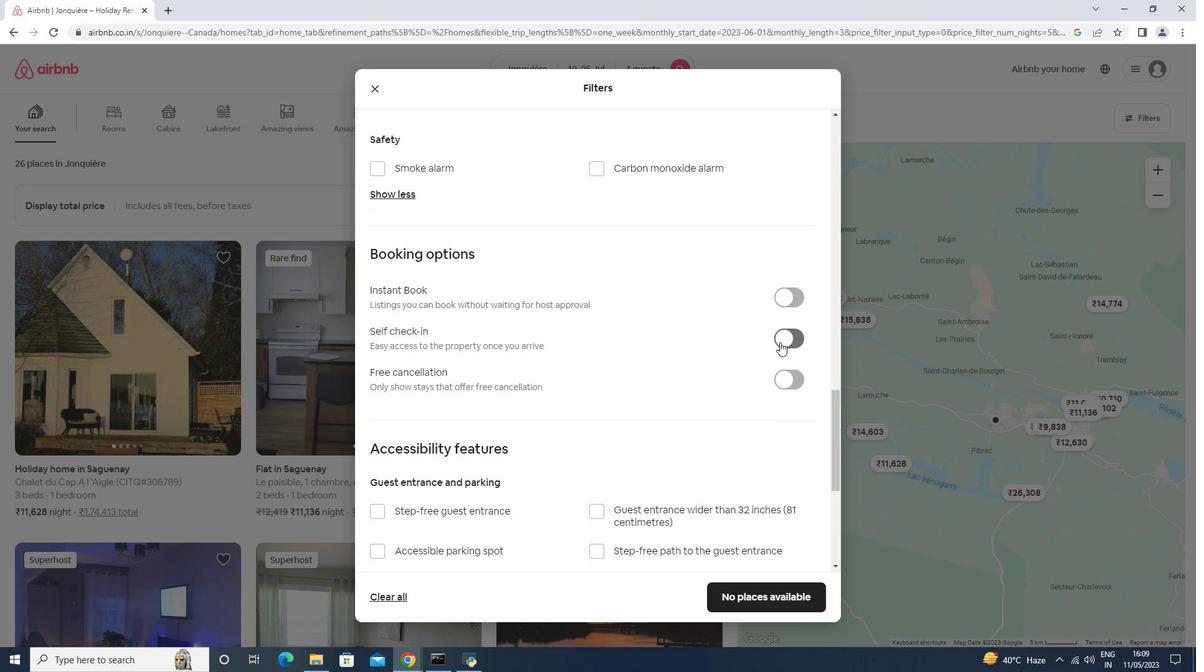 
Action: Mouse pressed left at (779, 339)
Screenshot: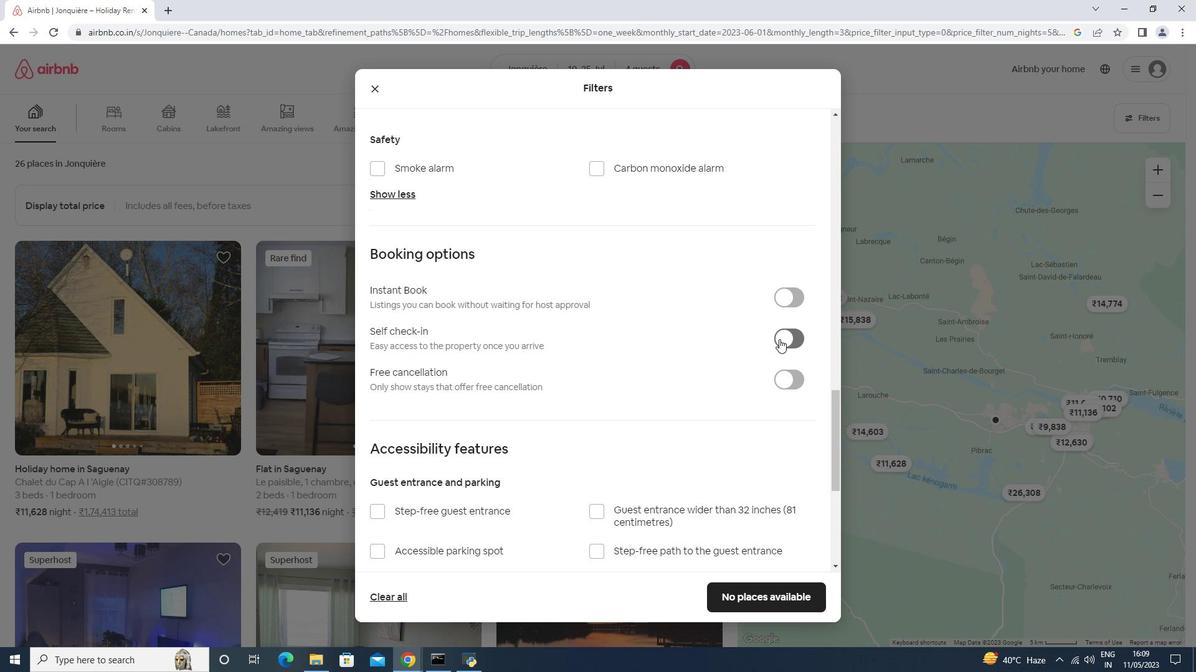 
Action: Mouse moved to (773, 342)
Screenshot: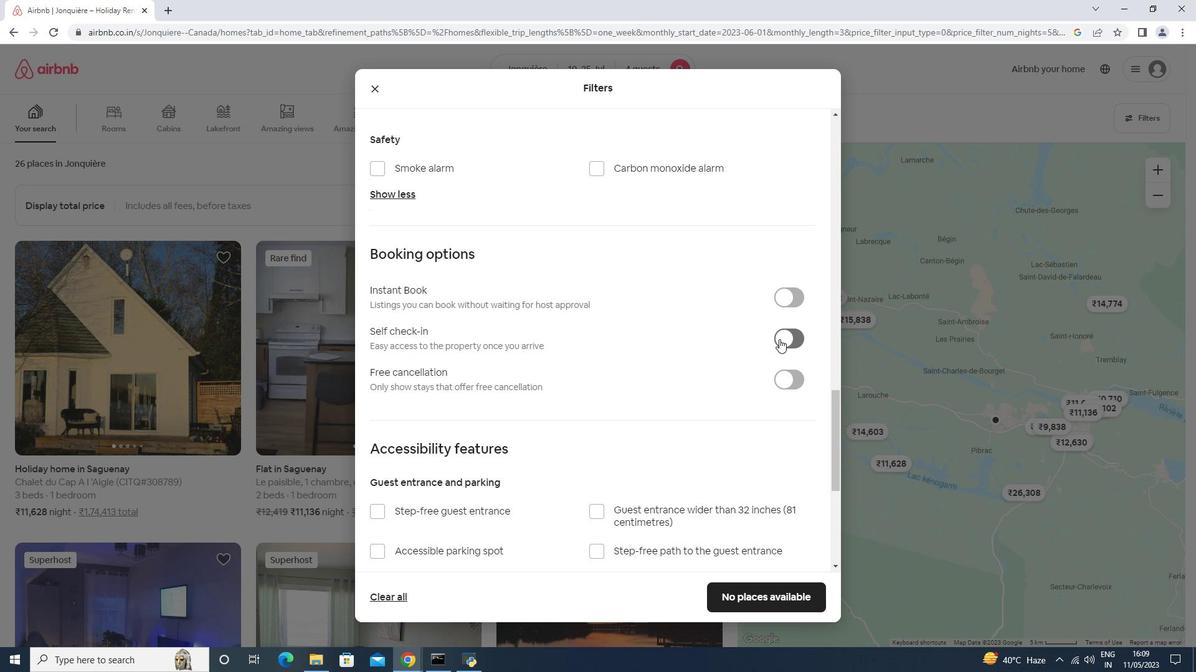 
Action: Mouse scrolled (773, 342) with delta (0, 0)
Screenshot: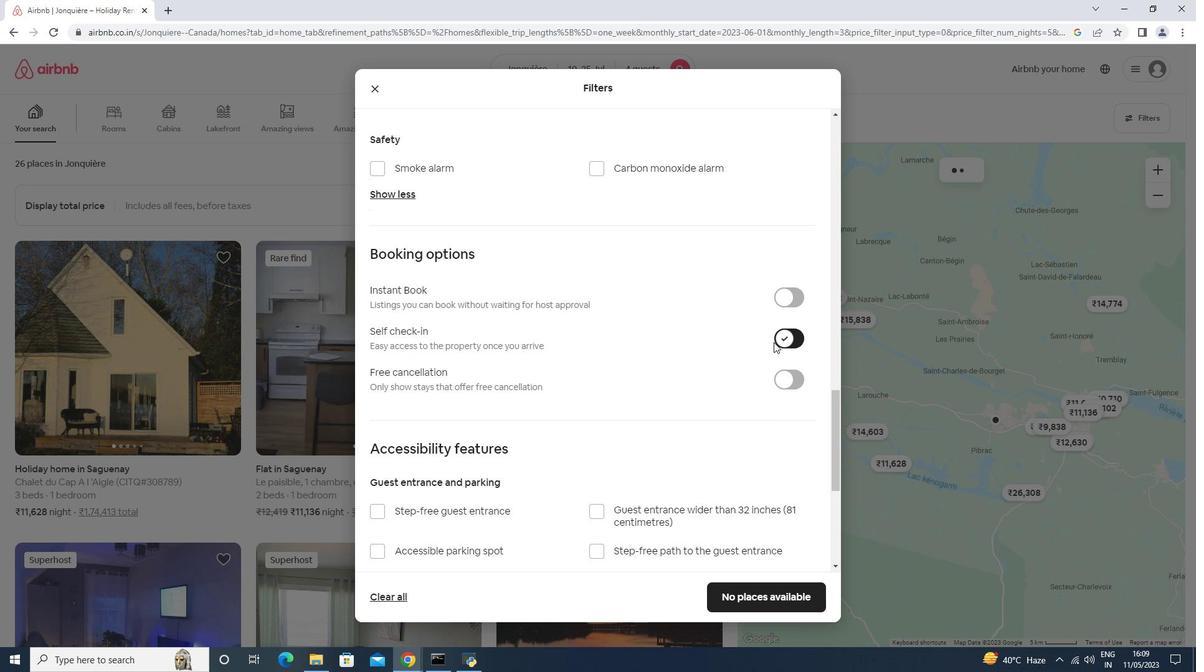 
Action: Mouse scrolled (773, 342) with delta (0, 0)
Screenshot: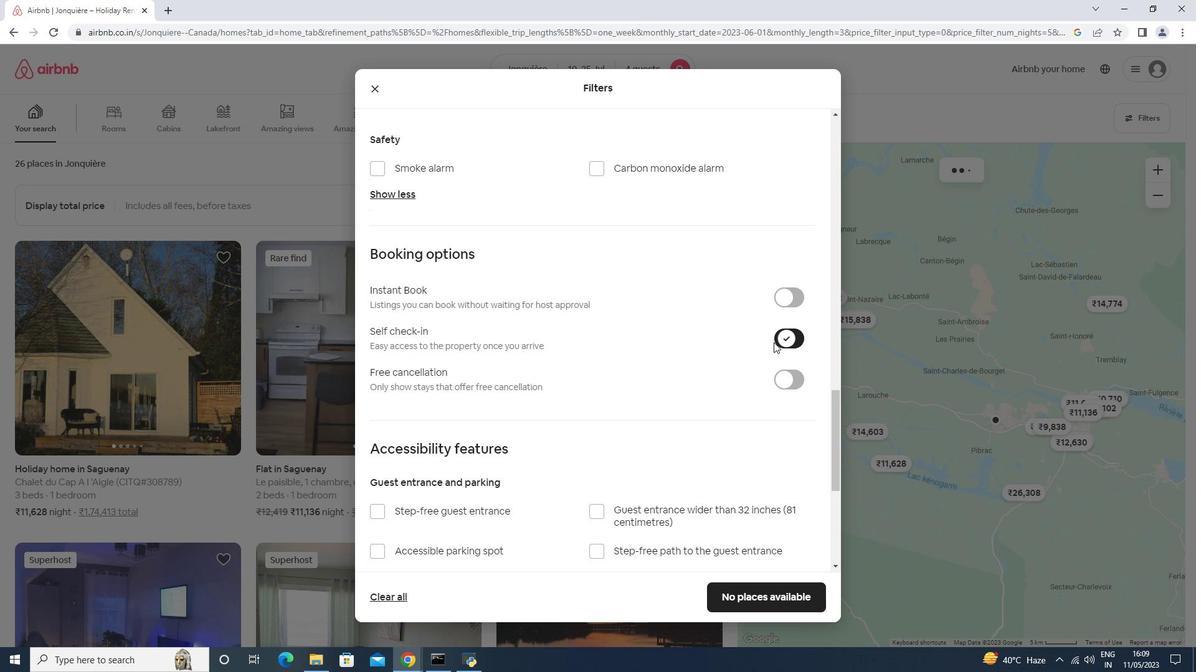 
Action: Mouse scrolled (773, 342) with delta (0, 0)
Screenshot: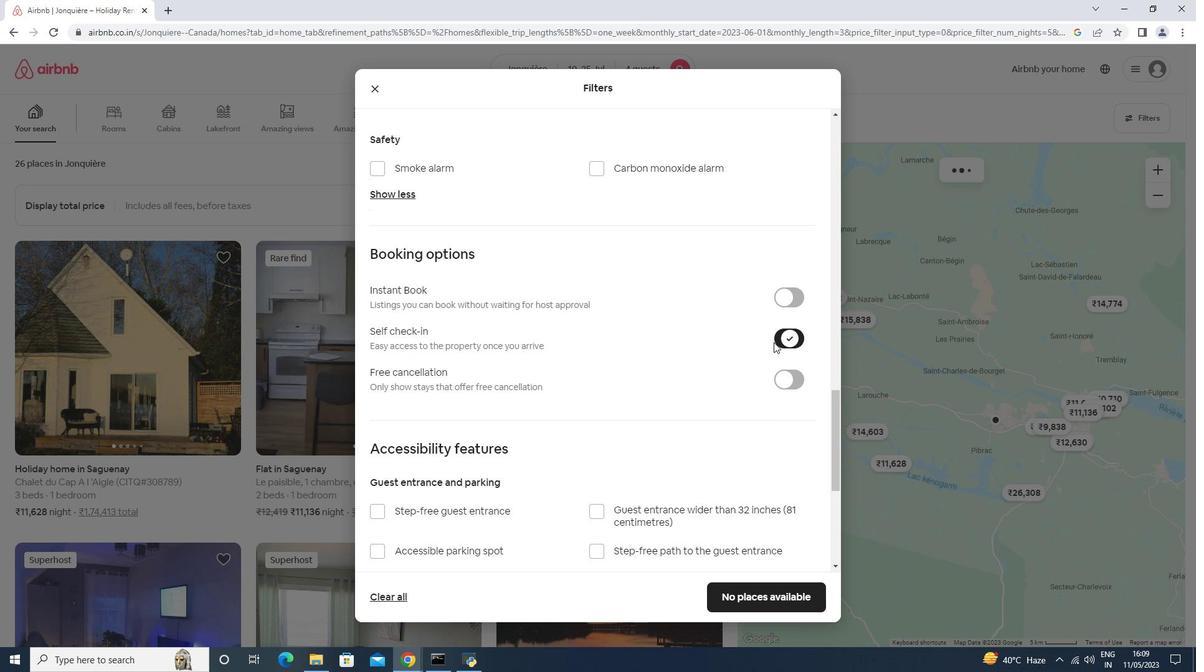 
Action: Mouse scrolled (773, 342) with delta (0, 0)
Screenshot: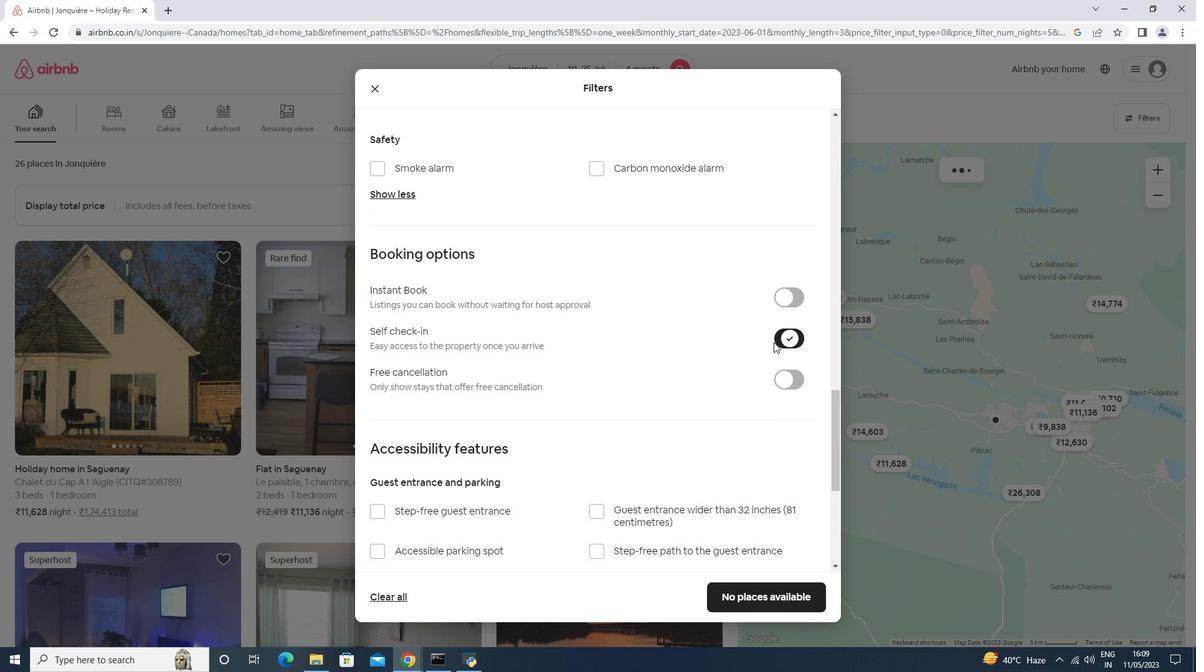
Action: Mouse scrolled (773, 342) with delta (0, 0)
Screenshot: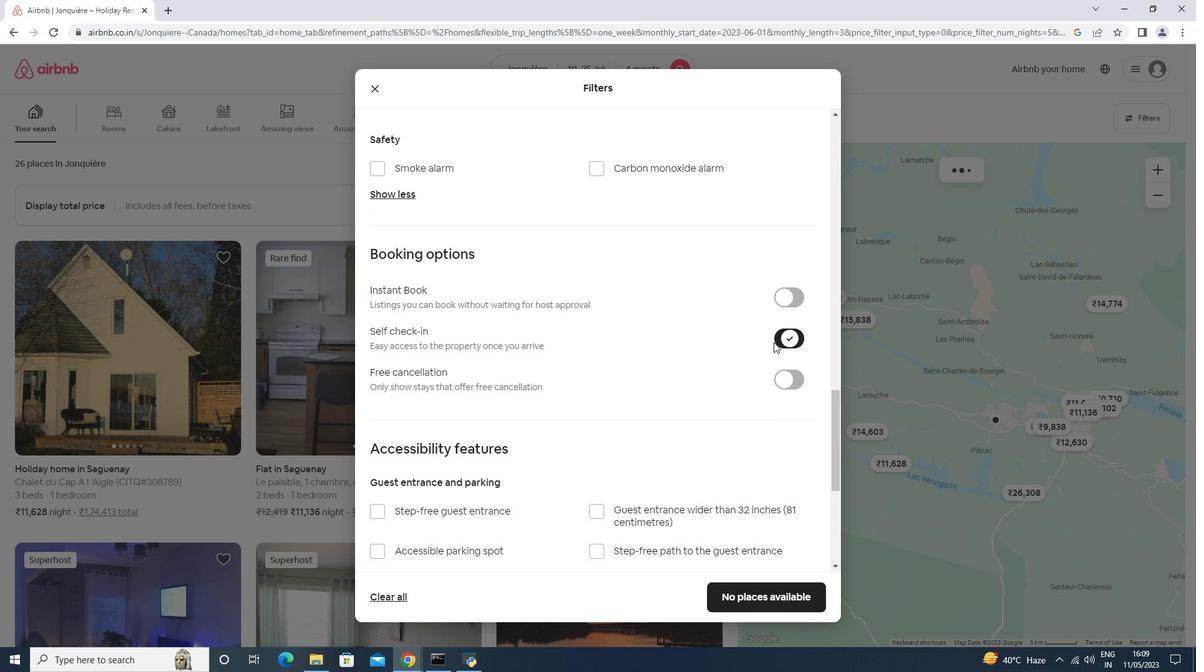 
Action: Mouse scrolled (773, 342) with delta (0, 0)
Screenshot: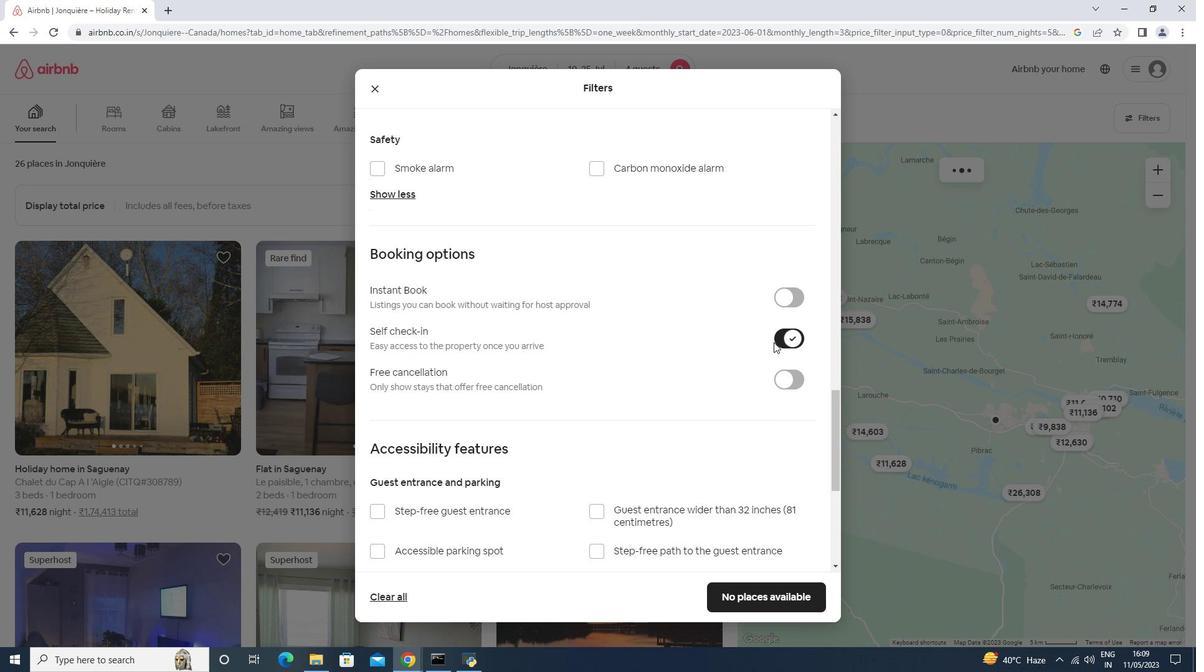 
Action: Mouse moved to (446, 487)
Screenshot: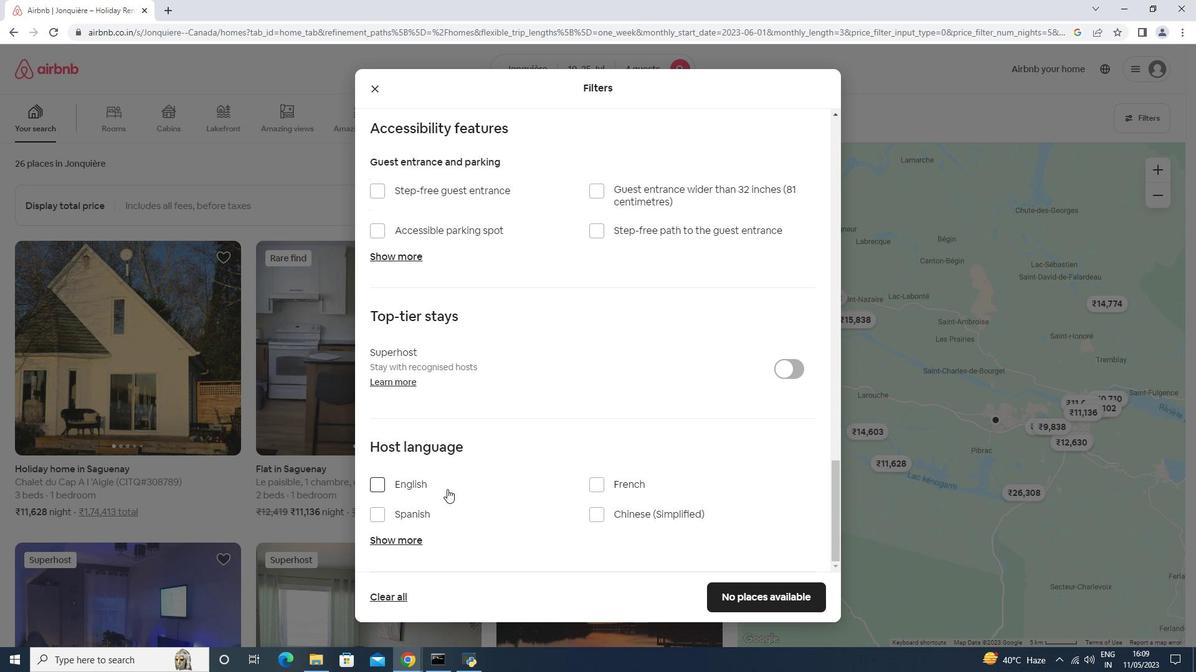 
Action: Mouse pressed left at (446, 487)
Screenshot: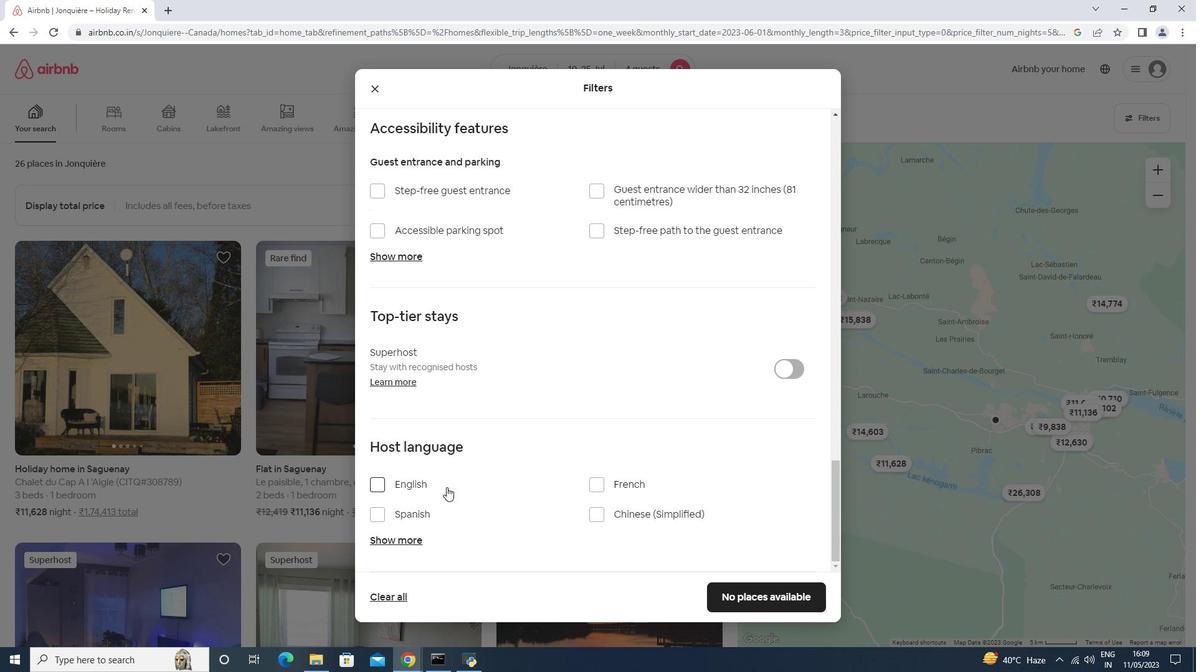 
Action: Mouse moved to (731, 595)
Screenshot: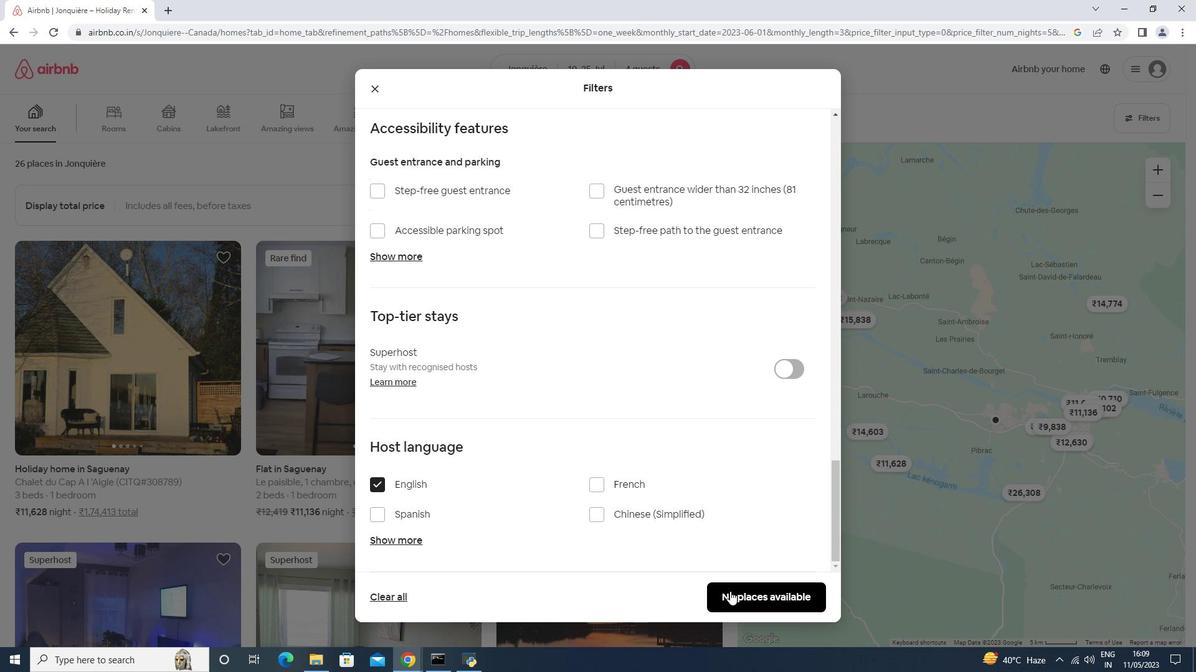
Action: Mouse pressed left at (731, 595)
Screenshot: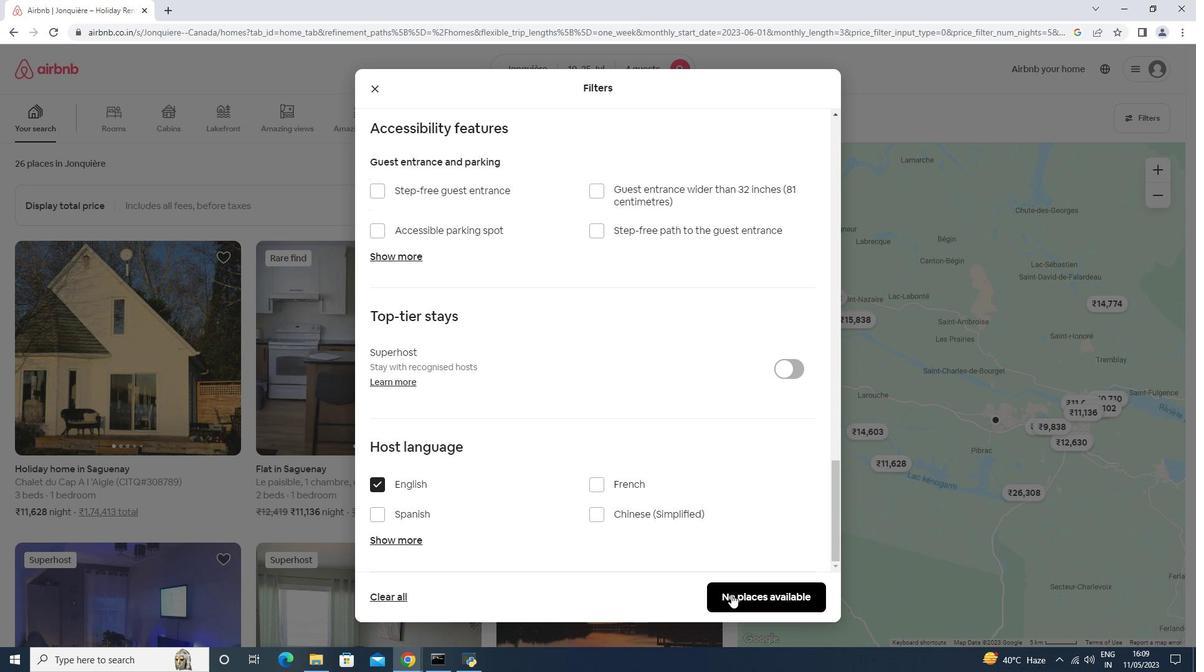 
Action: Mouse moved to (634, 636)
Screenshot: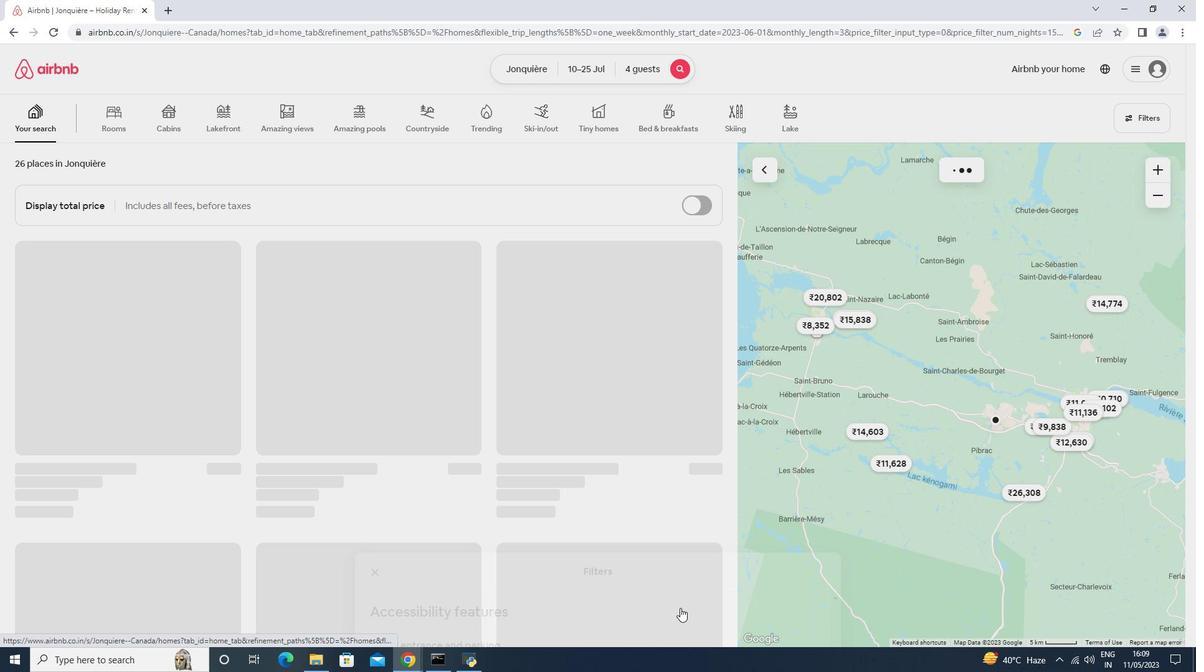 
